 Task: Look for space in Maesteg, United Kingdom from 5th June, 2023 to 16th June, 2023 for 2 adults in price range Rs.7000 to Rs.15000. Place can be entire place with 1  bedroom having 1 bed and 1 bathroom. Property type can be house, flat, guest house, hotel. Booking option can be shelf check-in. Required host language is English.
Action: Mouse moved to (505, 103)
Screenshot: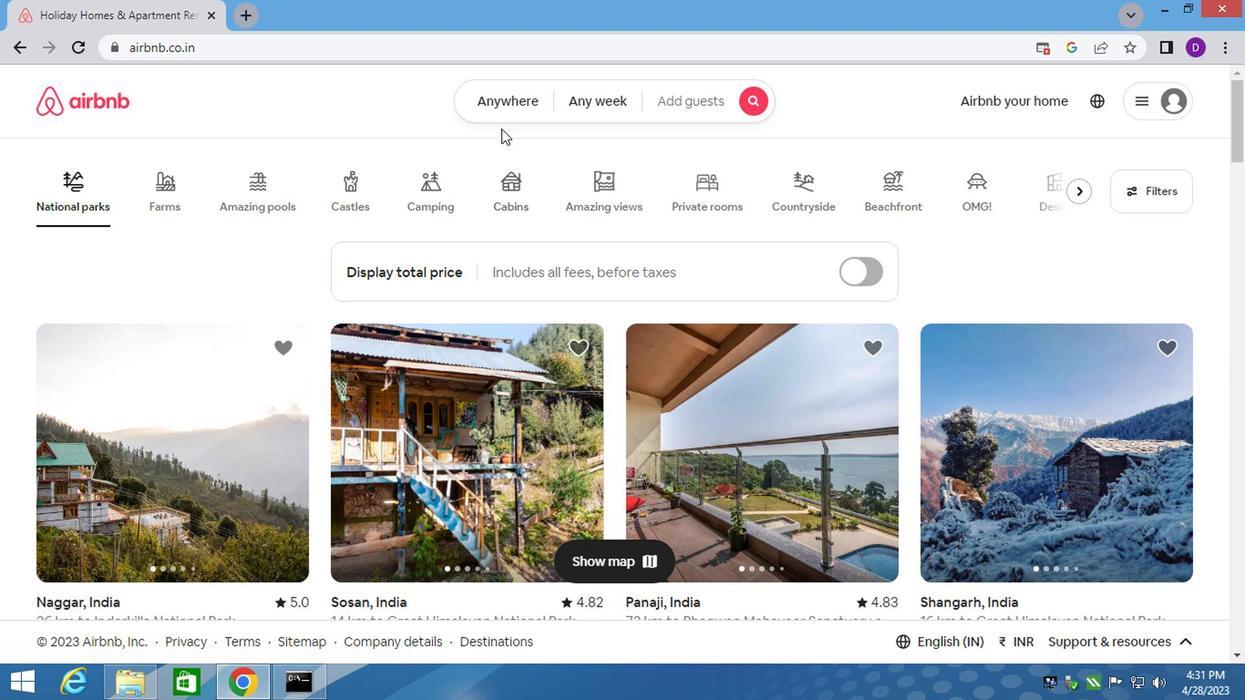 
Action: Mouse pressed left at (505, 103)
Screenshot: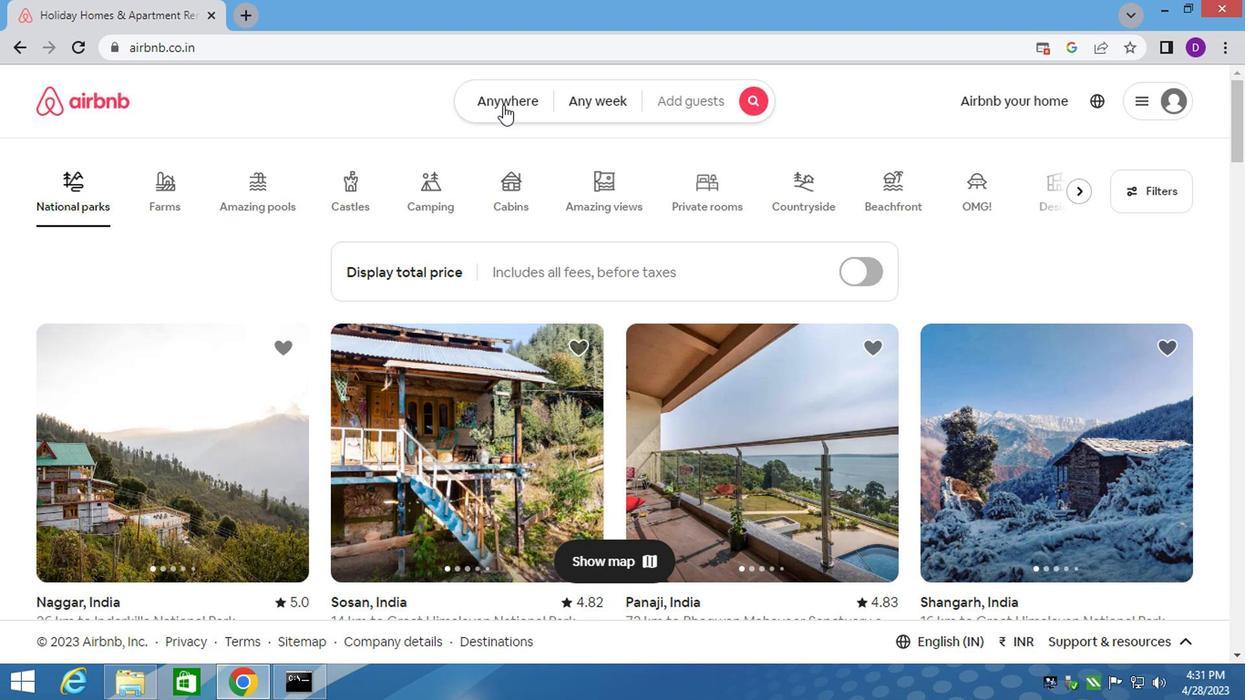 
Action: Mouse moved to (346, 176)
Screenshot: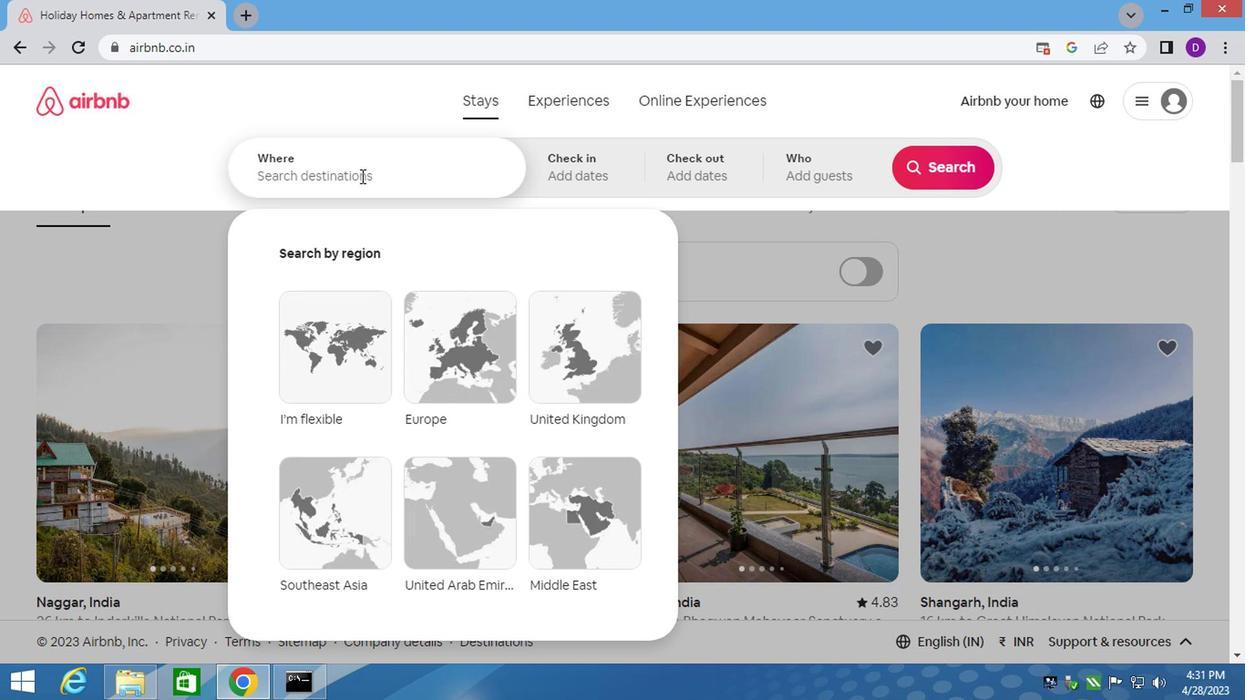 
Action: Mouse pressed left at (346, 176)
Screenshot: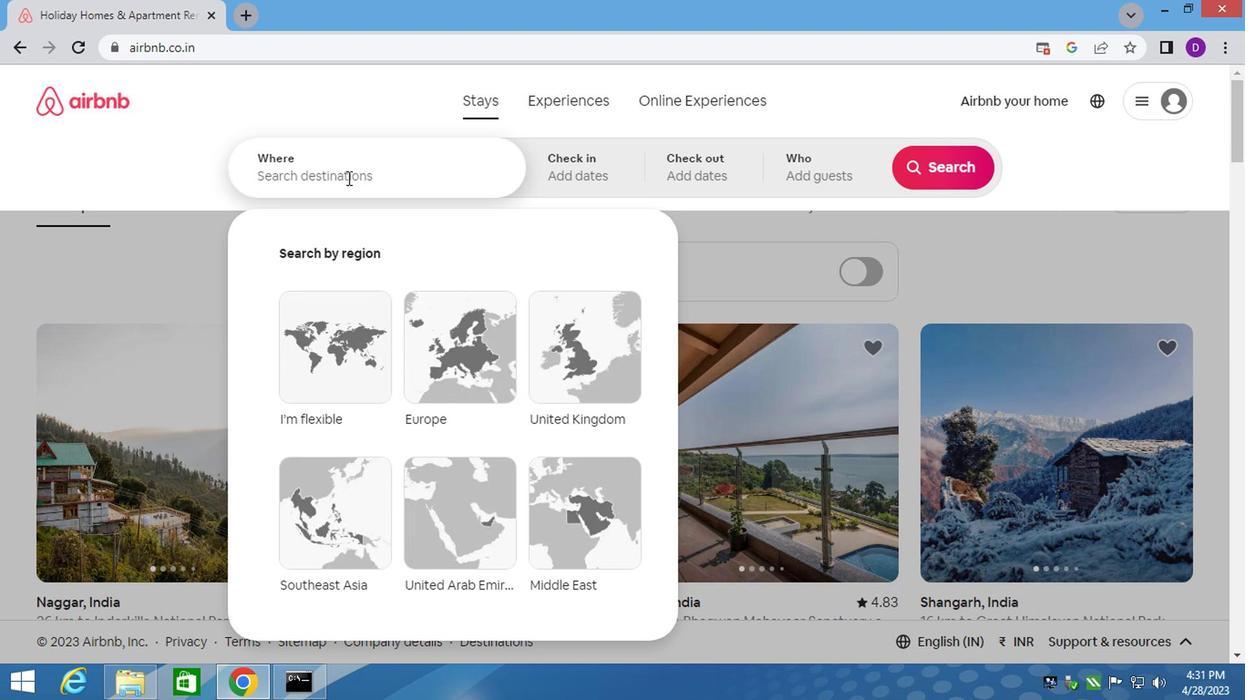 
Action: Key pressed <Key.shift>MAESTEG,<Key.space><Key.shift_r><Key.shift_r><Key.shift_r><Key.shift_r>UNITED<Key.down><Key.enter>
Screenshot: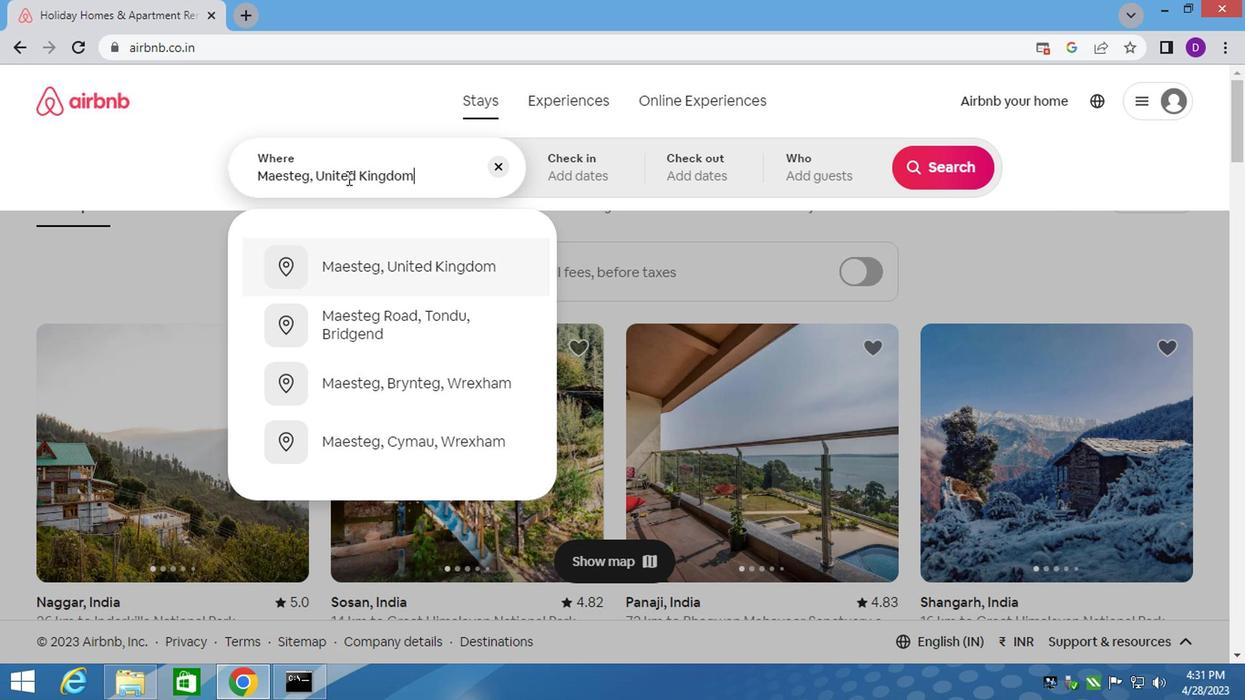 
Action: Mouse moved to (944, 312)
Screenshot: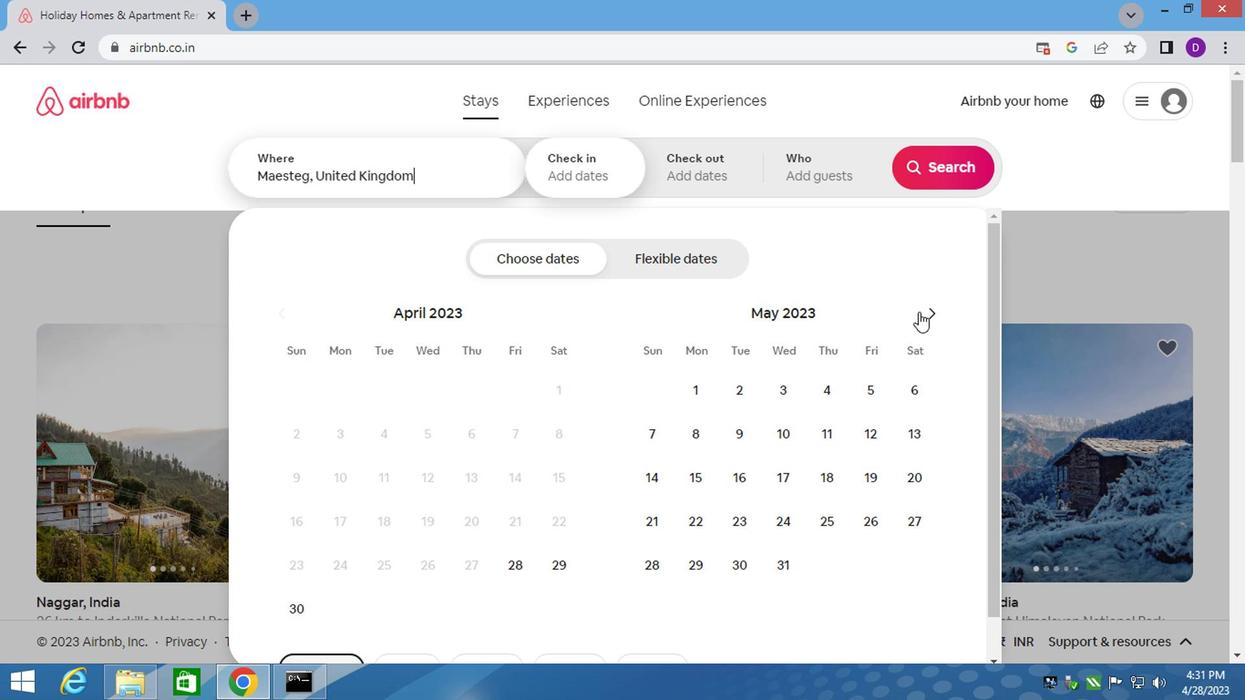 
Action: Mouse pressed left at (944, 312)
Screenshot: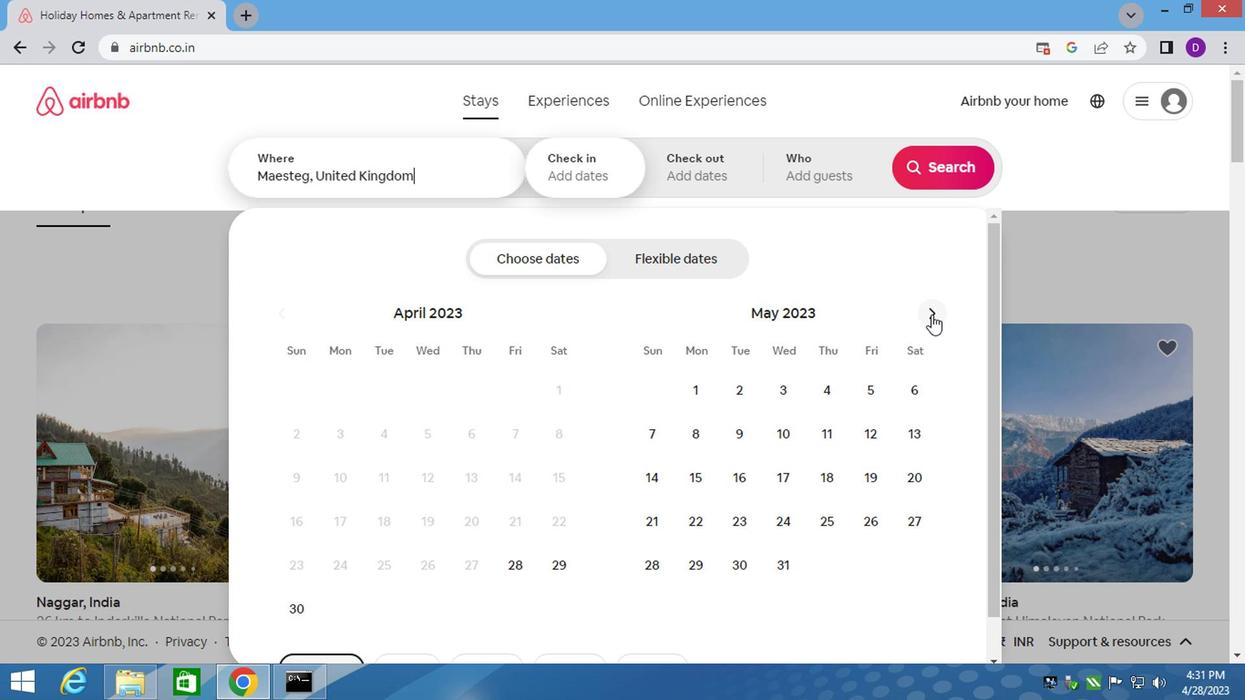 
Action: Mouse moved to (706, 435)
Screenshot: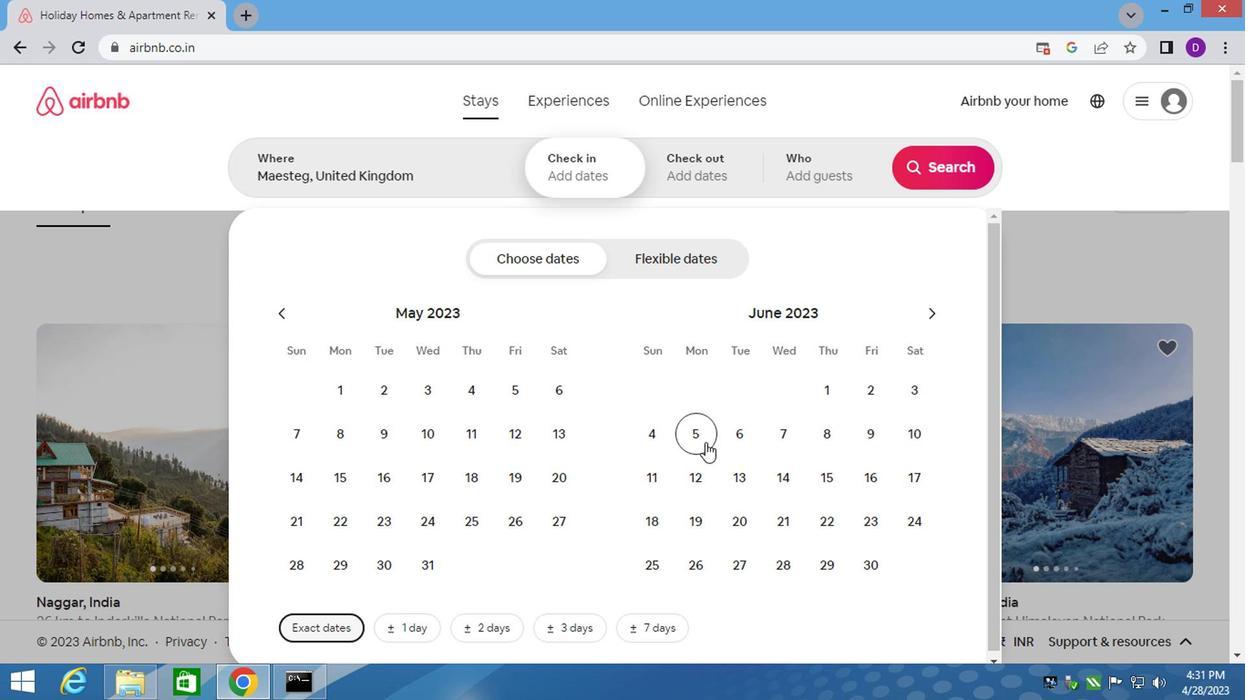 
Action: Mouse pressed left at (706, 435)
Screenshot: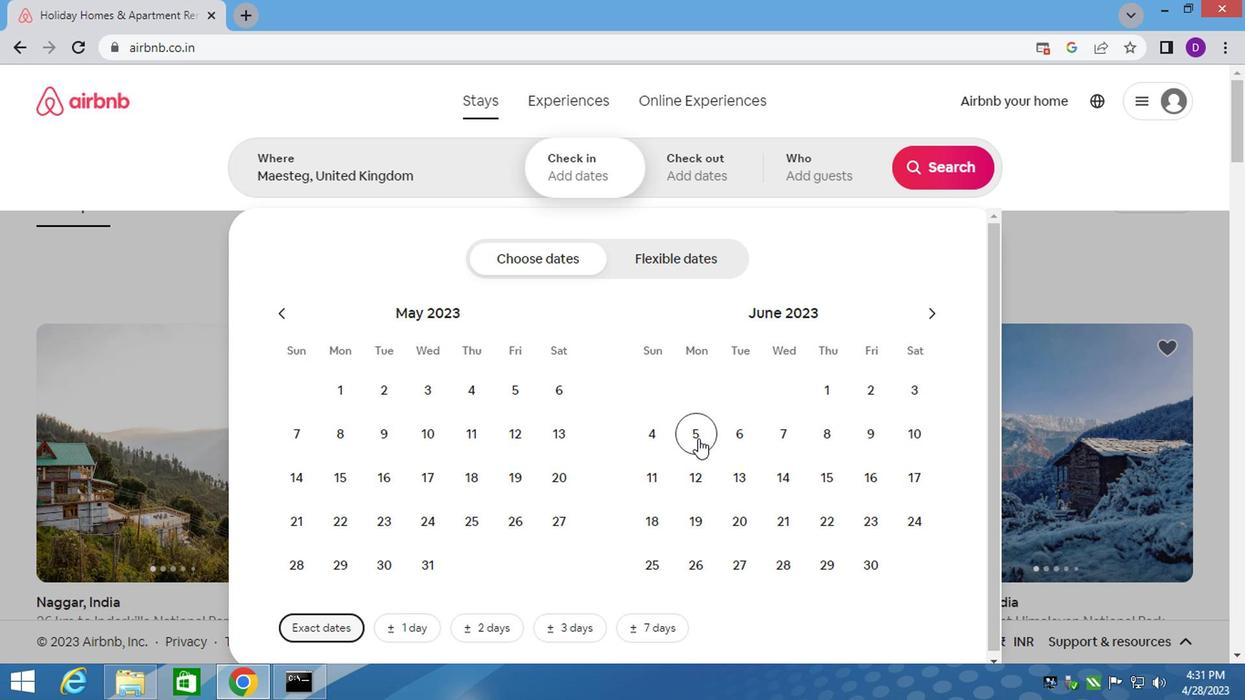 
Action: Mouse moved to (886, 472)
Screenshot: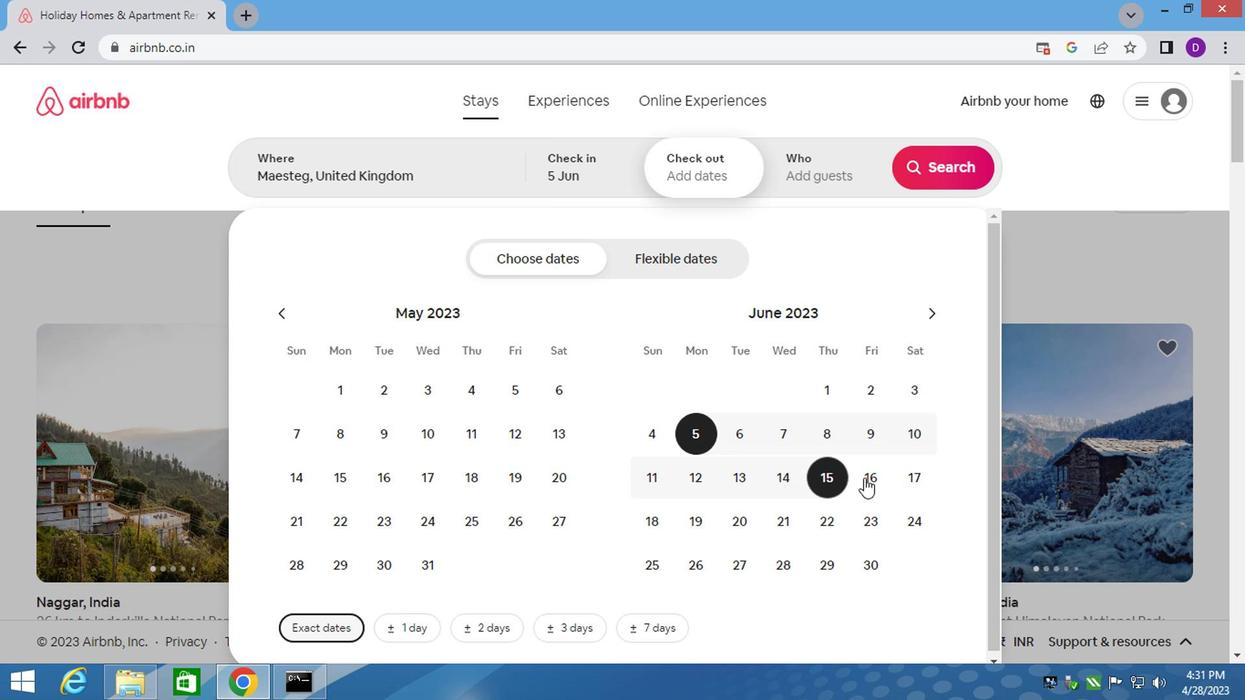 
Action: Mouse pressed left at (886, 472)
Screenshot: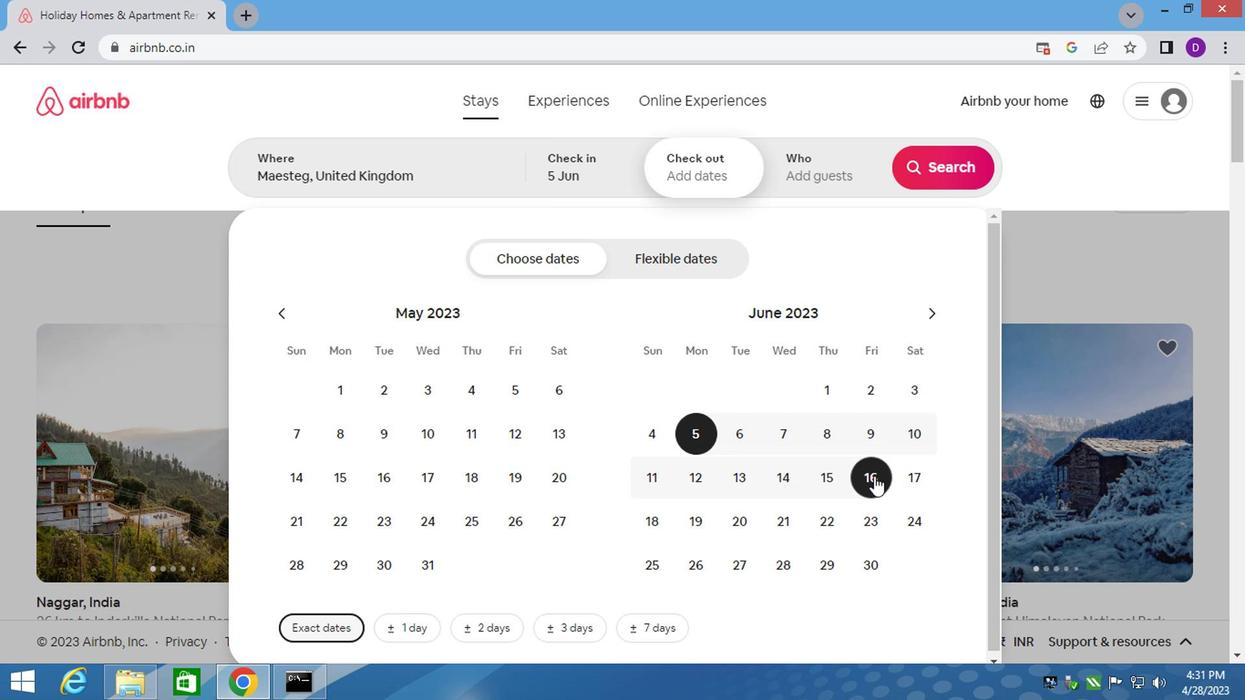 
Action: Mouse moved to (830, 173)
Screenshot: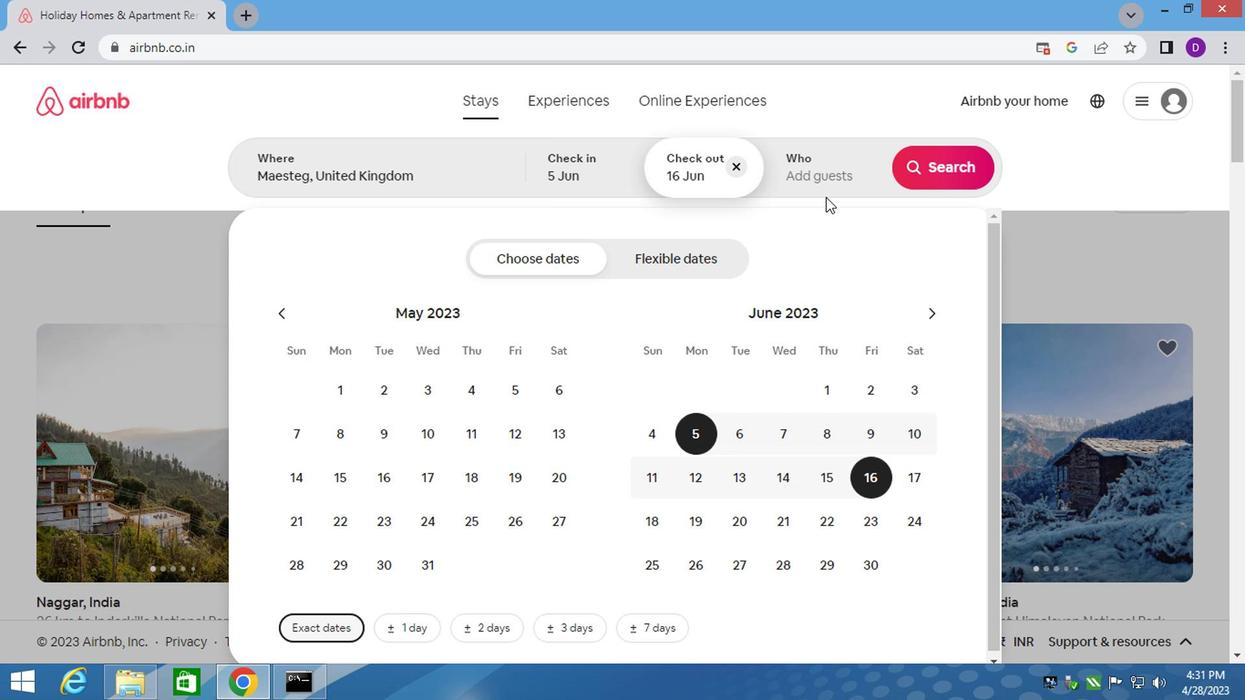 
Action: Mouse pressed left at (830, 173)
Screenshot: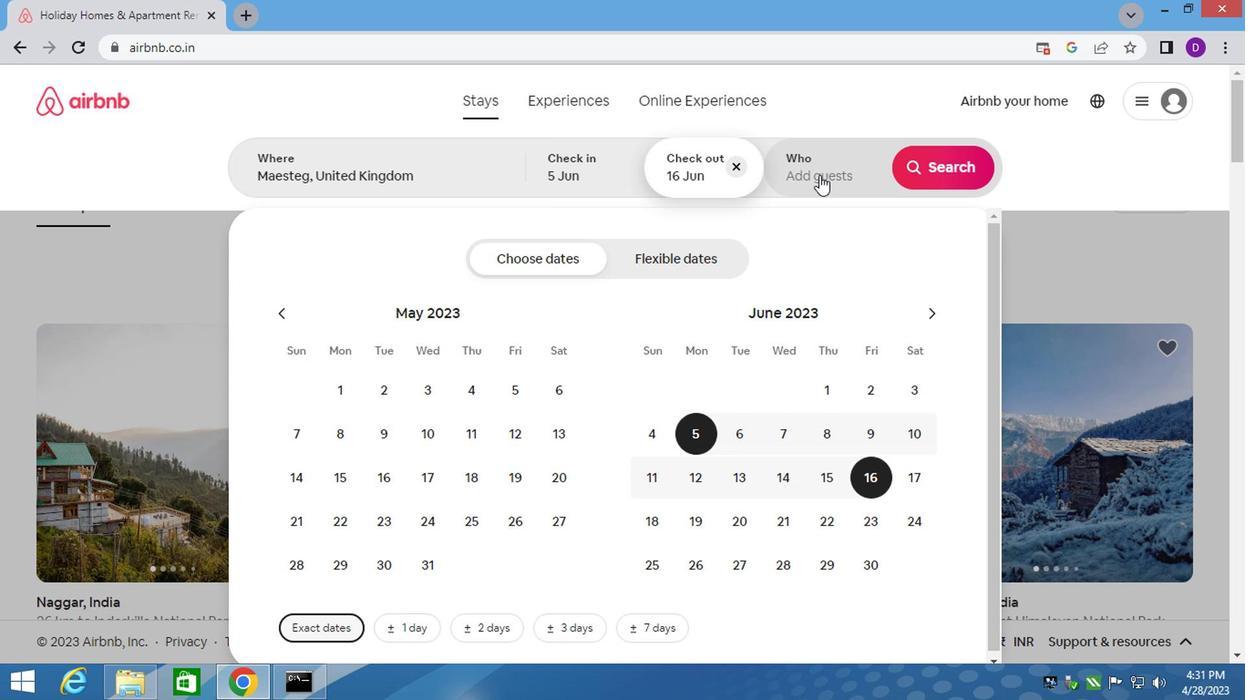 
Action: Mouse moved to (963, 263)
Screenshot: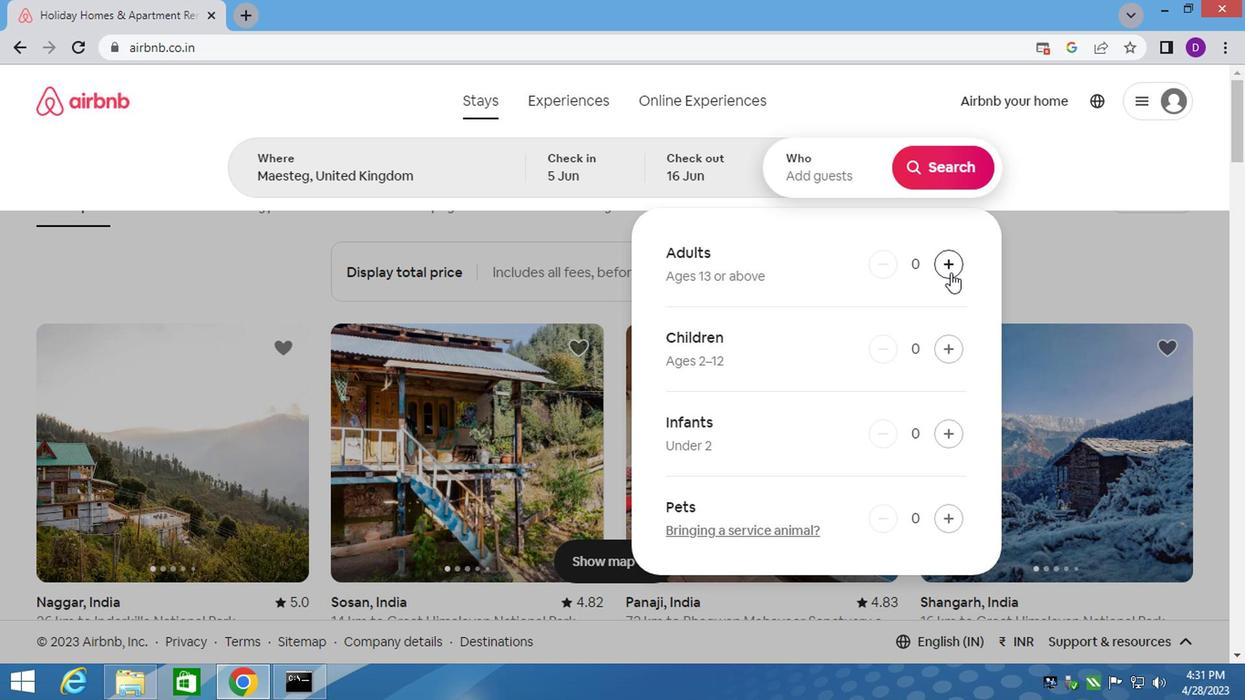 
Action: Mouse pressed left at (963, 263)
Screenshot: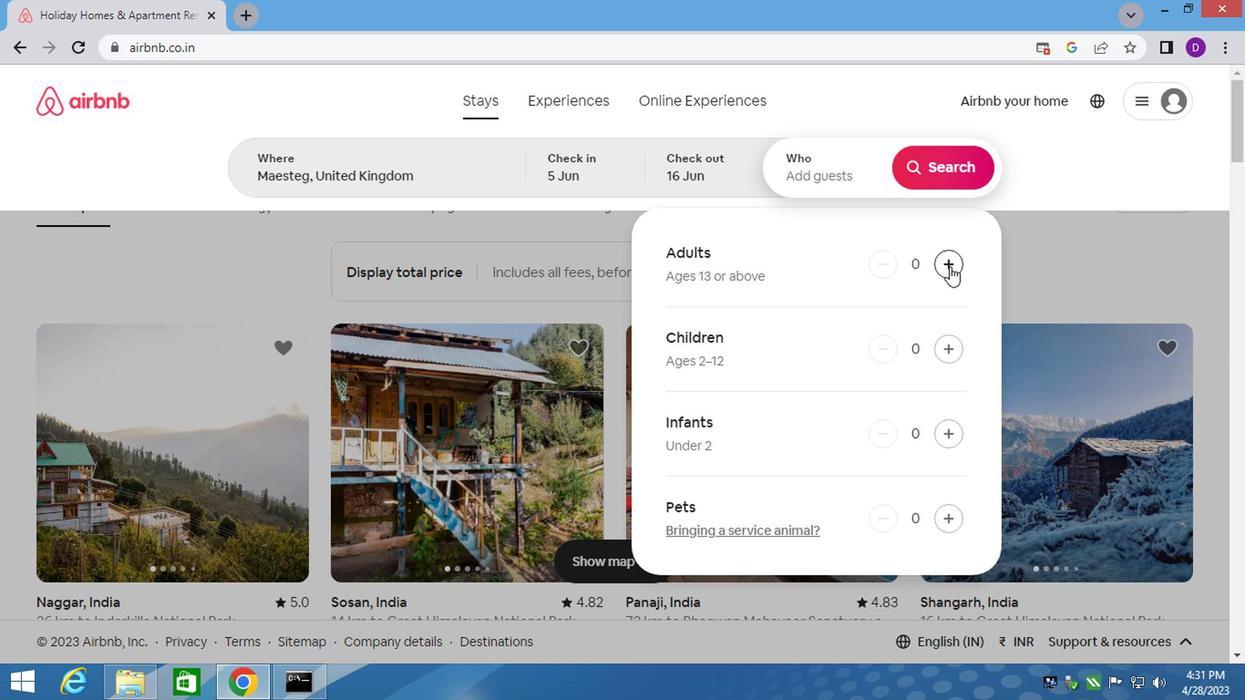 
Action: Mouse pressed left at (963, 263)
Screenshot: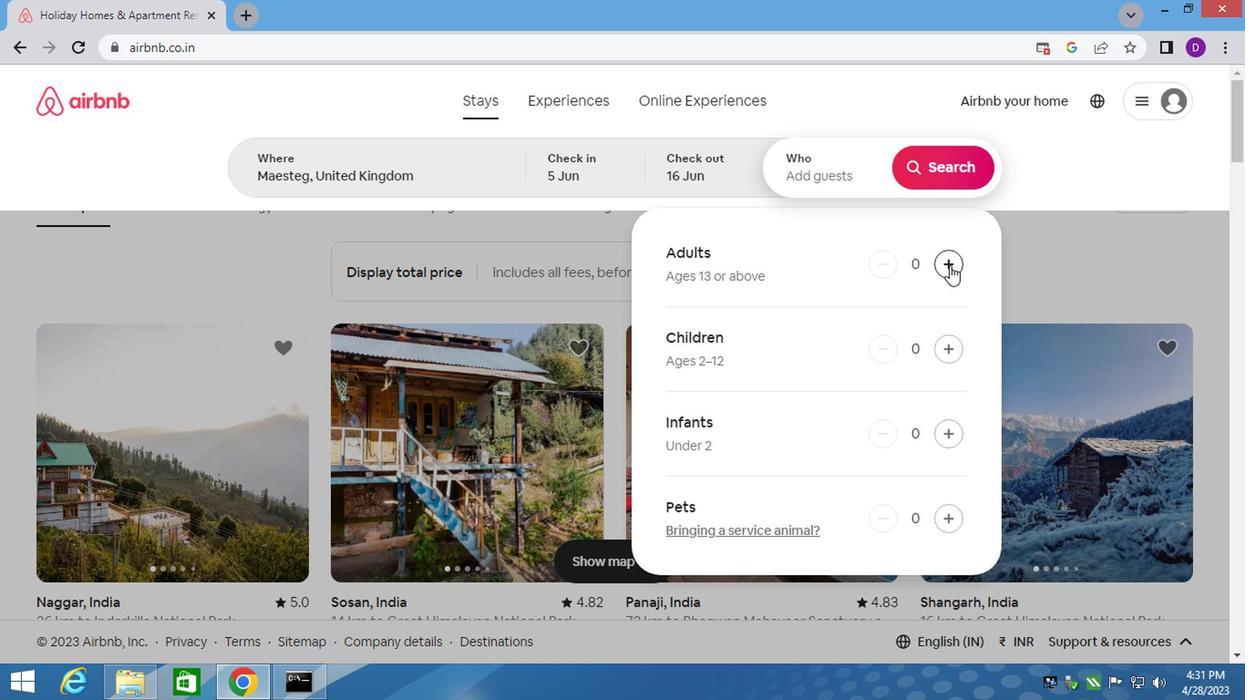 
Action: Mouse moved to (954, 169)
Screenshot: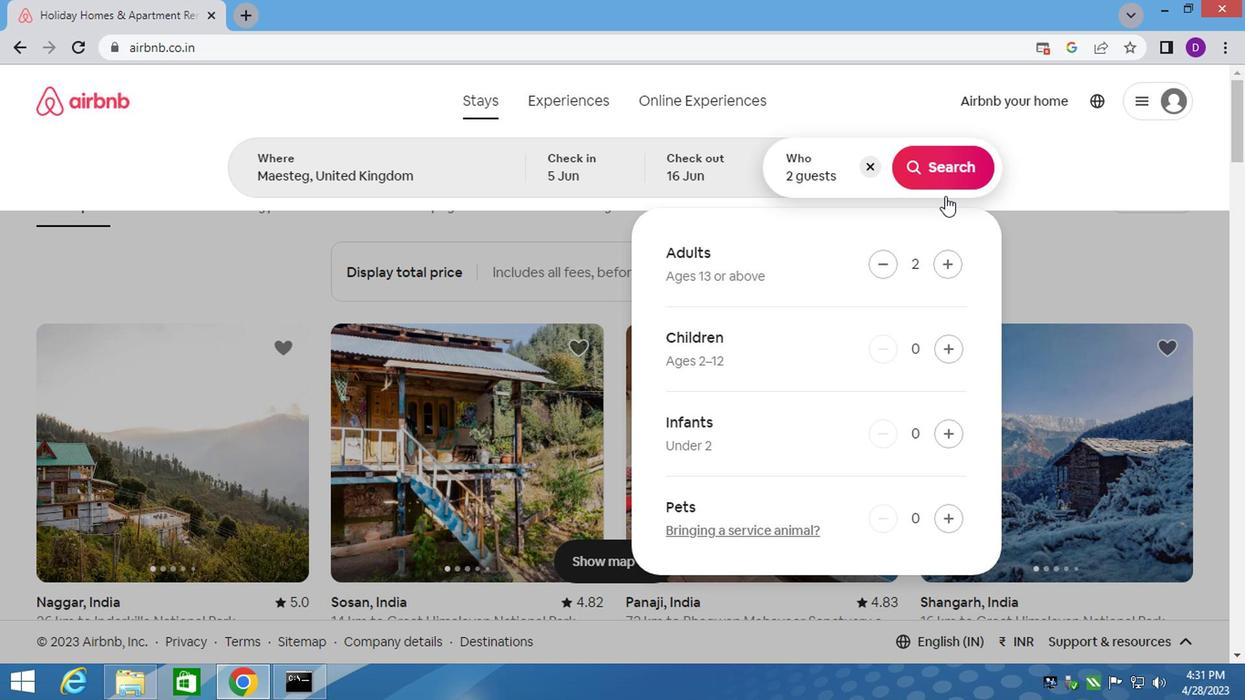 
Action: Mouse pressed left at (954, 169)
Screenshot: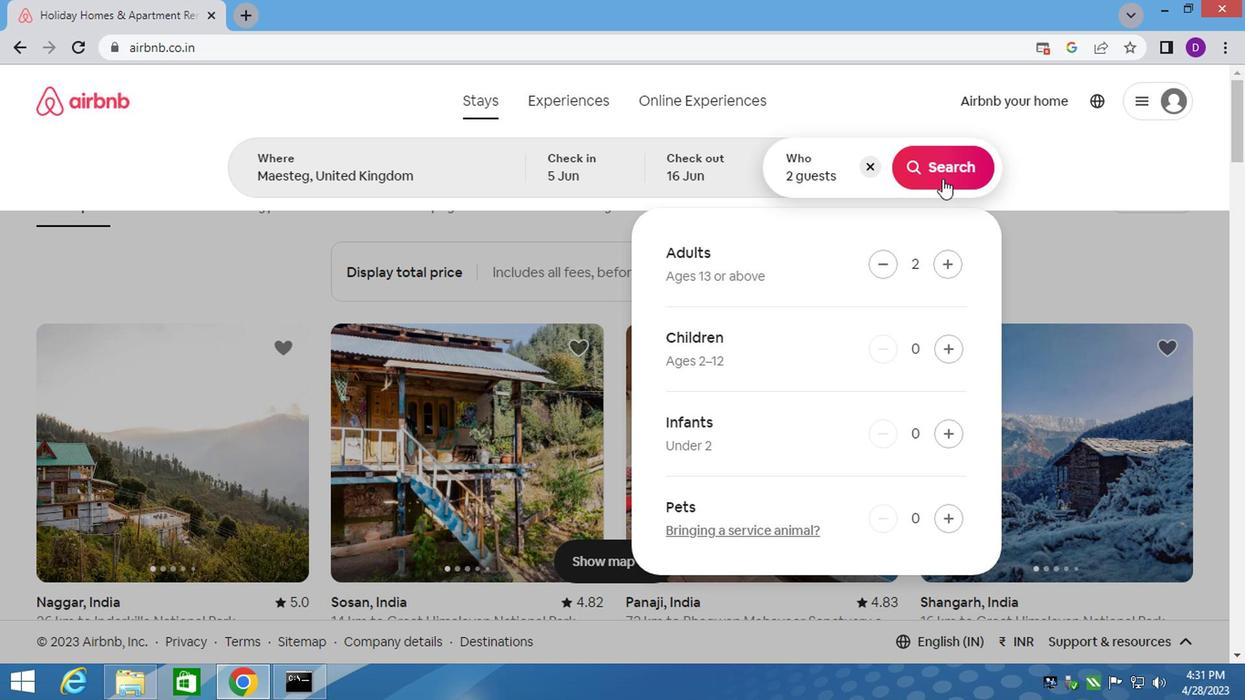 
Action: Mouse moved to (1178, 171)
Screenshot: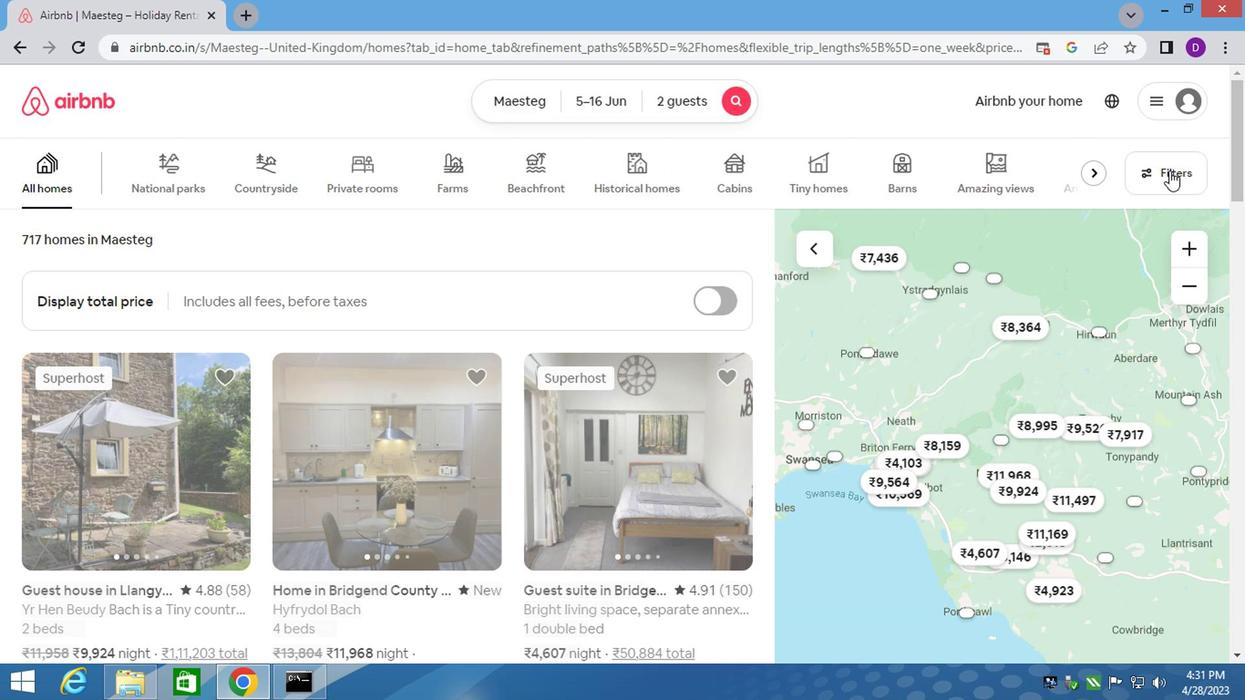 
Action: Mouse pressed left at (1178, 171)
Screenshot: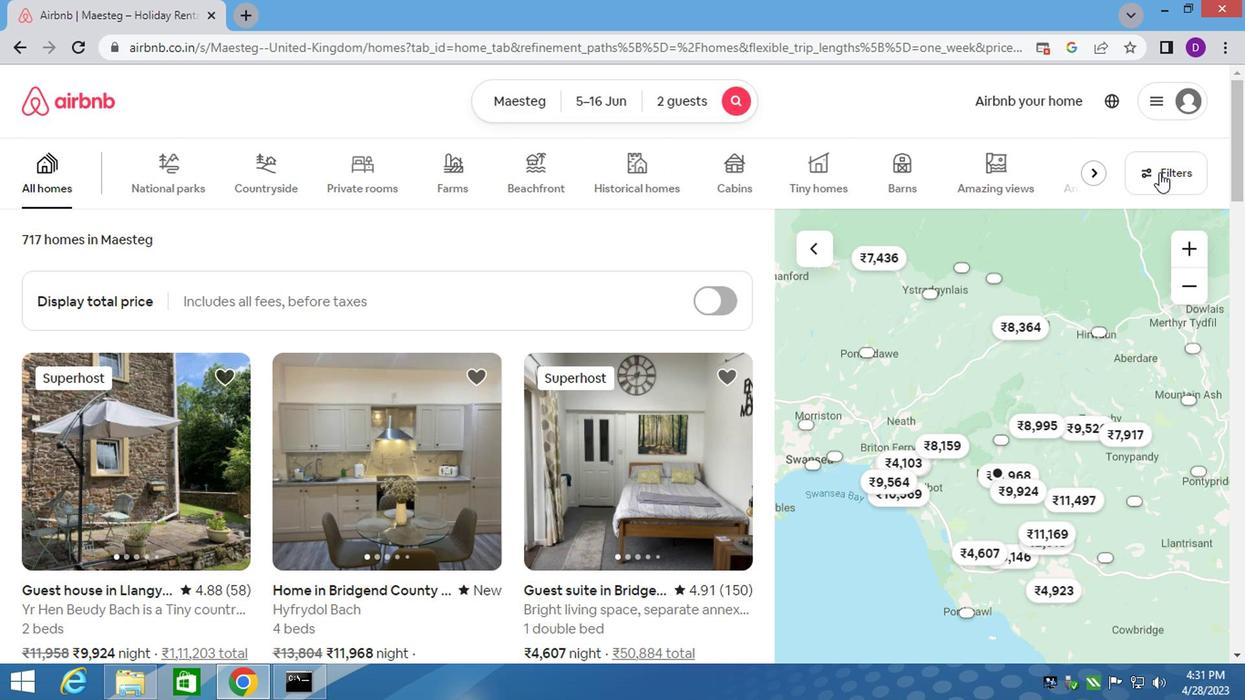 
Action: Mouse moved to (386, 406)
Screenshot: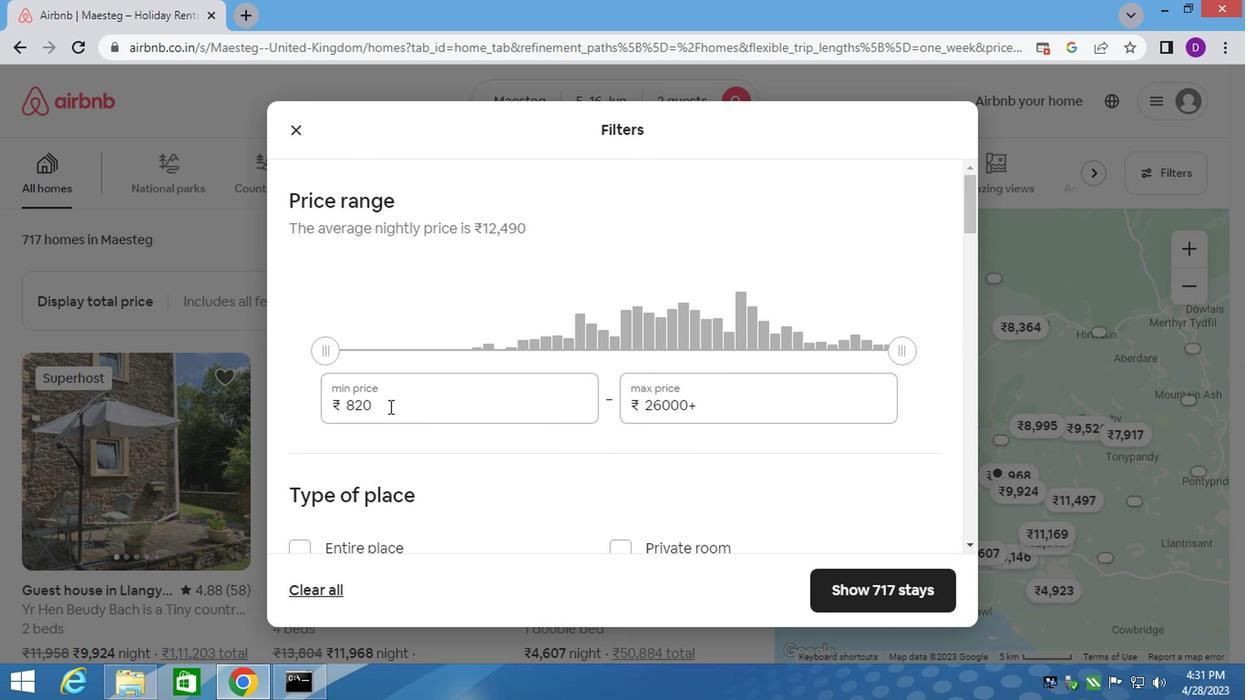 
Action: Mouse pressed left at (386, 406)
Screenshot: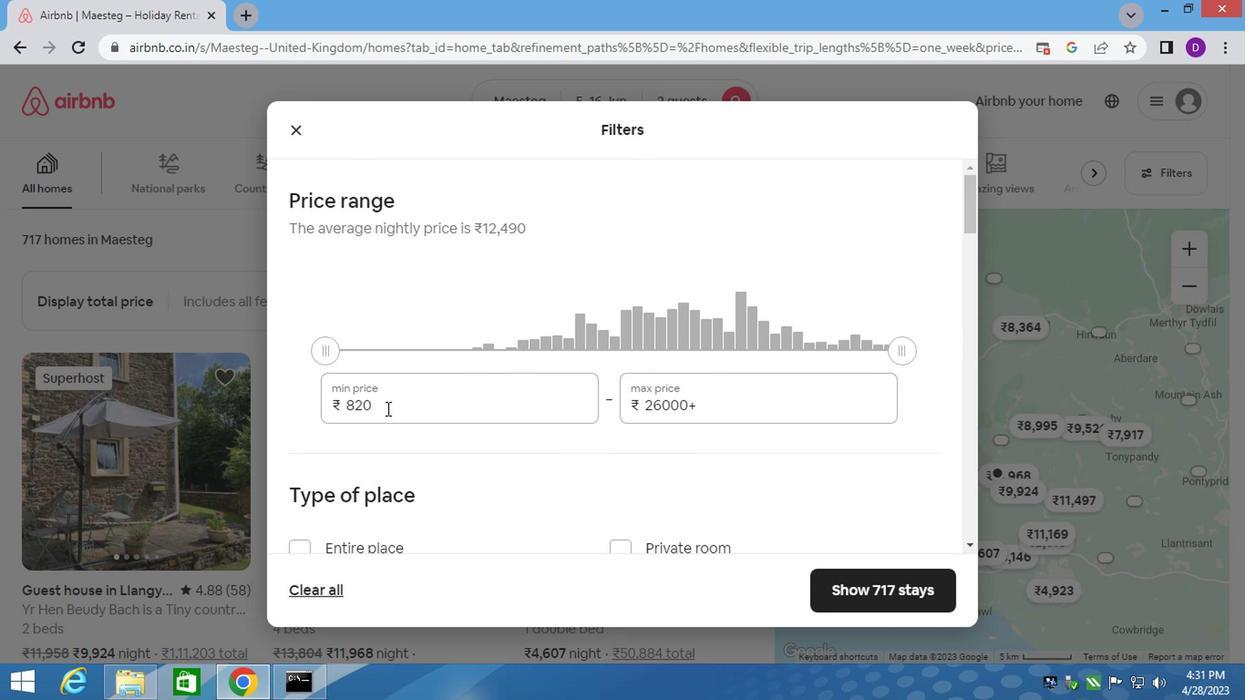 
Action: Mouse pressed left at (386, 406)
Screenshot: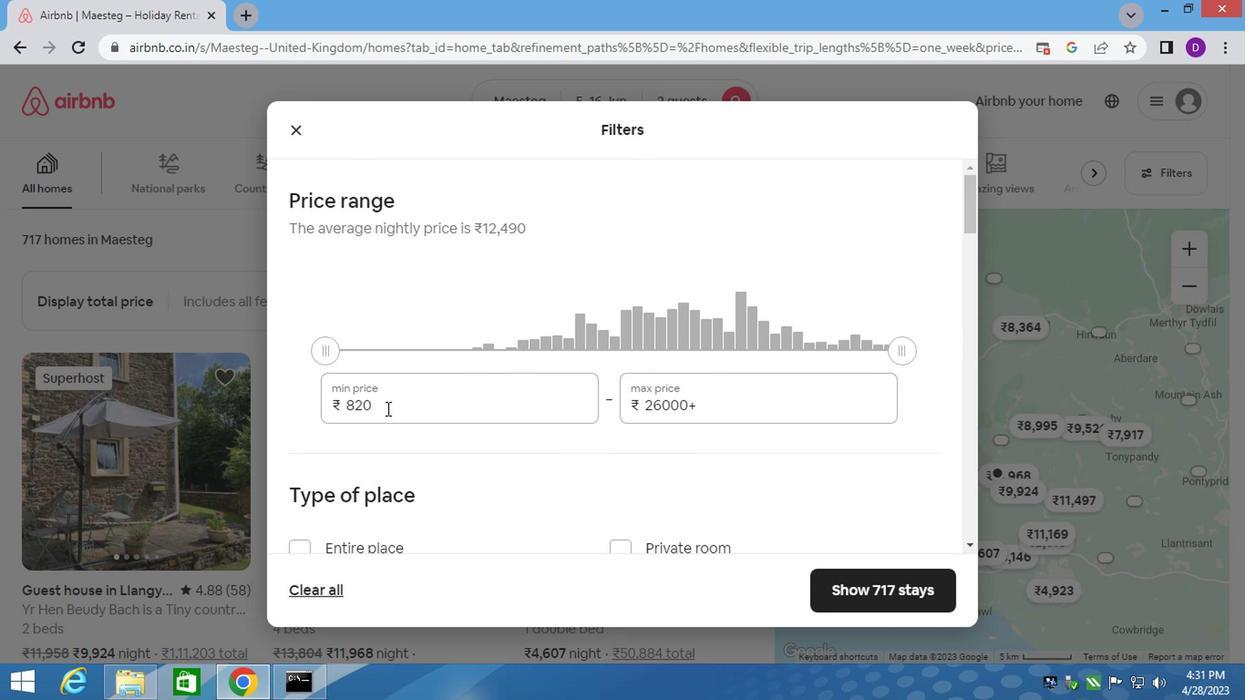 
Action: Key pressed 7000<Key.tab>15<Key.backspace><Key.backspace><Key.backspace><Key.backspace><Key.backspace><Key.backspace><Key.backspace><Key.backspace><Key.backspace><Key.backspace><Key.backspace>15000
Screenshot: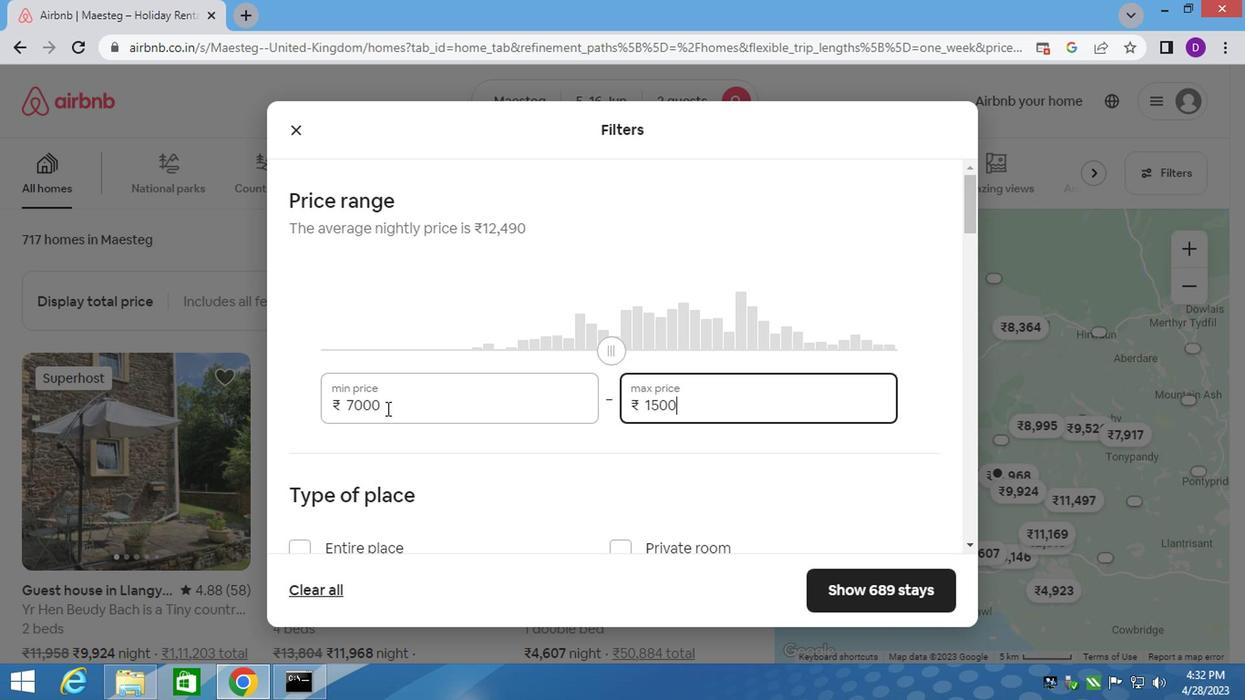 
Action: Mouse moved to (361, 425)
Screenshot: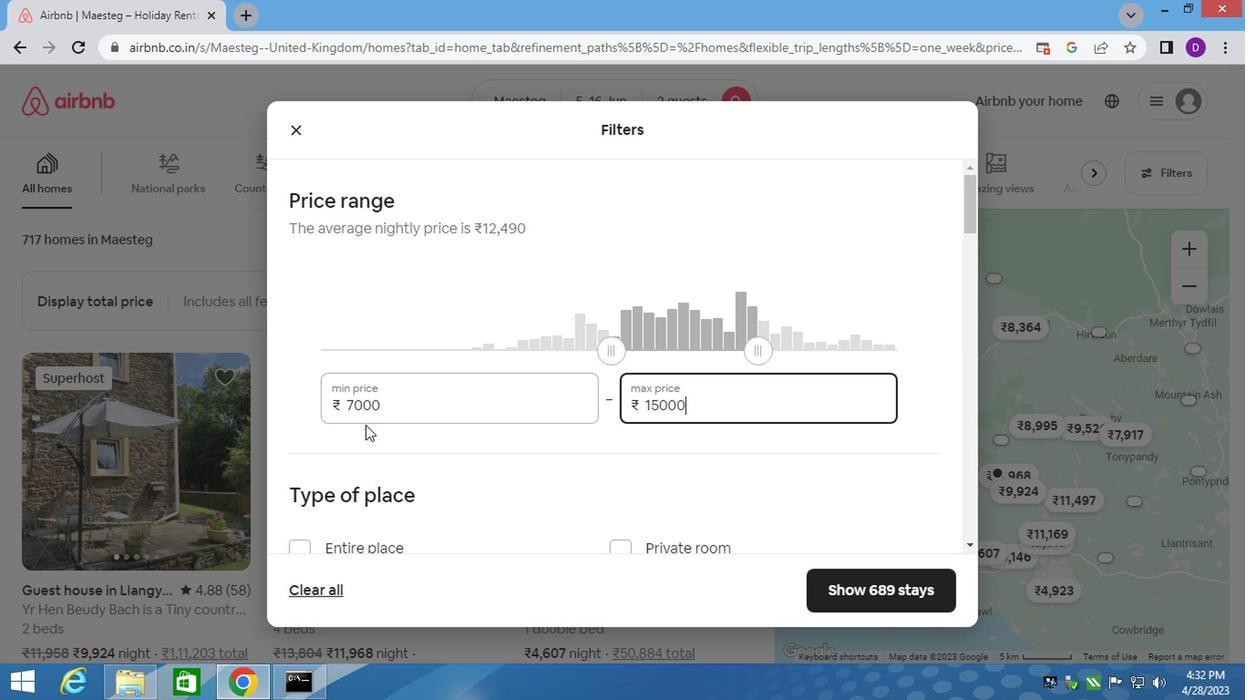 
Action: Mouse scrolled (361, 424) with delta (0, 0)
Screenshot: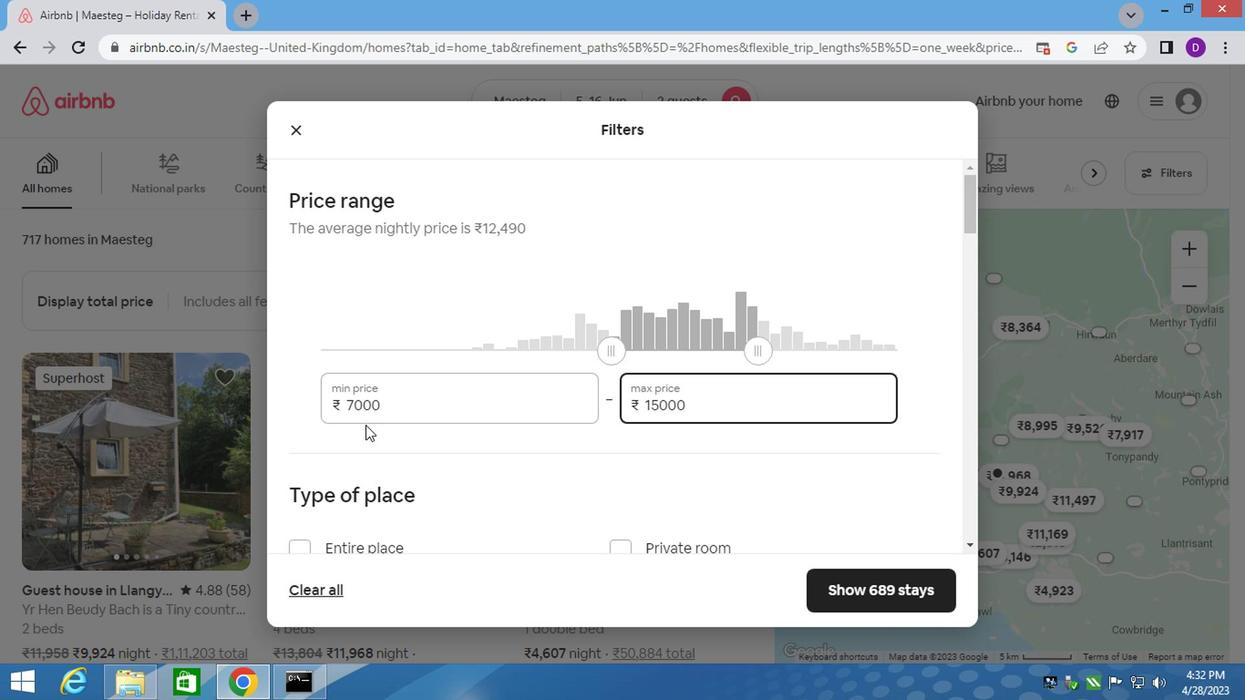 
Action: Mouse moved to (361, 426)
Screenshot: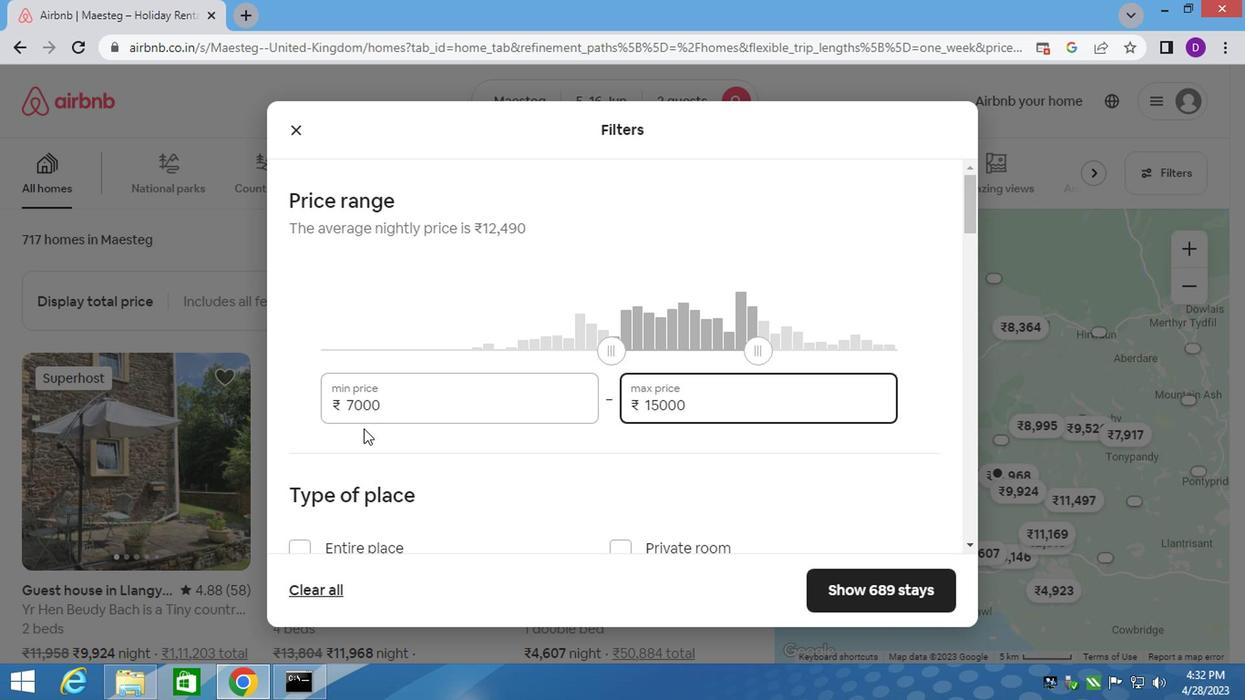 
Action: Mouse scrolled (361, 425) with delta (0, -1)
Screenshot: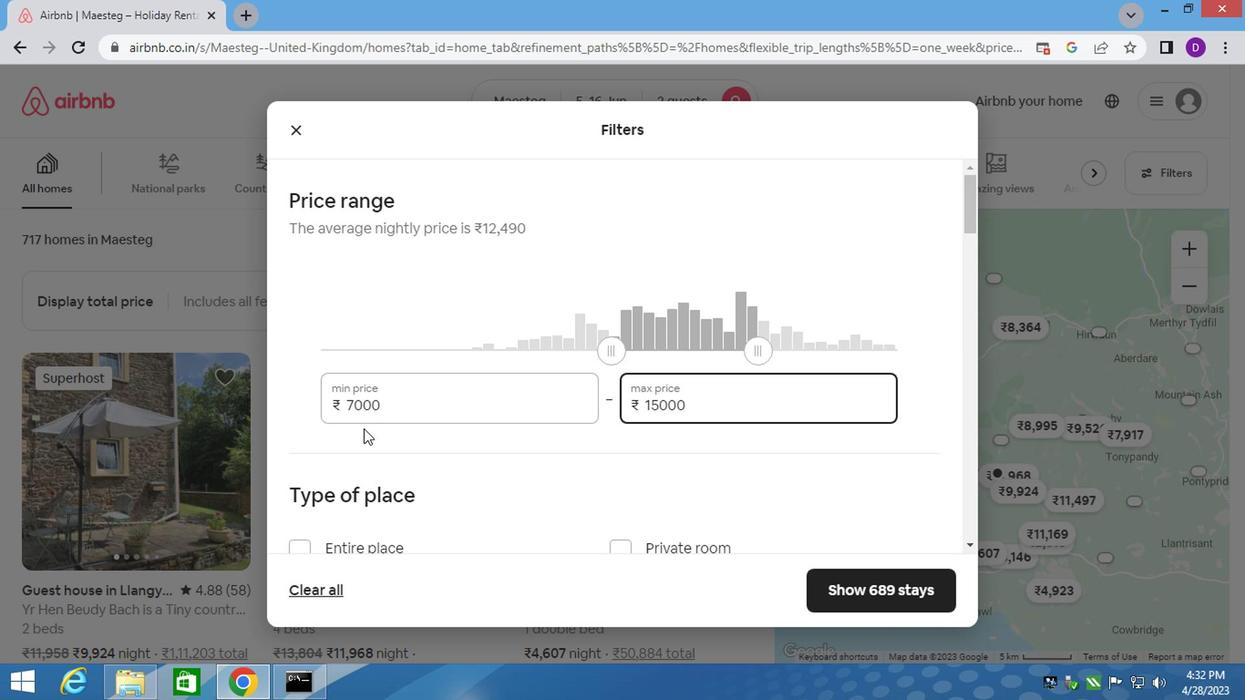 
Action: Mouse moved to (303, 374)
Screenshot: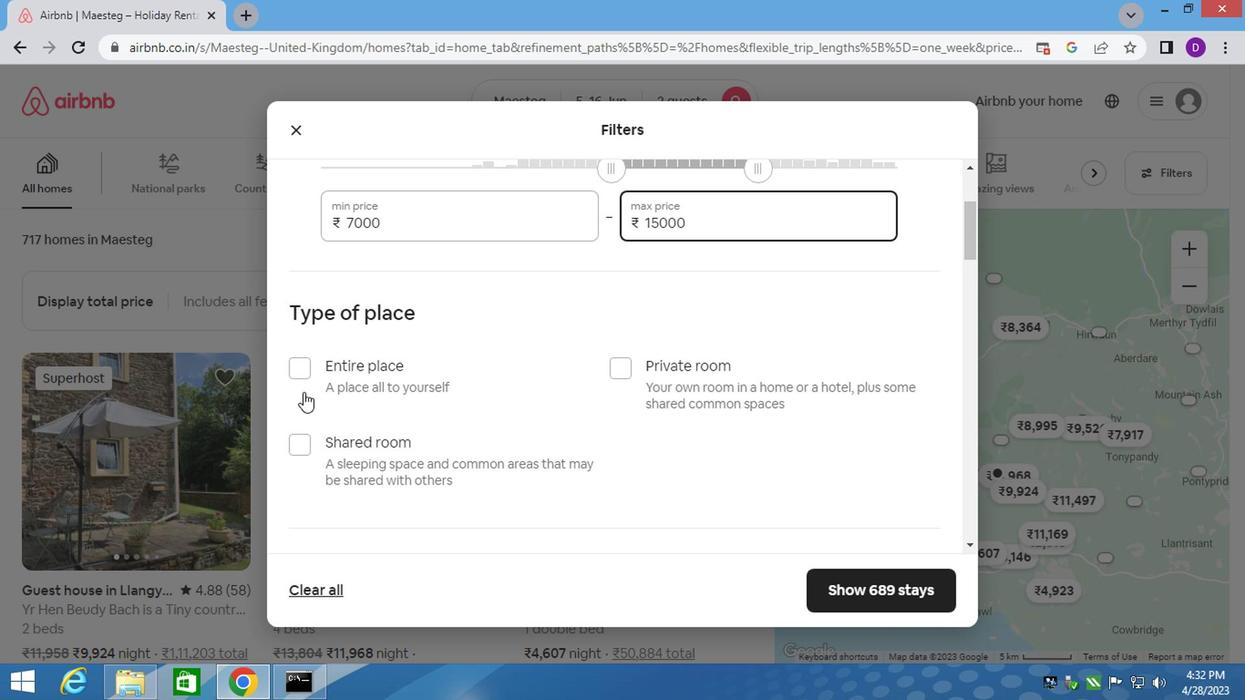 
Action: Mouse pressed left at (303, 374)
Screenshot: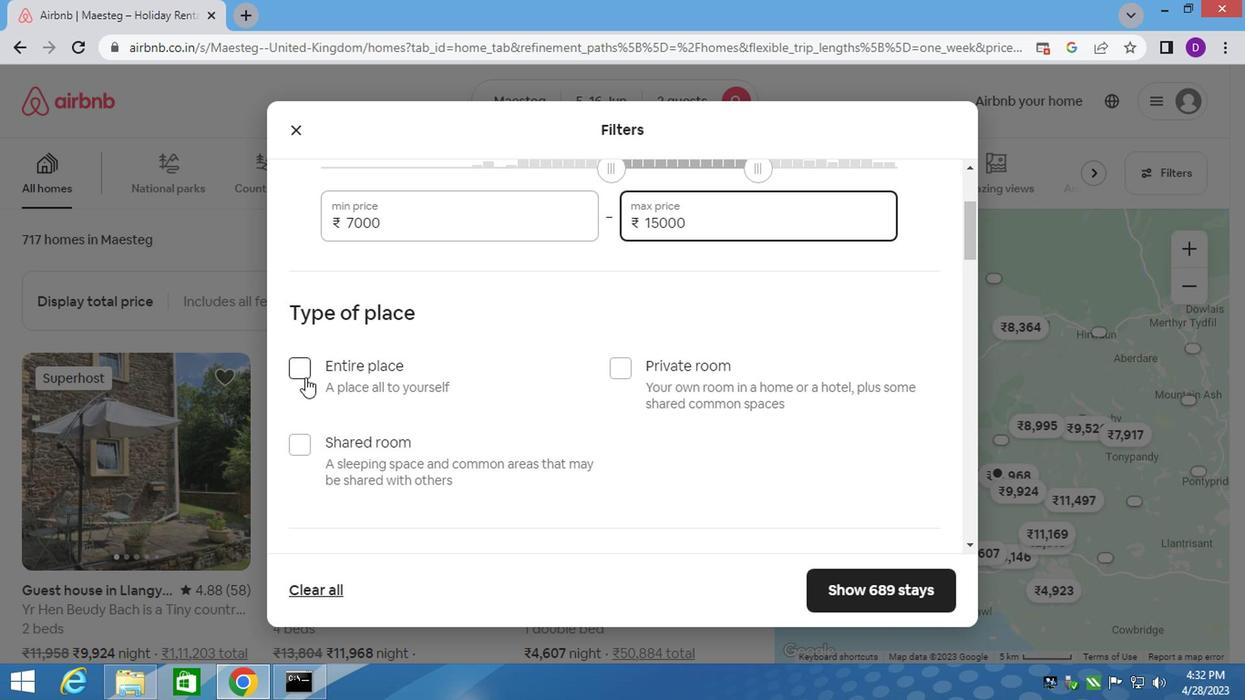 
Action: Mouse moved to (319, 404)
Screenshot: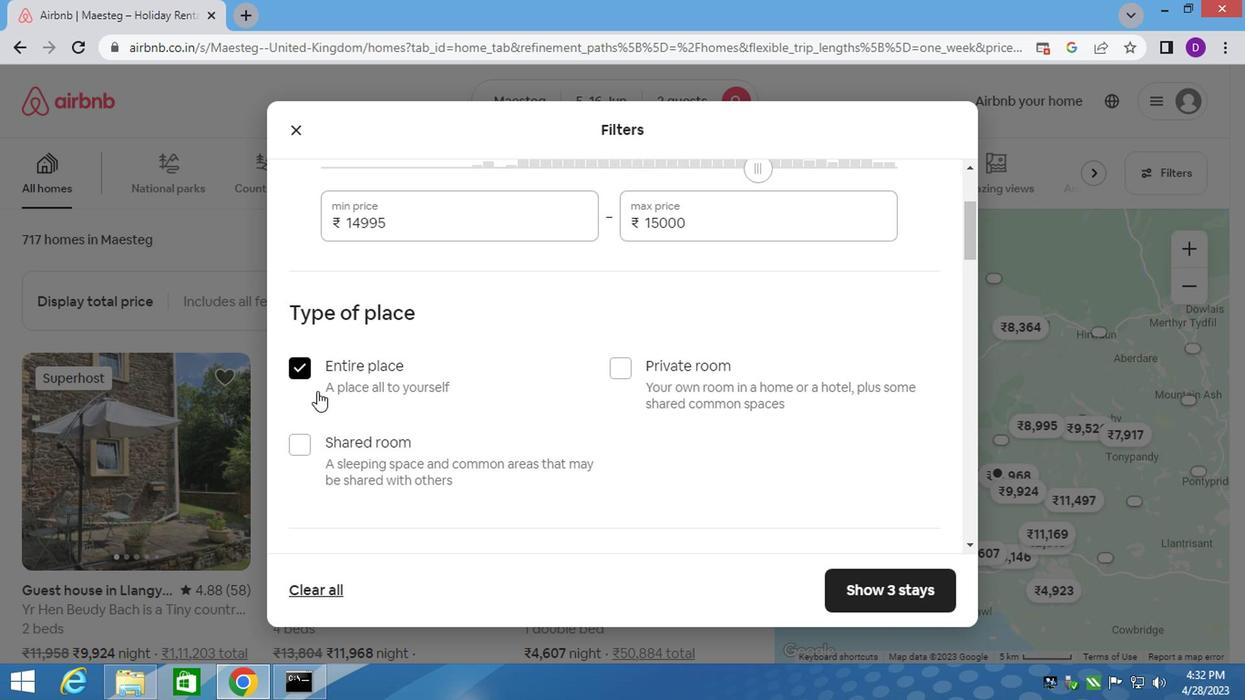 
Action: Mouse scrolled (319, 402) with delta (0, -1)
Screenshot: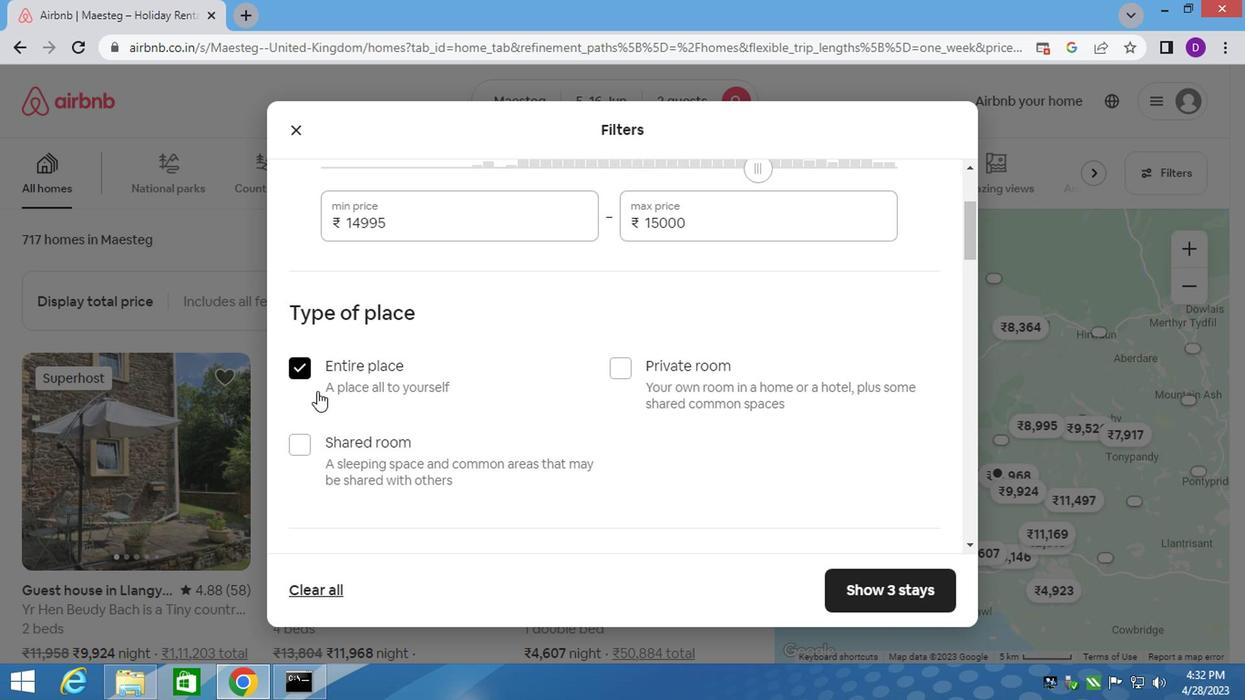 
Action: Mouse moved to (319, 406)
Screenshot: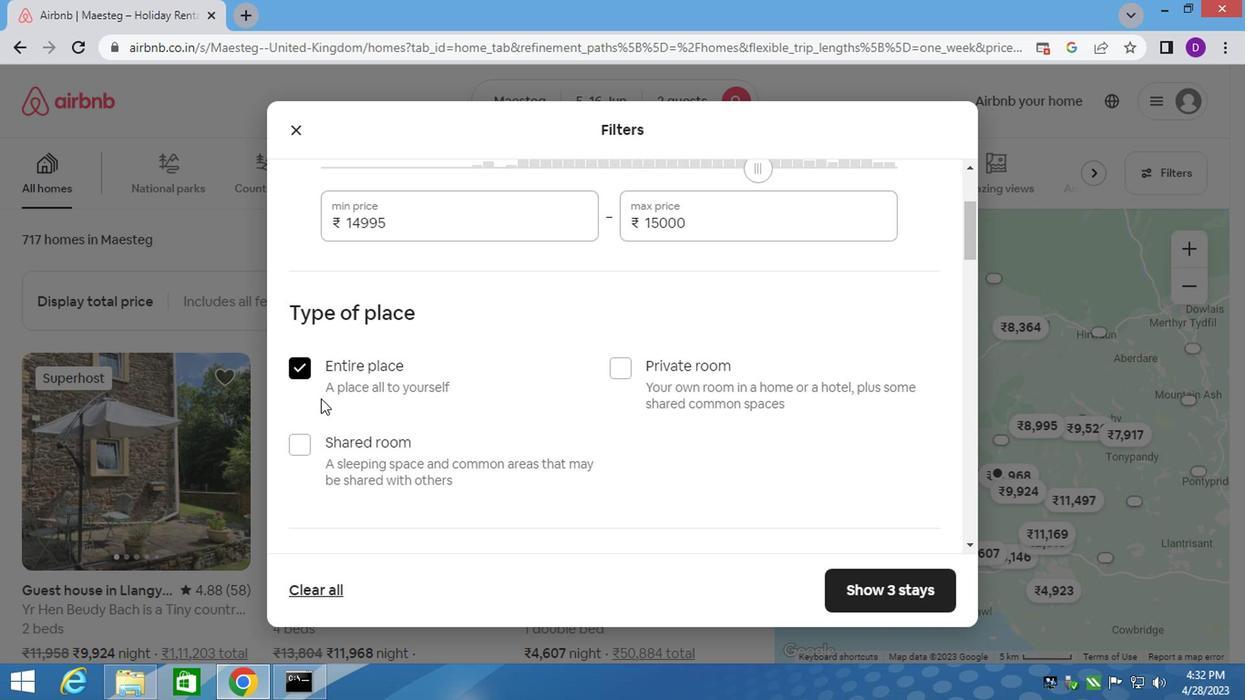 
Action: Mouse scrolled (319, 406) with delta (0, 0)
Screenshot: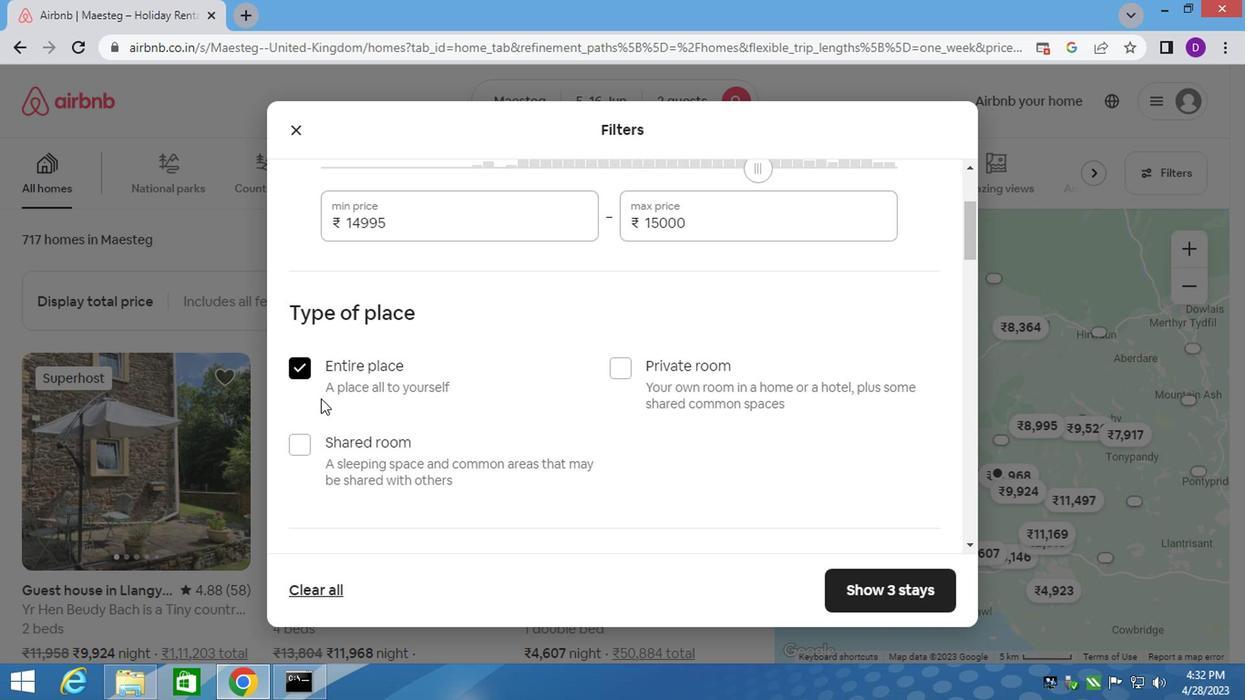 
Action: Mouse moved to (319, 411)
Screenshot: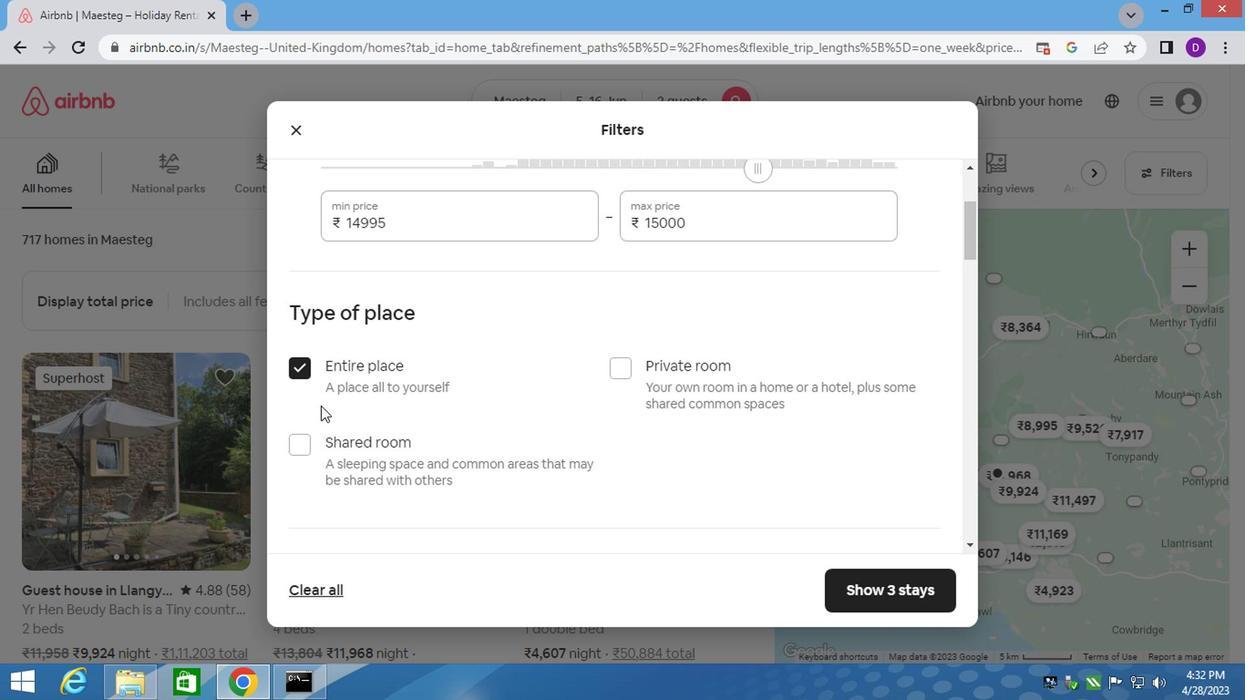 
Action: Mouse scrolled (319, 410) with delta (0, 0)
Screenshot: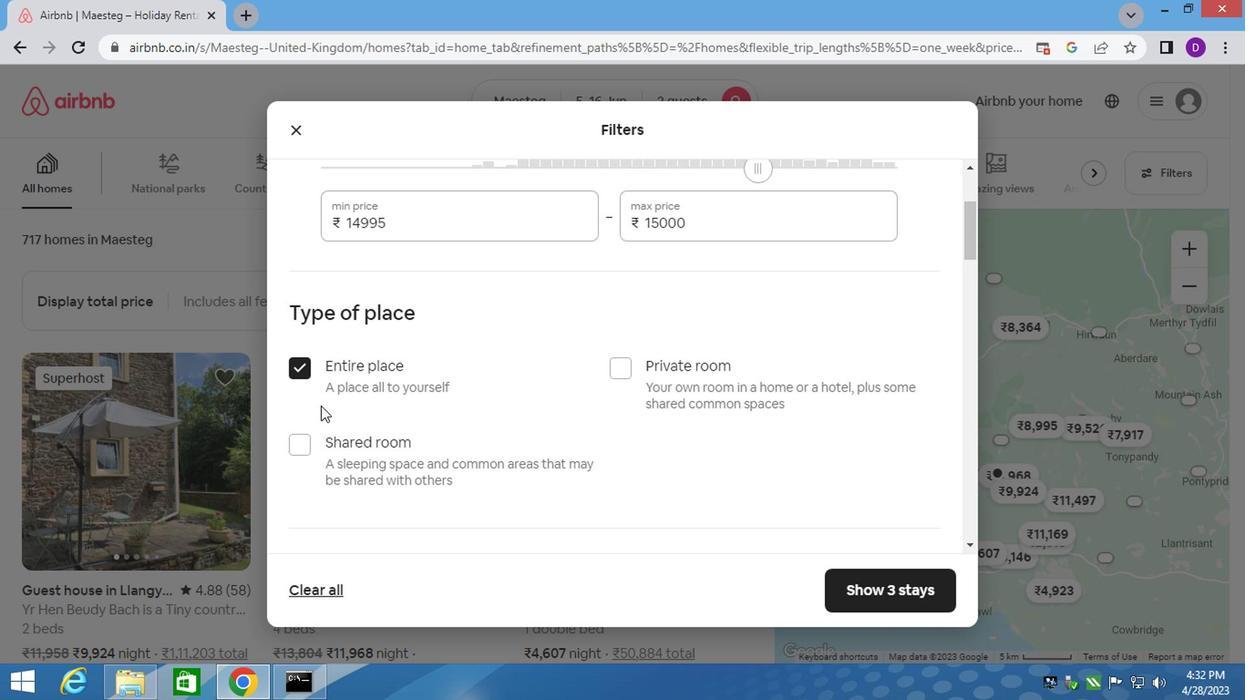 
Action: Mouse moved to (382, 424)
Screenshot: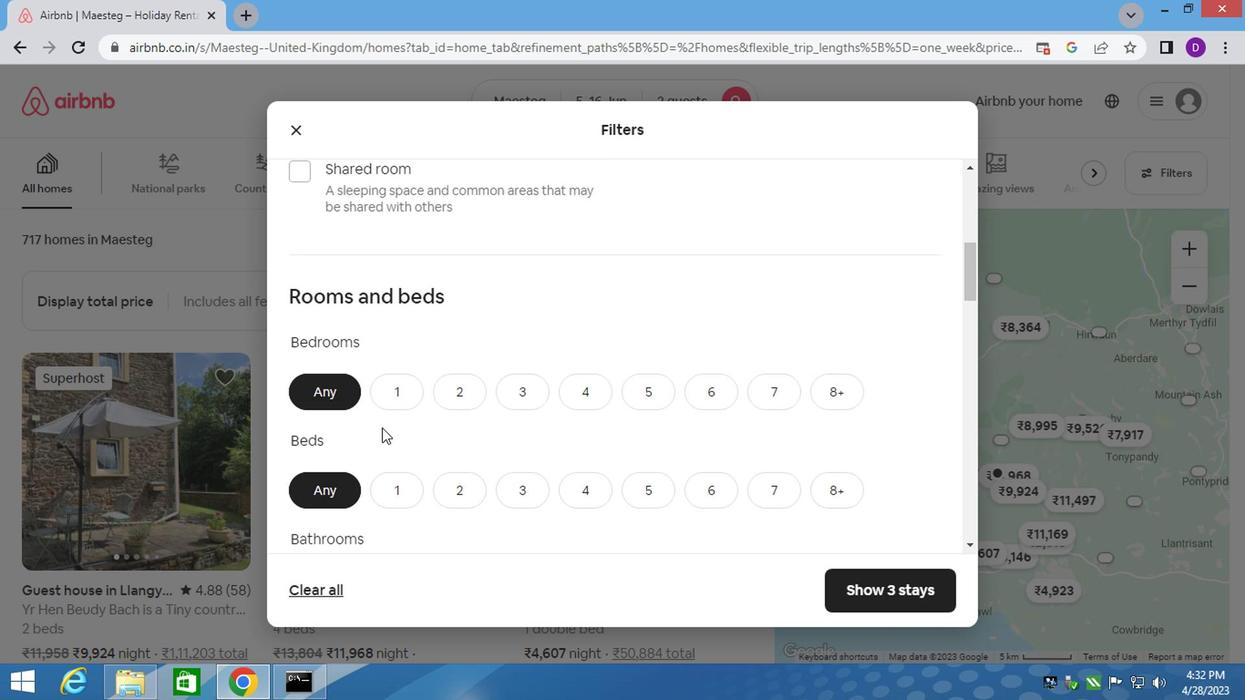 
Action: Mouse scrolled (382, 424) with delta (0, 0)
Screenshot: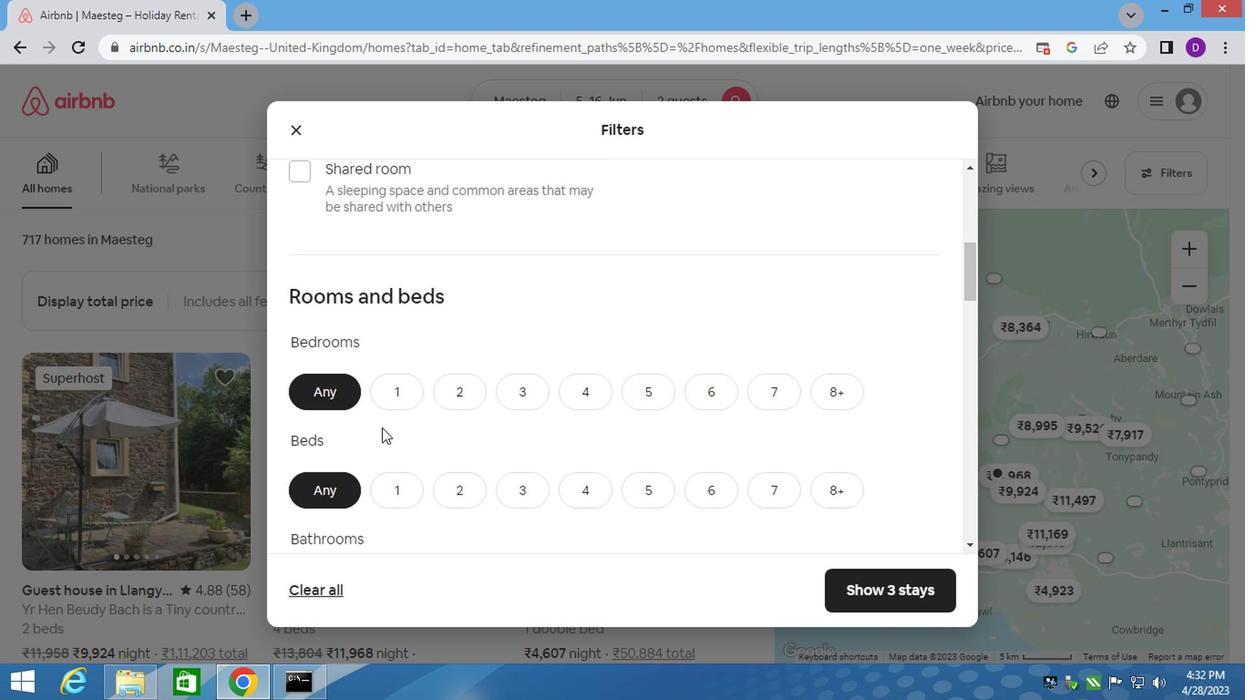 
Action: Mouse moved to (387, 314)
Screenshot: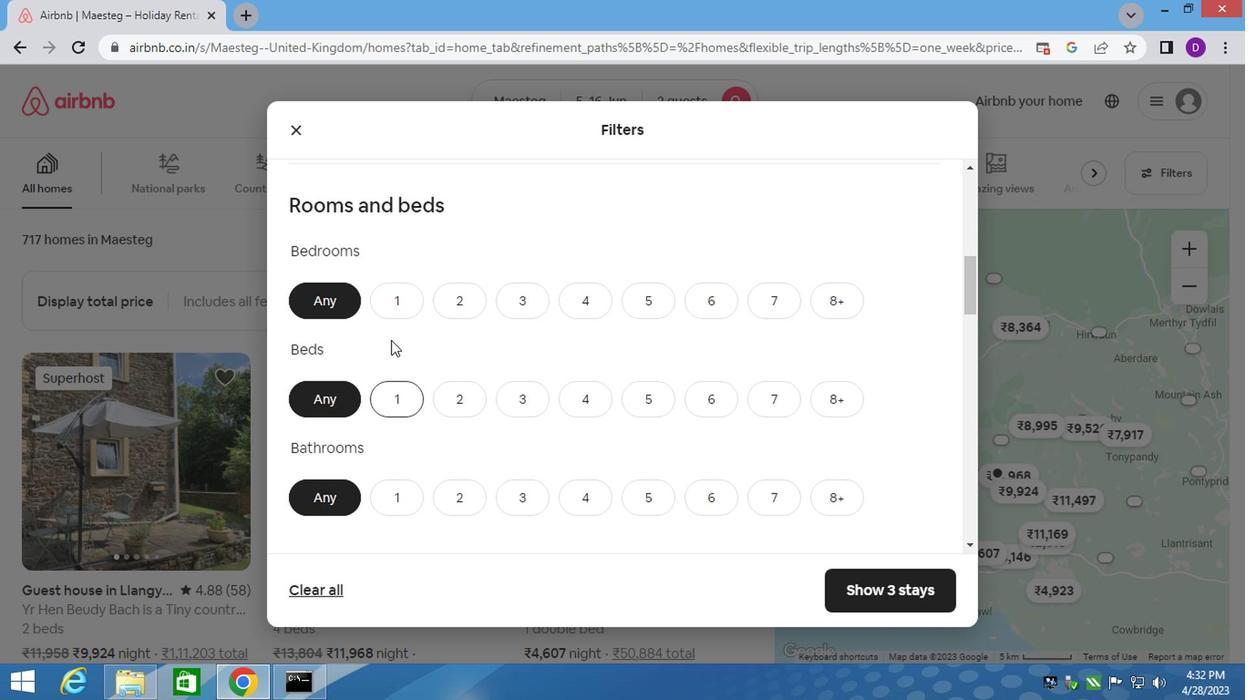 
Action: Mouse pressed left at (387, 314)
Screenshot: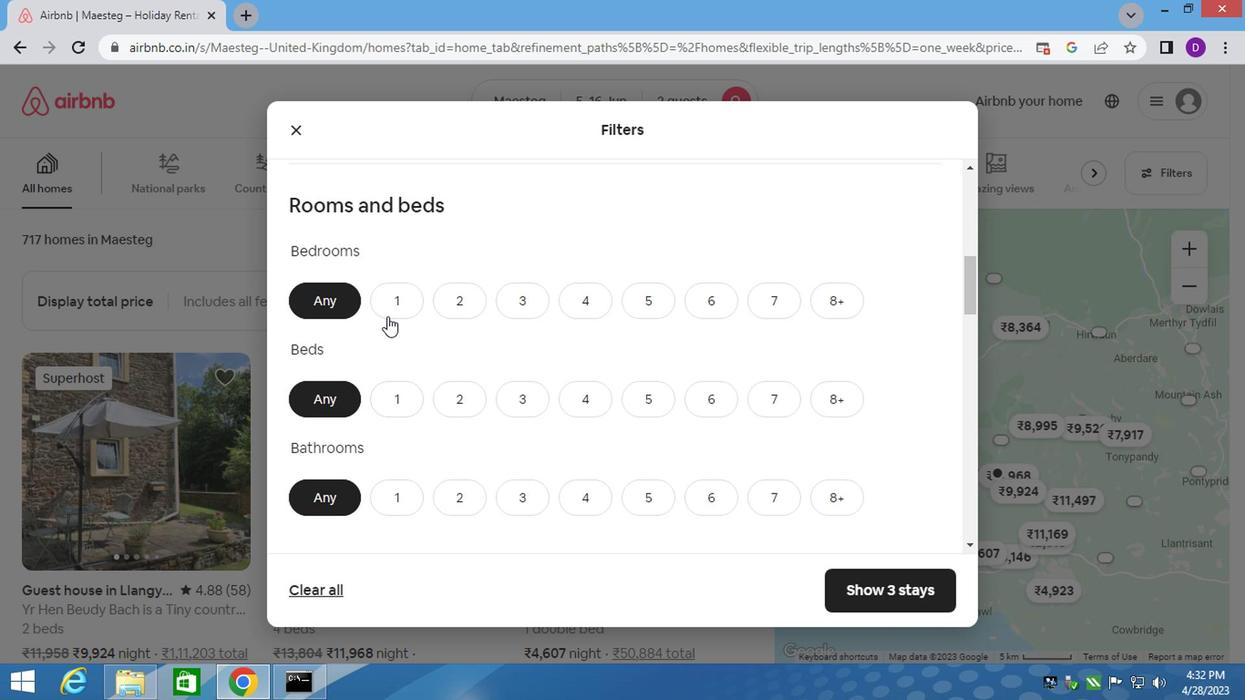 
Action: Mouse moved to (393, 389)
Screenshot: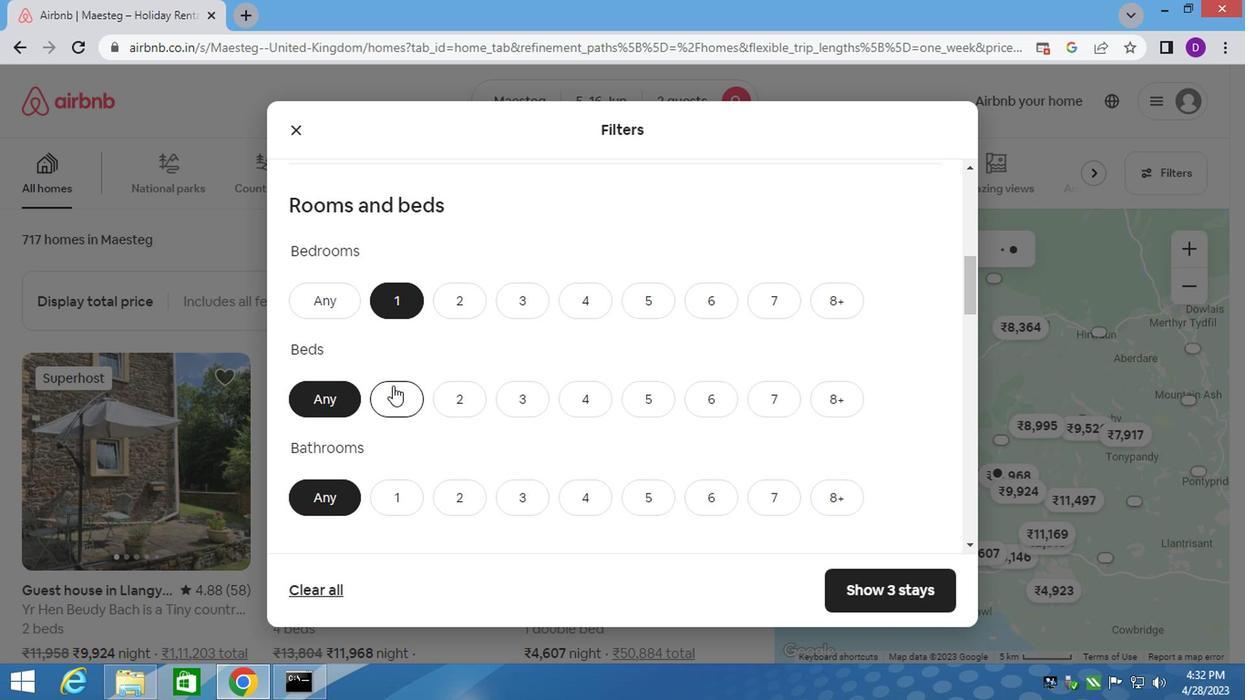 
Action: Mouse pressed left at (393, 389)
Screenshot: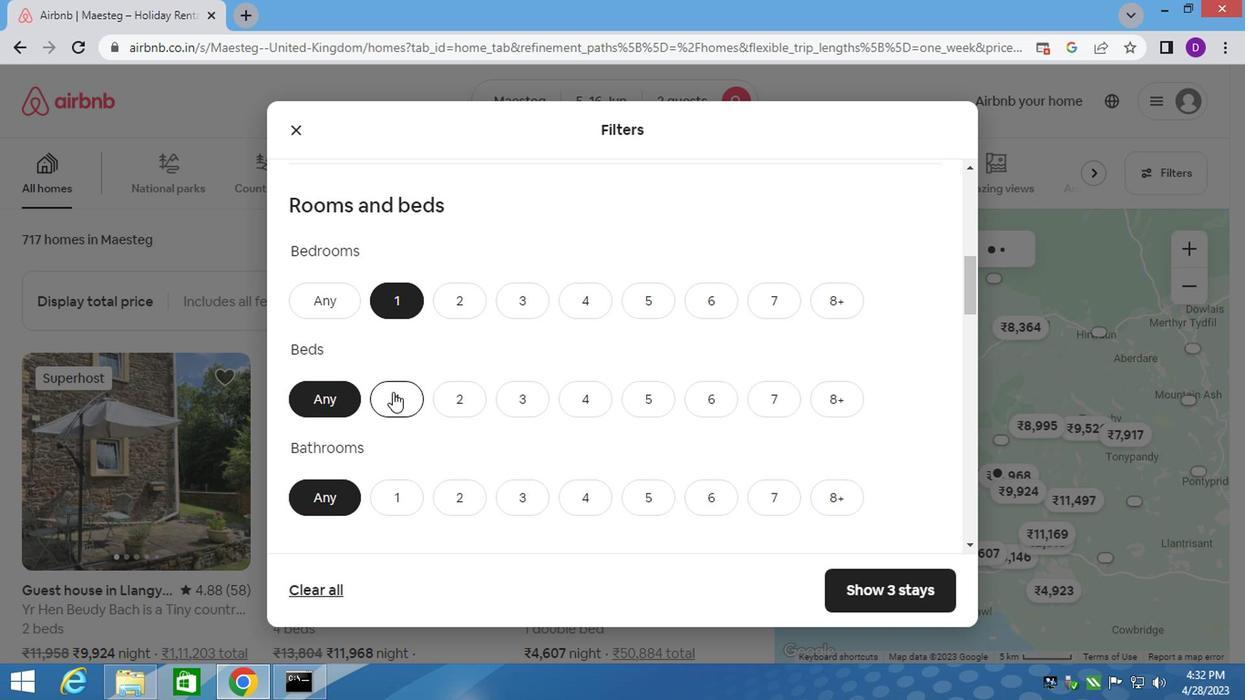 
Action: Mouse moved to (413, 561)
Screenshot: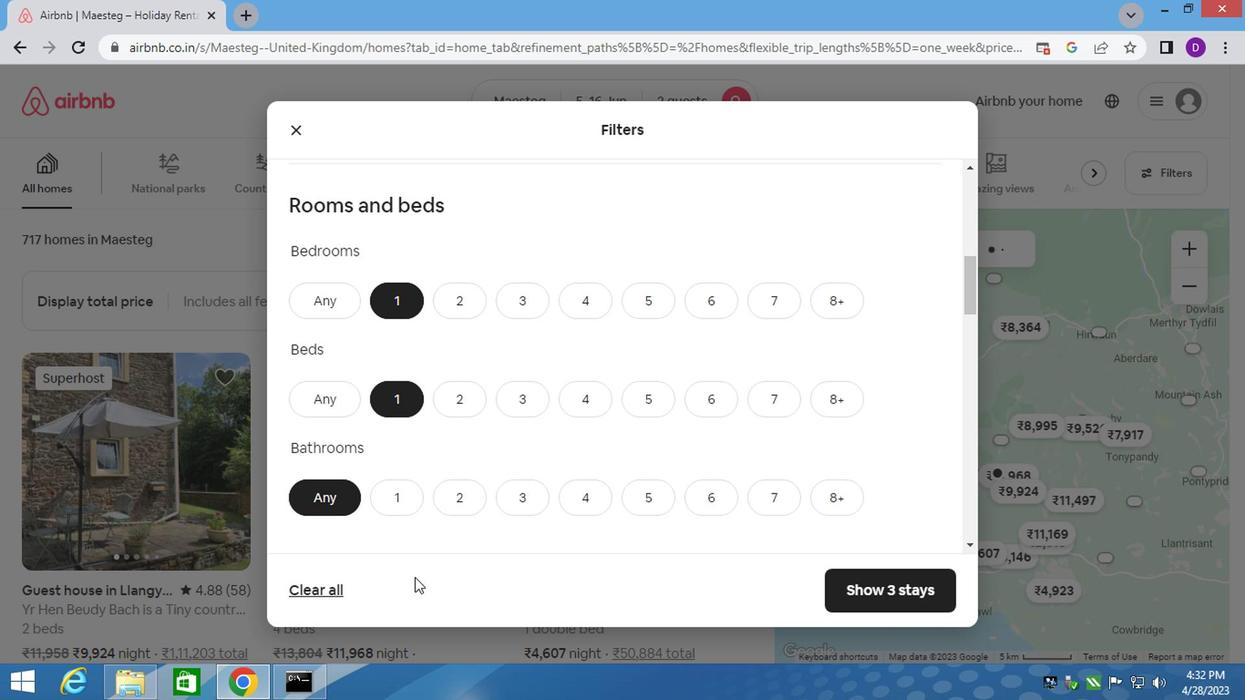 
Action: Mouse pressed left at (415, 573)
Screenshot: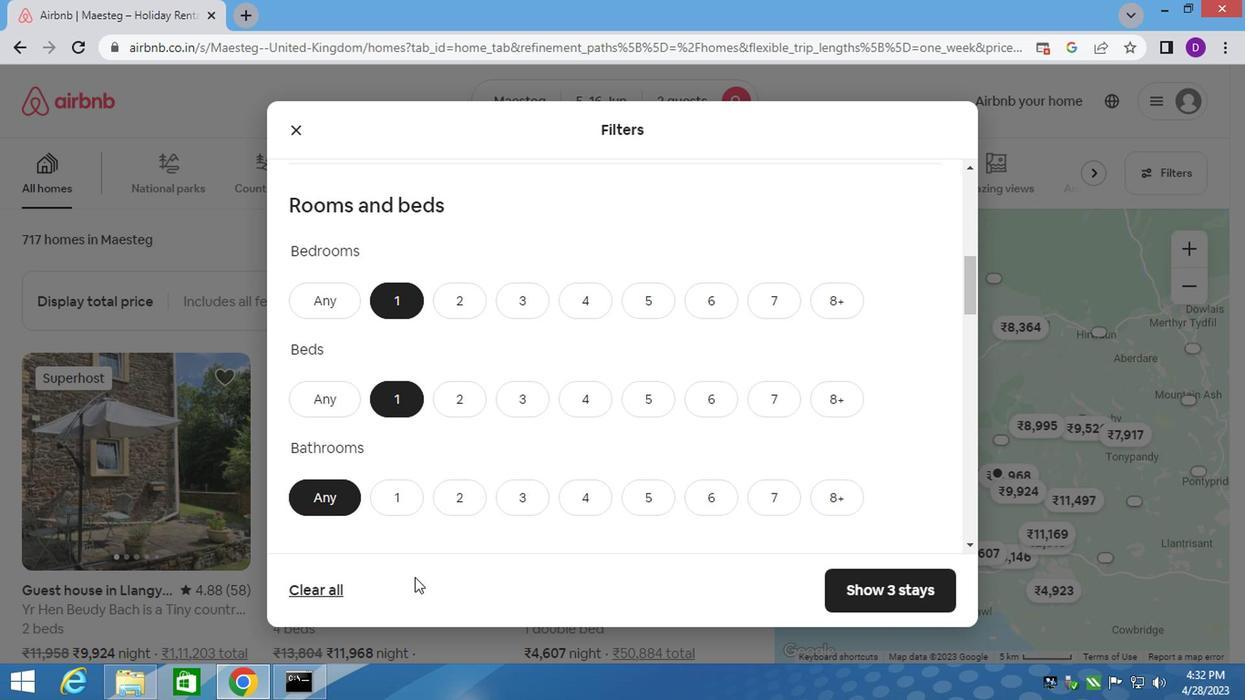 
Action: Mouse moved to (393, 479)
Screenshot: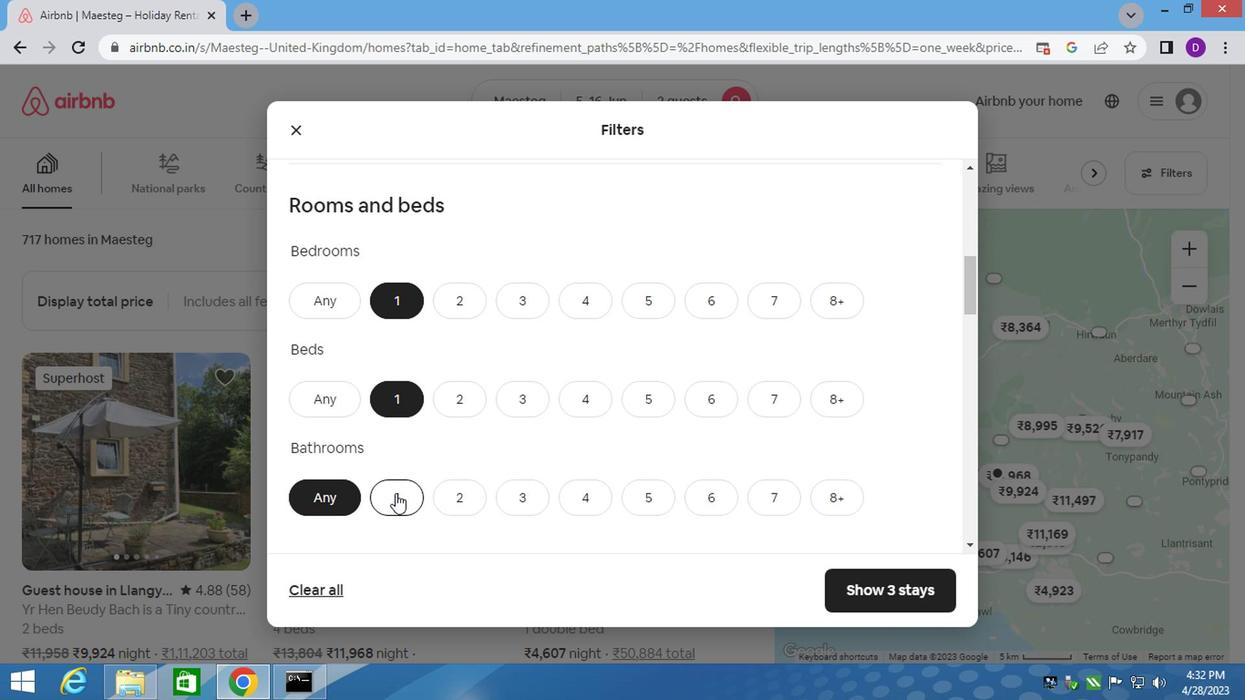
Action: Mouse pressed left at (393, 479)
Screenshot: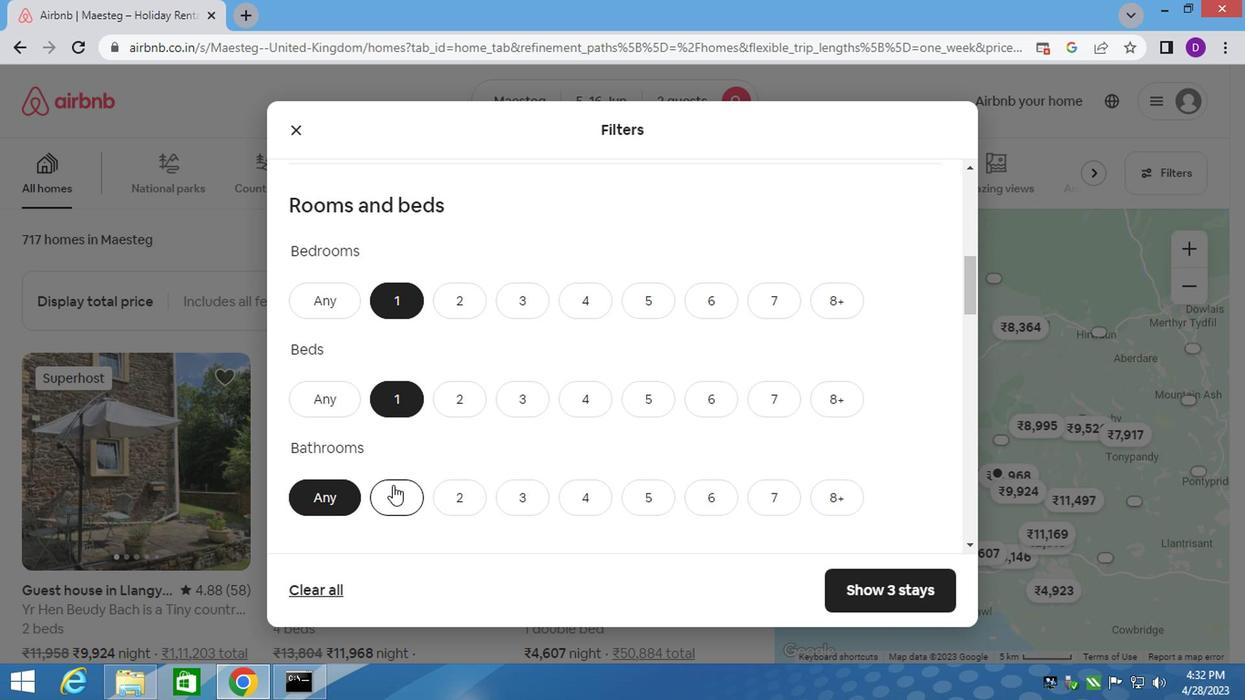 
Action: Mouse moved to (552, 493)
Screenshot: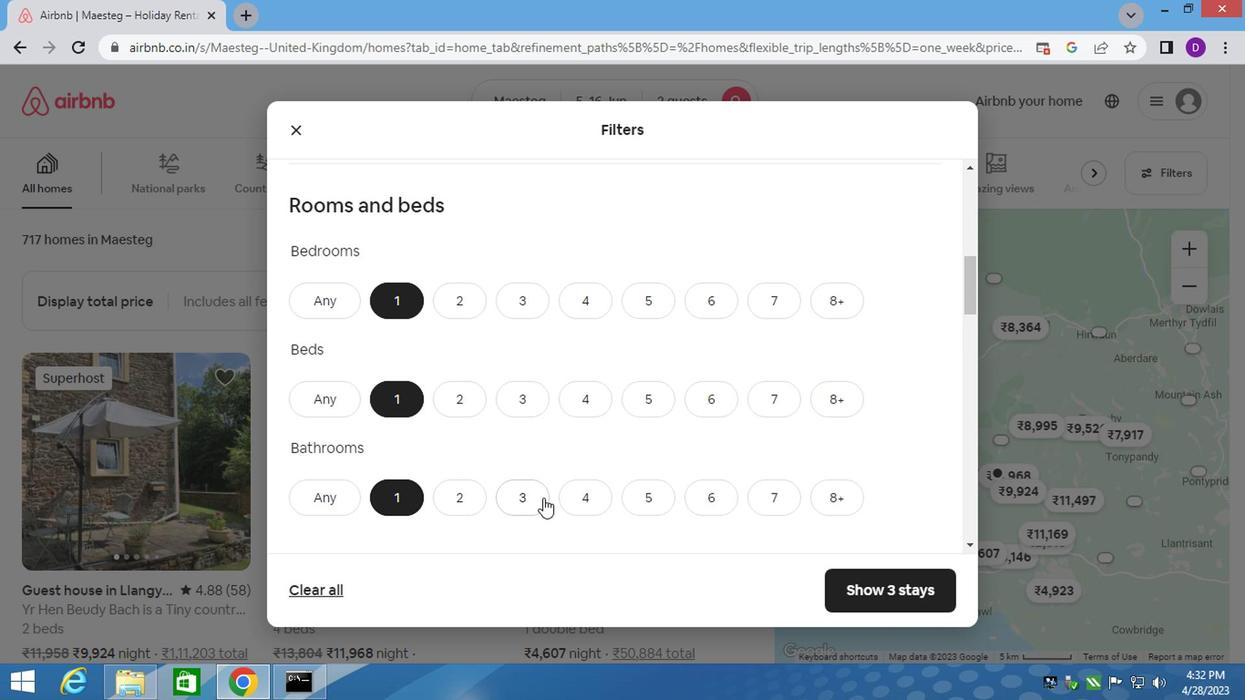 
Action: Mouse scrolled (552, 492) with delta (0, 0)
Screenshot: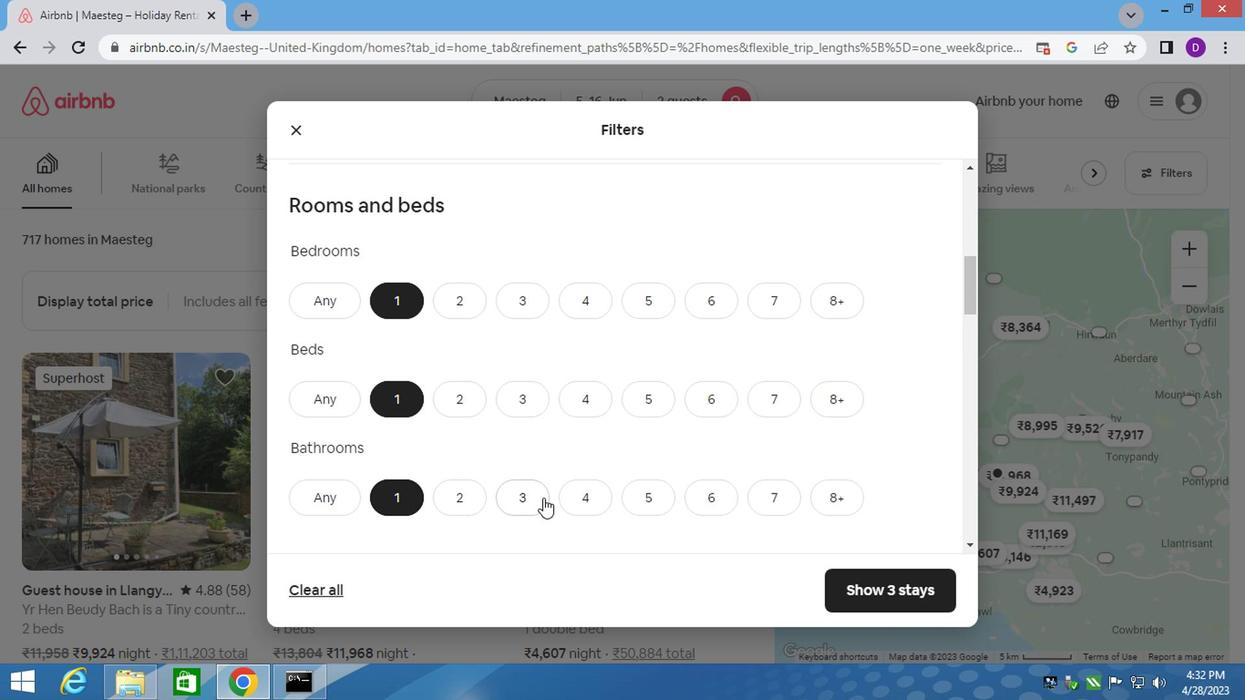 
Action: Mouse moved to (553, 493)
Screenshot: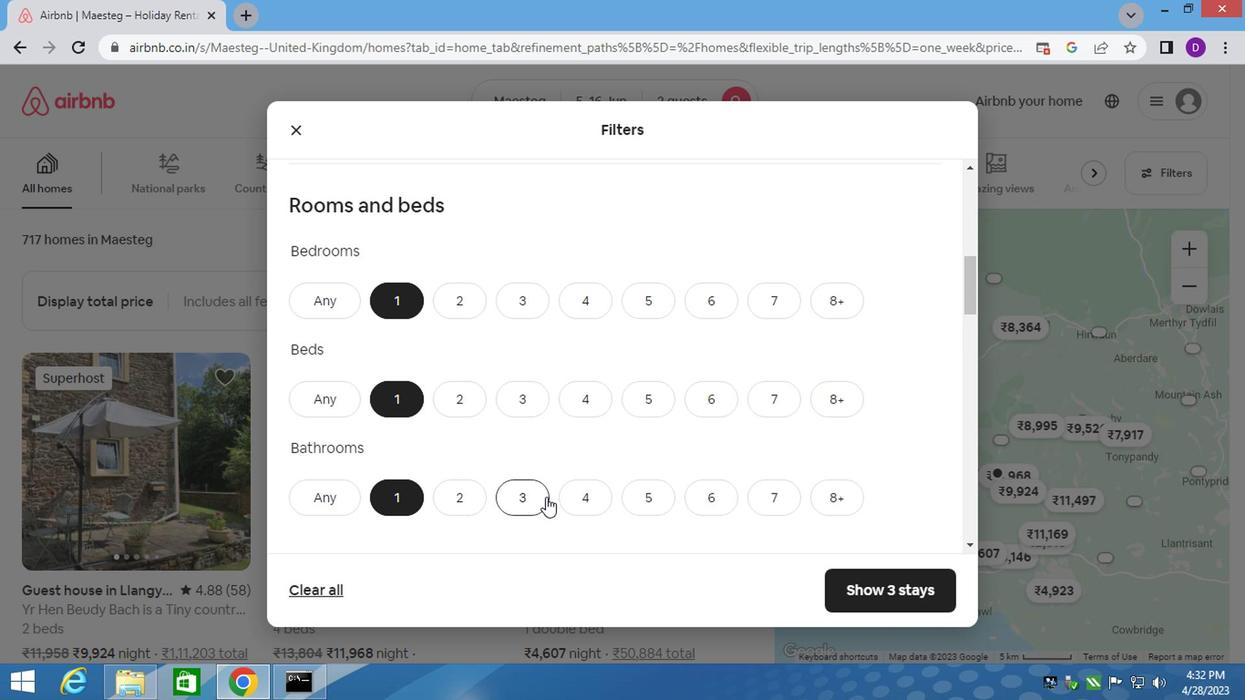 
Action: Mouse scrolled (553, 492) with delta (0, 0)
Screenshot: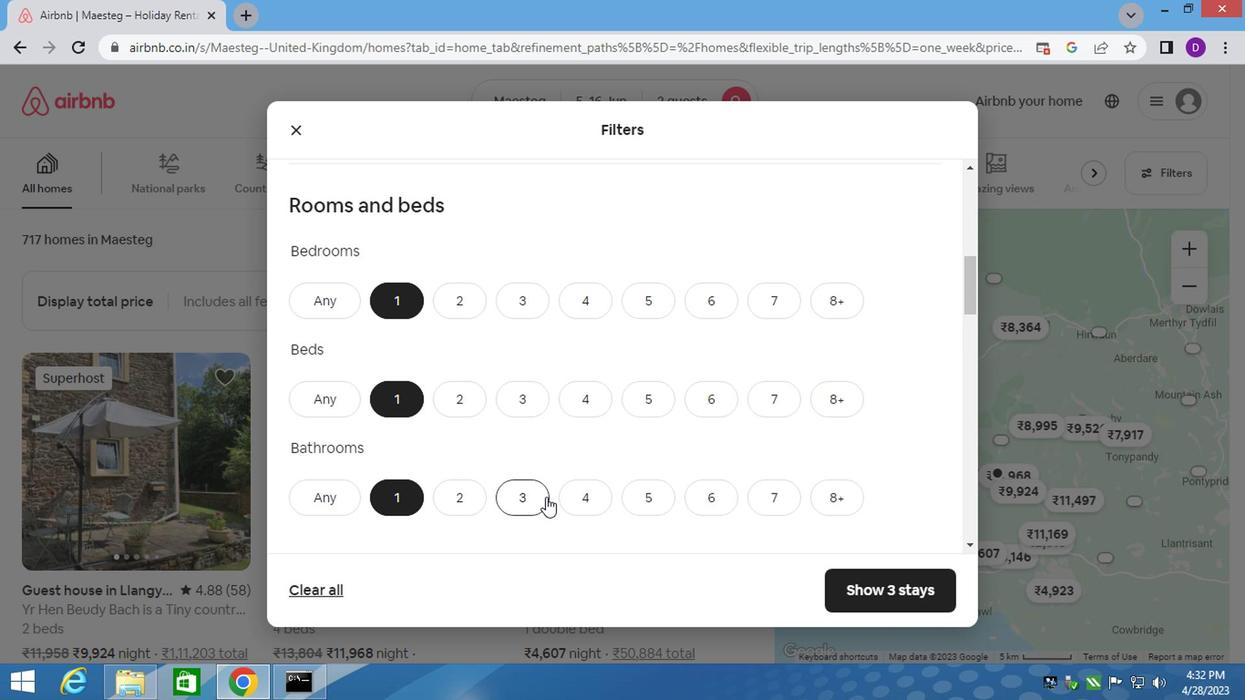 
Action: Mouse scrolled (553, 492) with delta (0, 0)
Screenshot: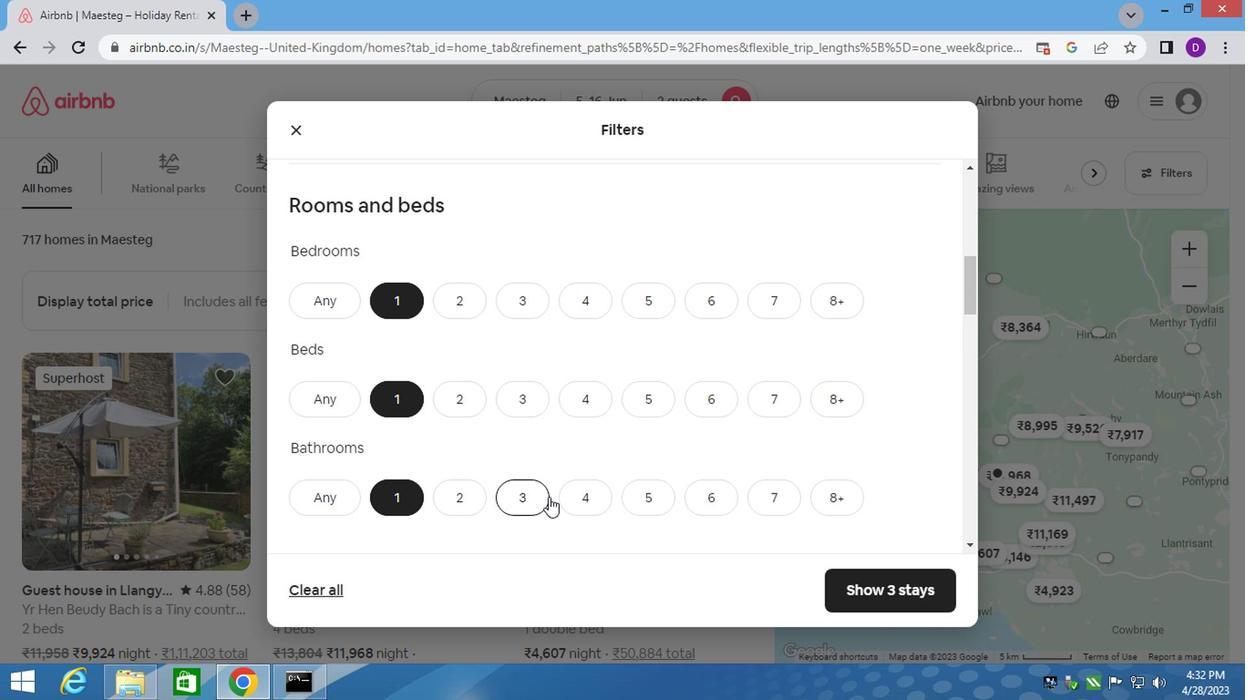 
Action: Mouse moved to (348, 430)
Screenshot: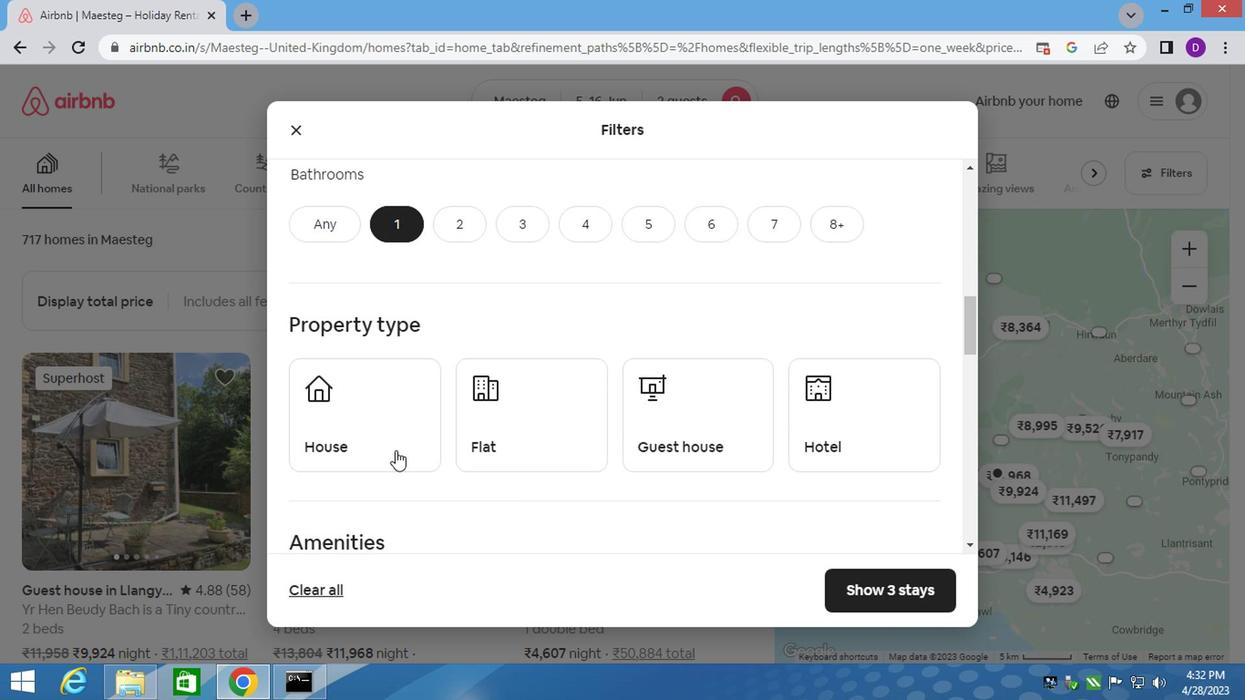 
Action: Mouse pressed left at (348, 430)
Screenshot: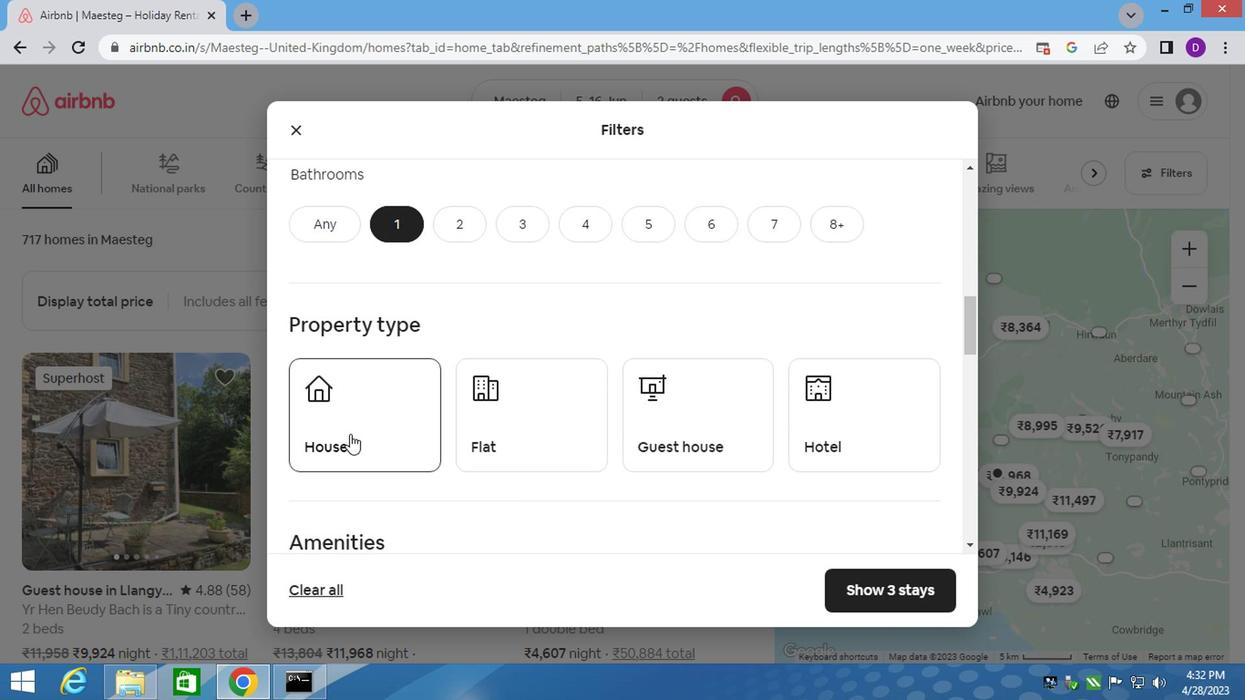
Action: Mouse moved to (496, 411)
Screenshot: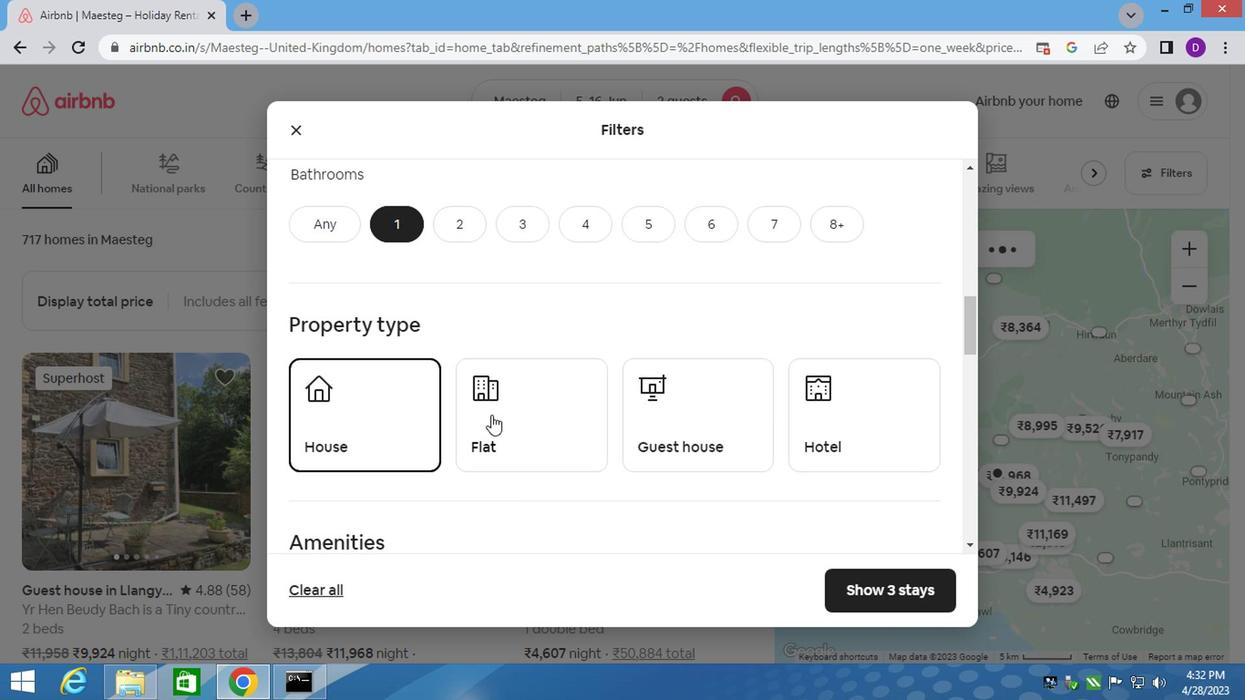 
Action: Mouse pressed left at (496, 411)
Screenshot: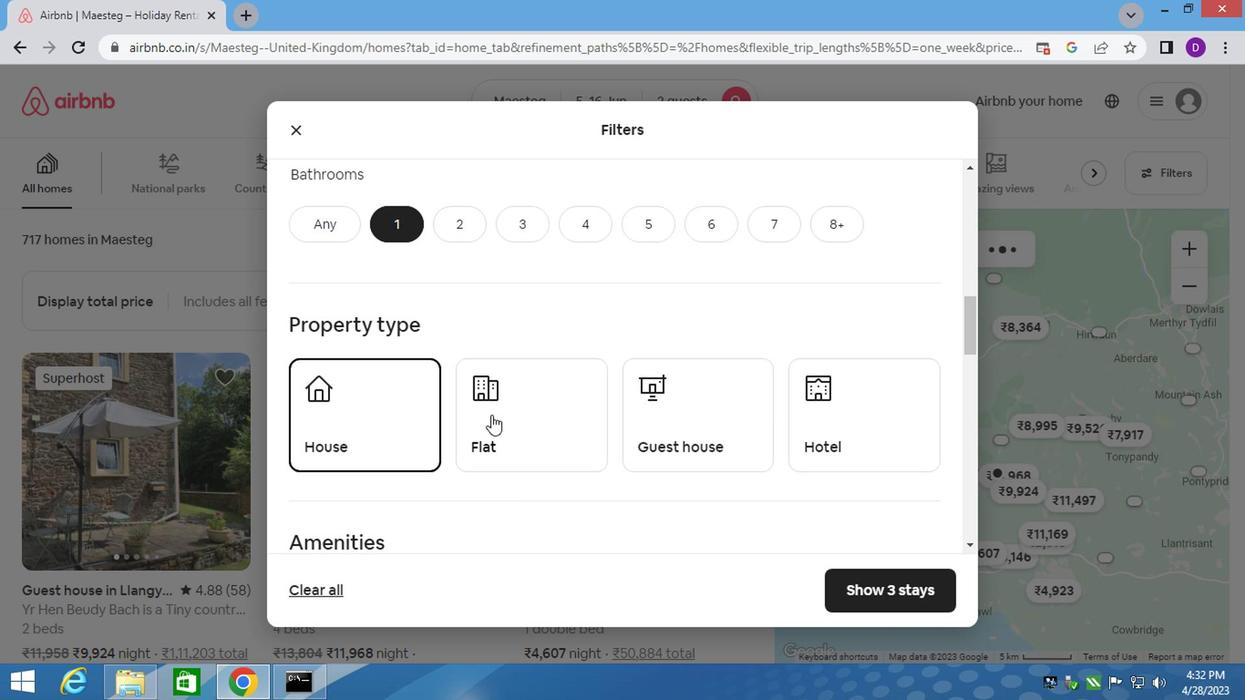 
Action: Mouse moved to (653, 419)
Screenshot: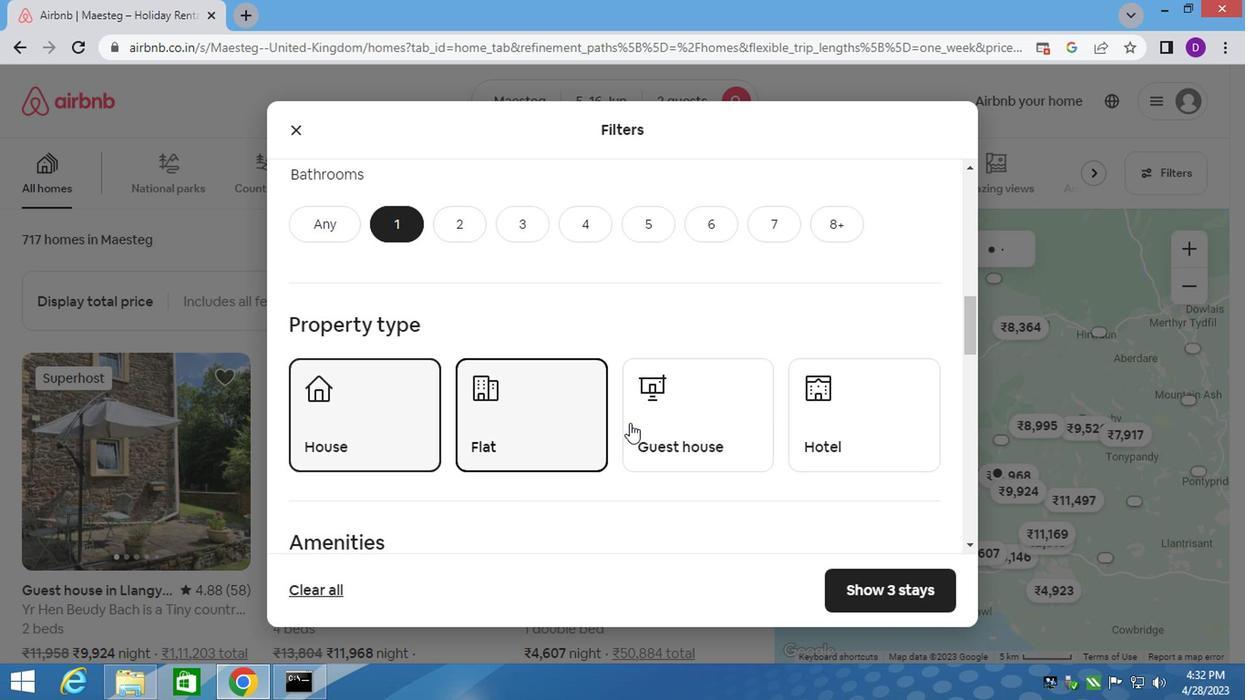 
Action: Mouse pressed left at (653, 419)
Screenshot: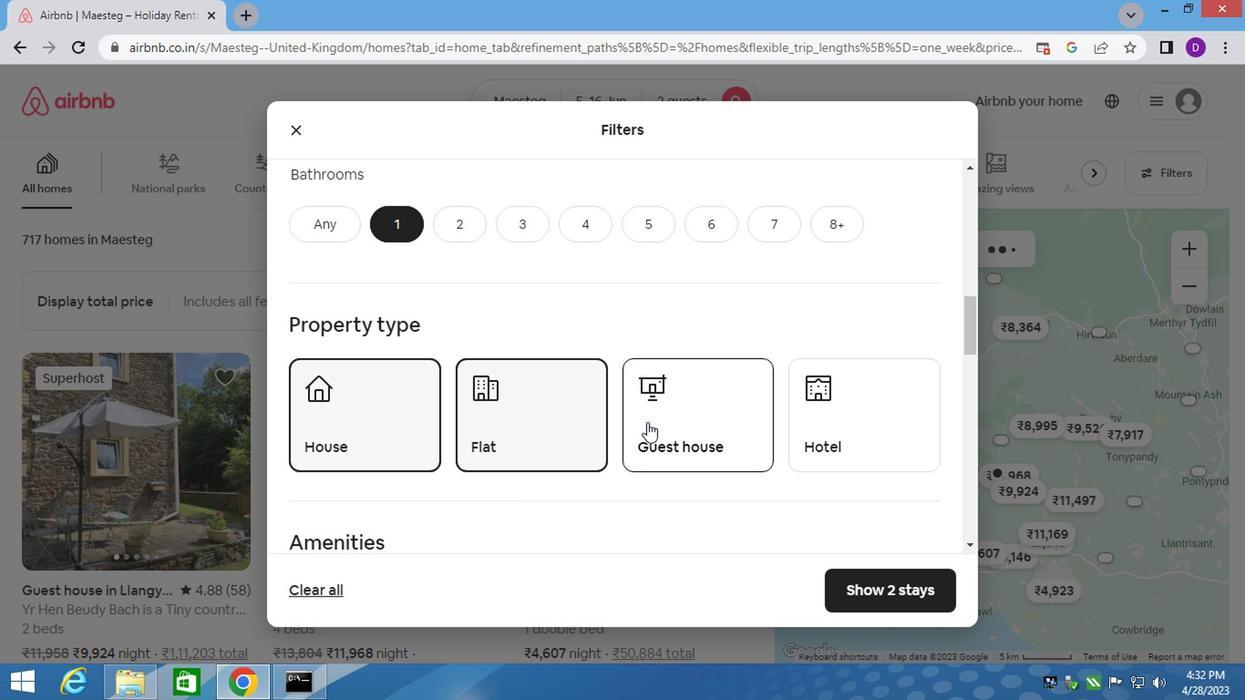 
Action: Mouse moved to (861, 394)
Screenshot: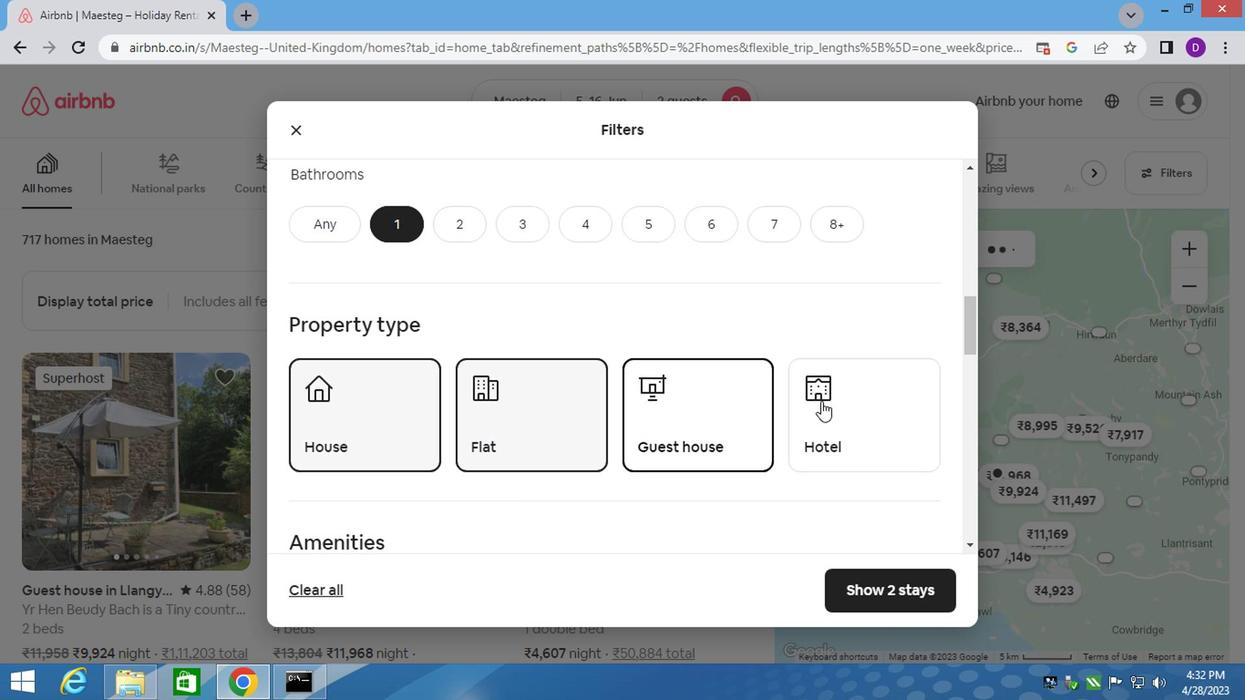 
Action: Mouse pressed left at (861, 394)
Screenshot: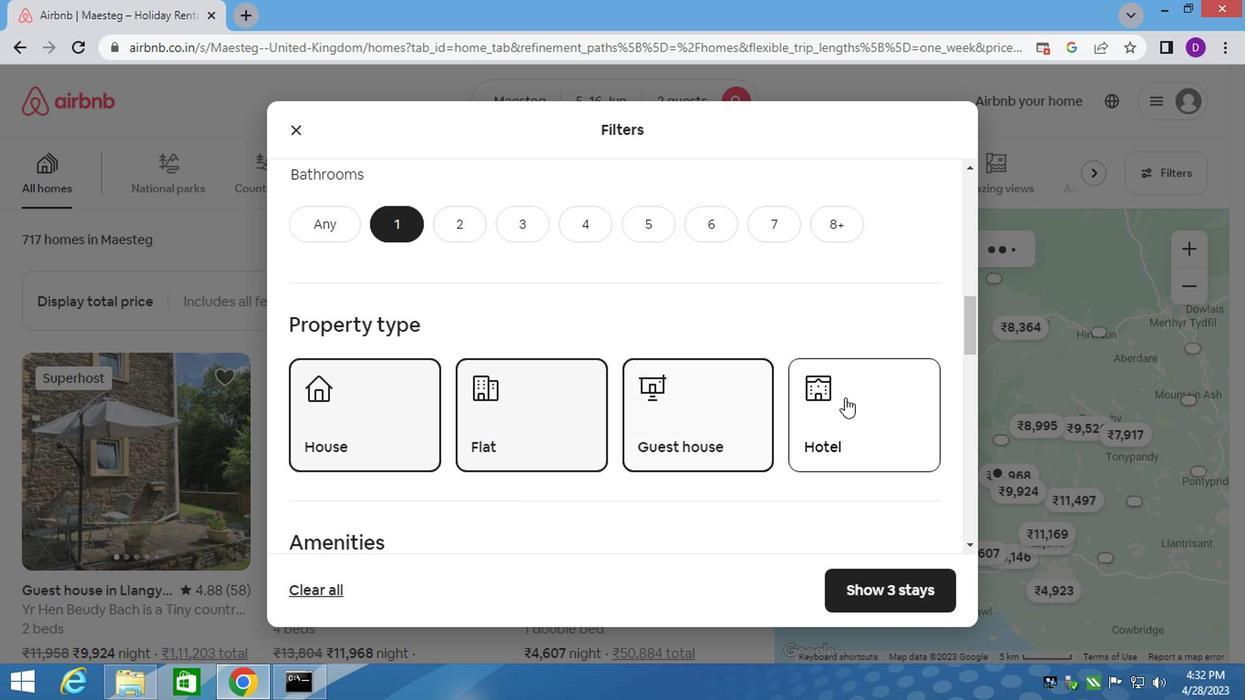 
Action: Mouse moved to (827, 413)
Screenshot: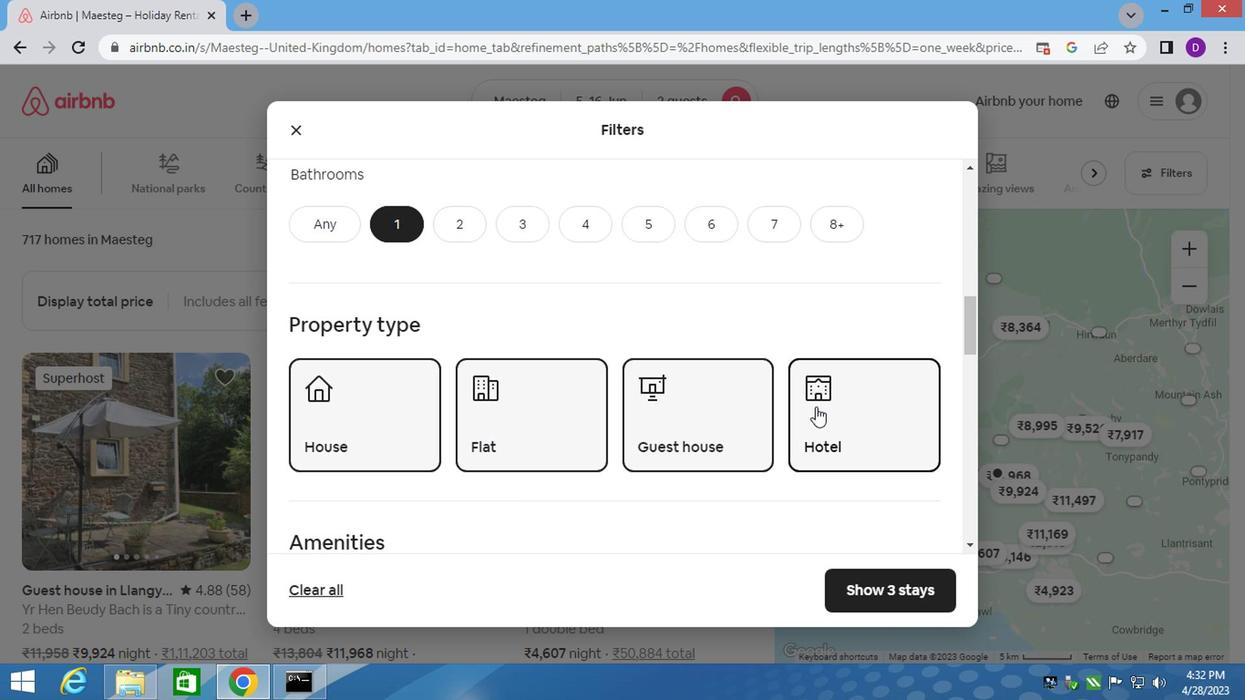 
Action: Mouse scrolled (827, 411) with delta (0, -1)
Screenshot: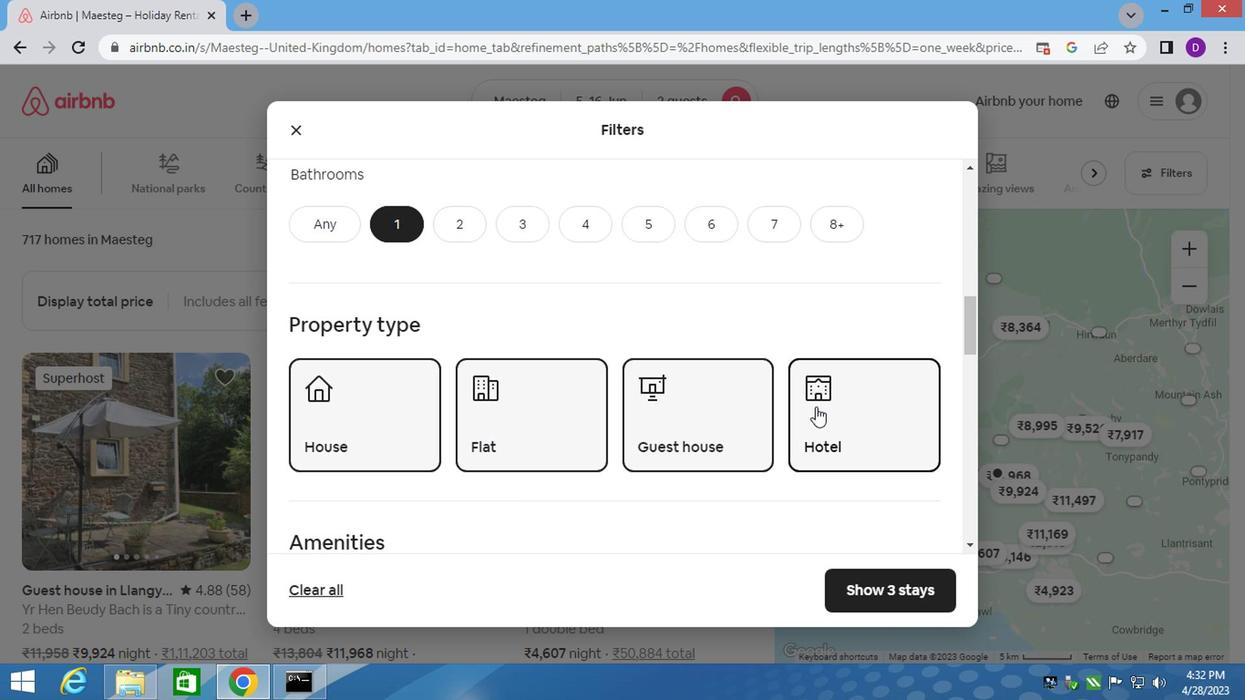 
Action: Mouse moved to (827, 416)
Screenshot: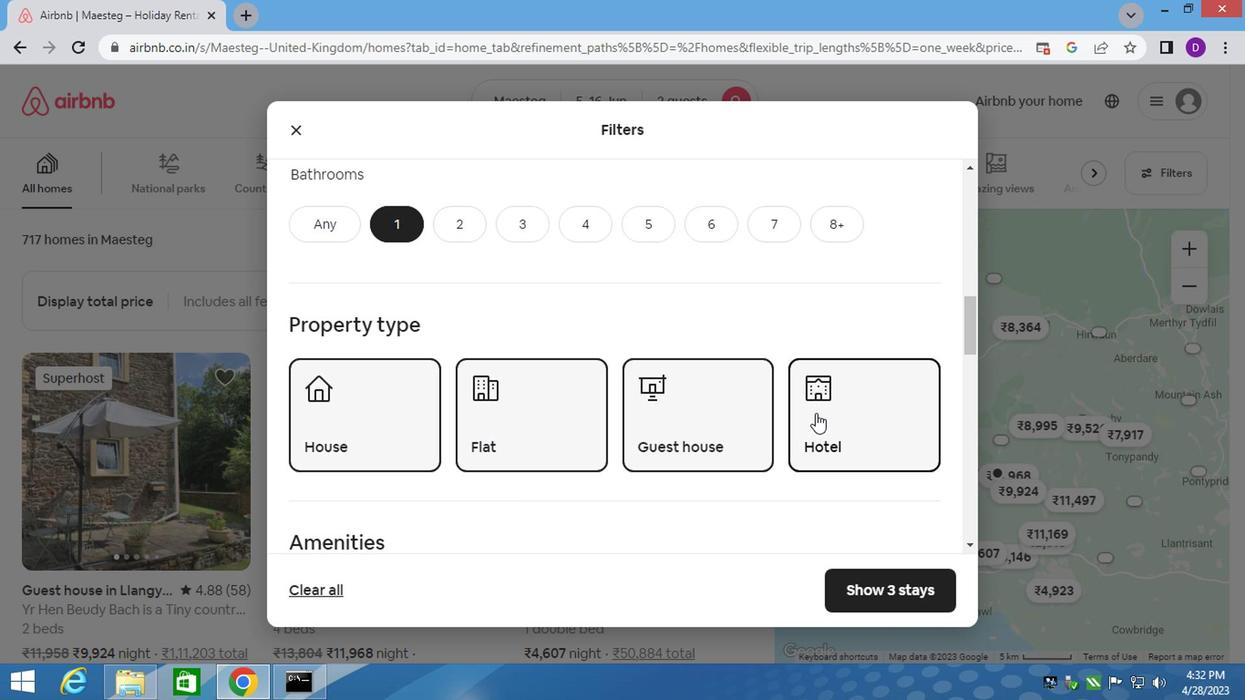 
Action: Mouse scrolled (827, 415) with delta (0, 0)
Screenshot: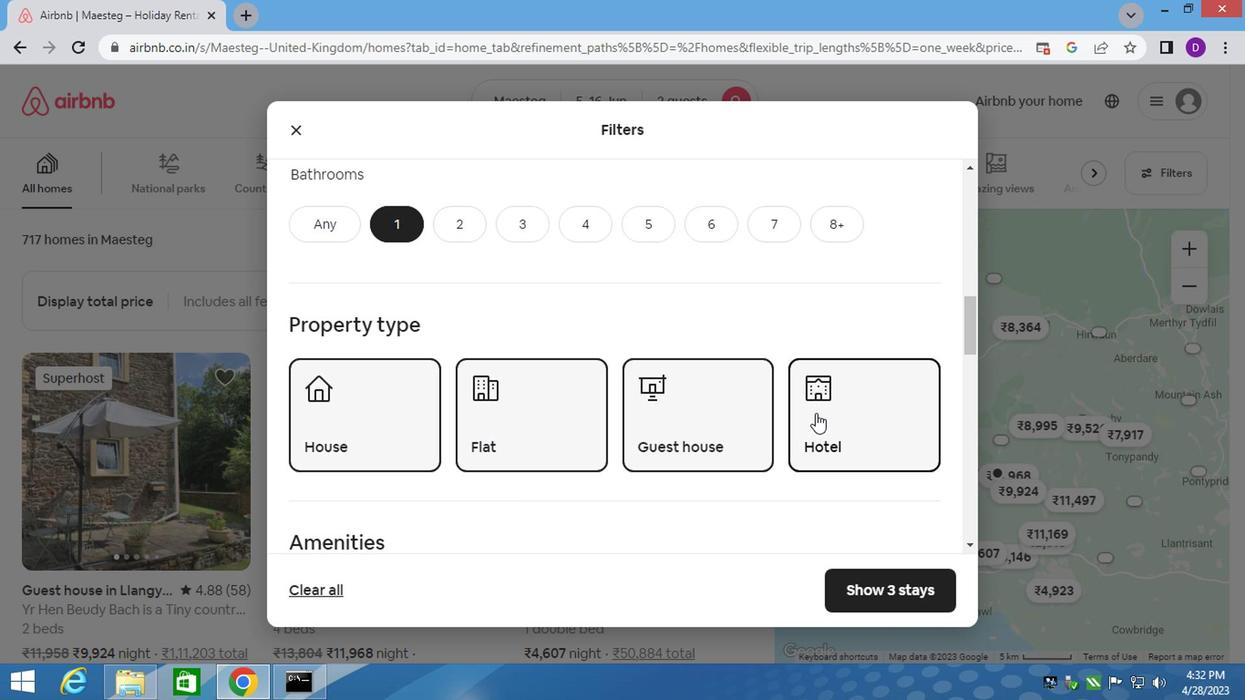 
Action: Mouse moved to (827, 418)
Screenshot: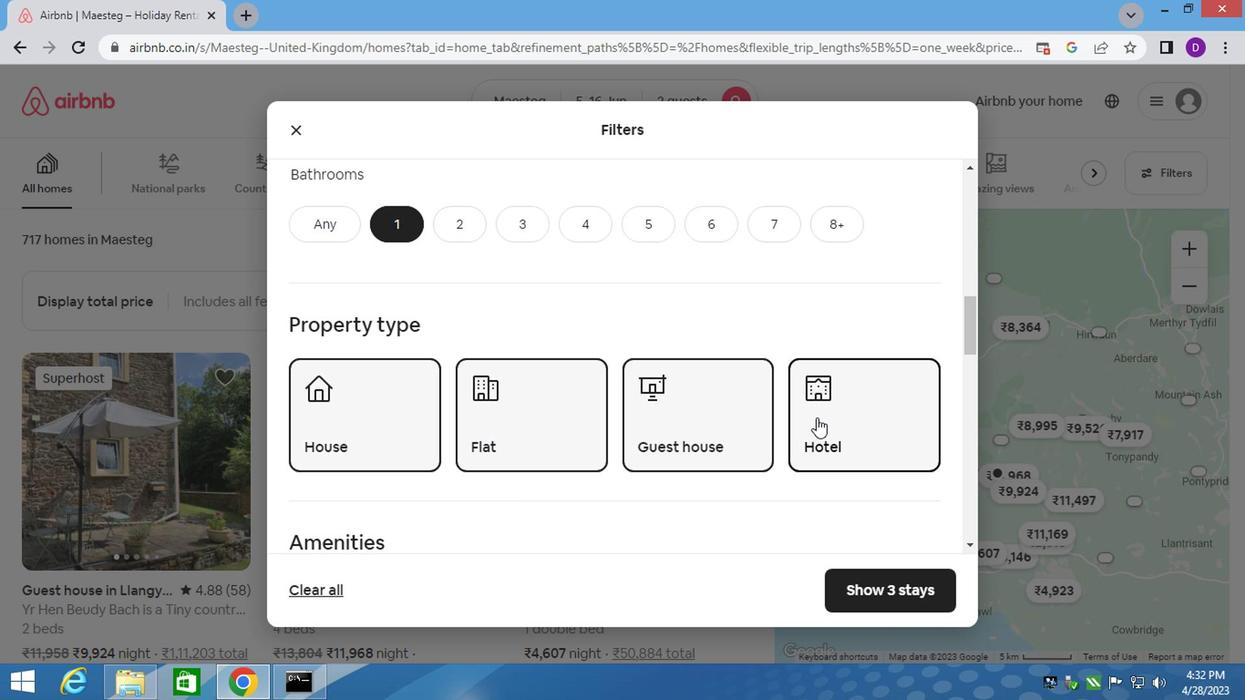 
Action: Mouse scrolled (827, 417) with delta (0, 0)
Screenshot: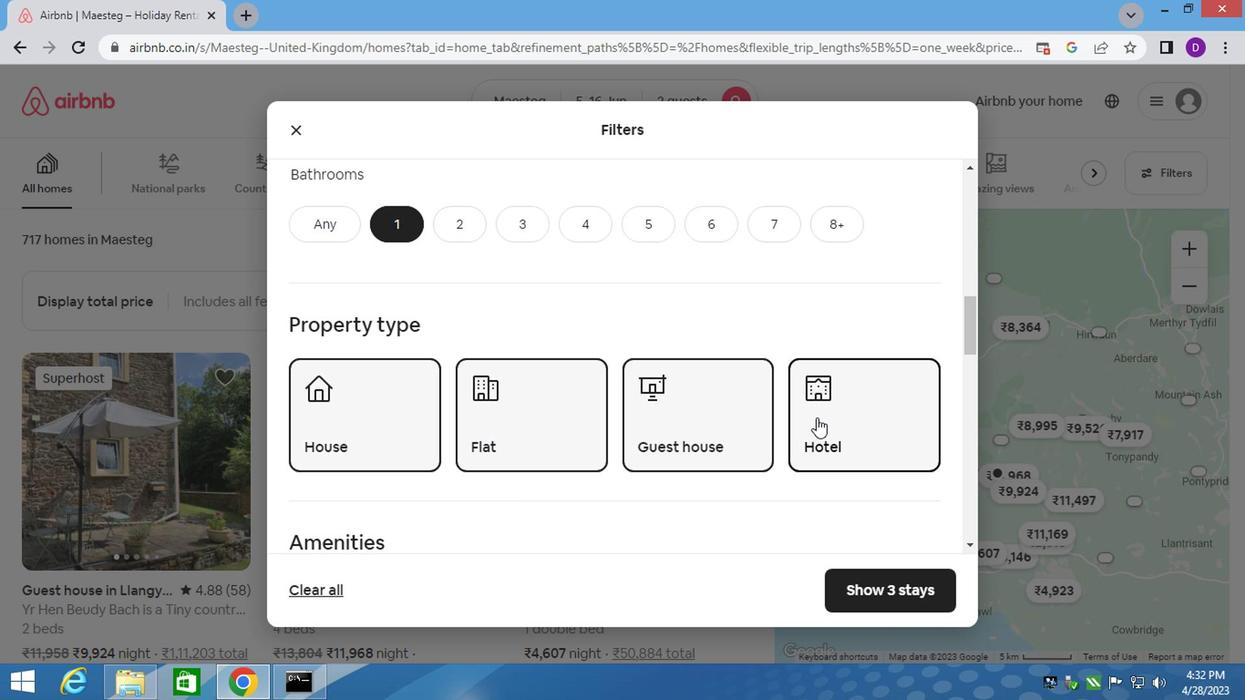 
Action: Mouse moved to (826, 420)
Screenshot: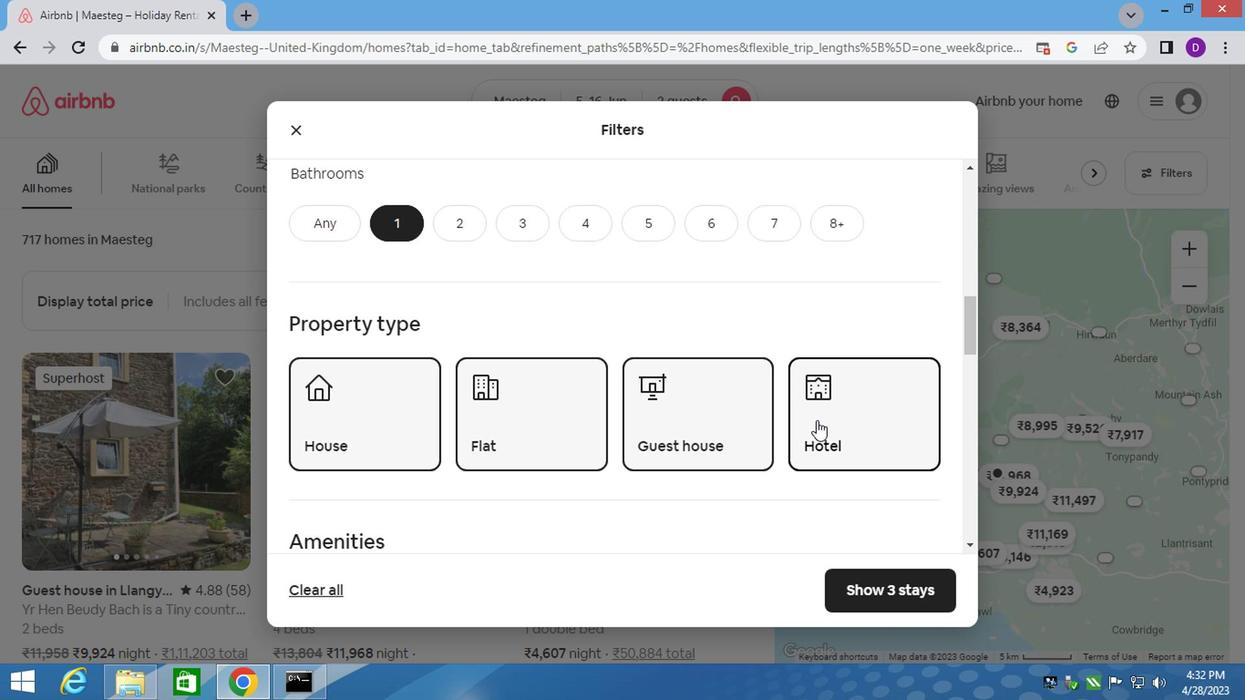 
Action: Mouse scrolled (826, 419) with delta (0, 0)
Screenshot: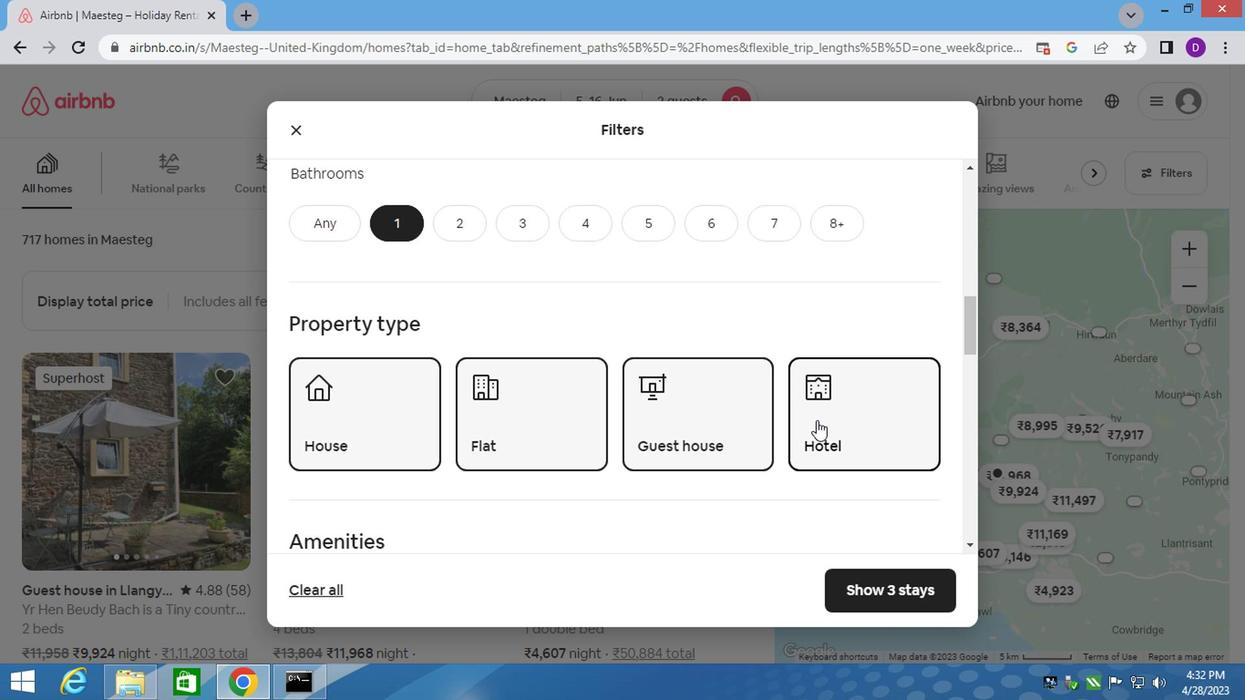 
Action: Mouse moved to (717, 424)
Screenshot: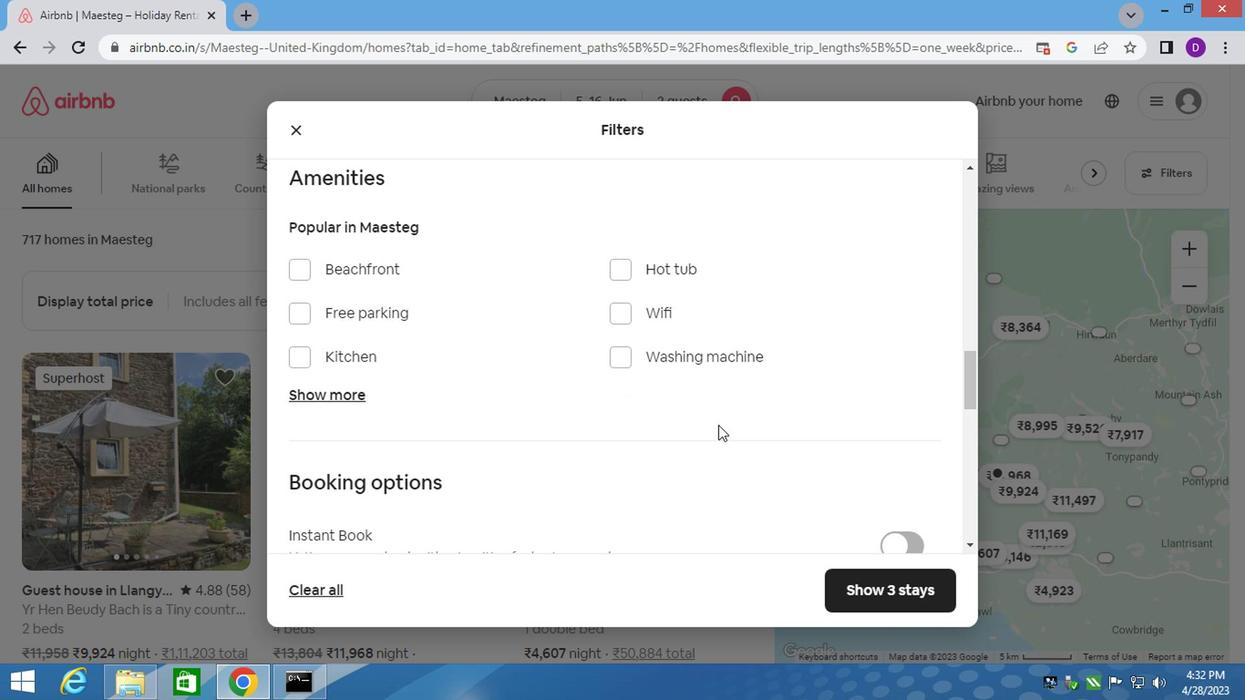 
Action: Mouse scrolled (717, 422) with delta (0, -1)
Screenshot: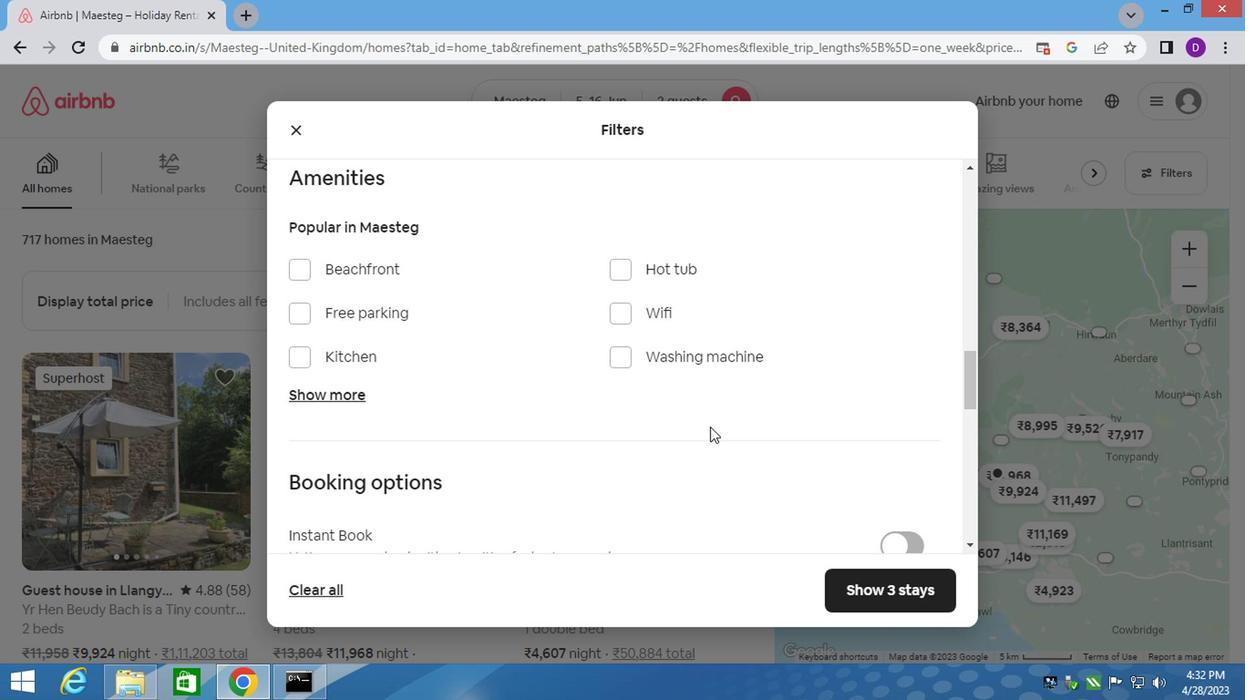 
Action: Mouse moved to (716, 424)
Screenshot: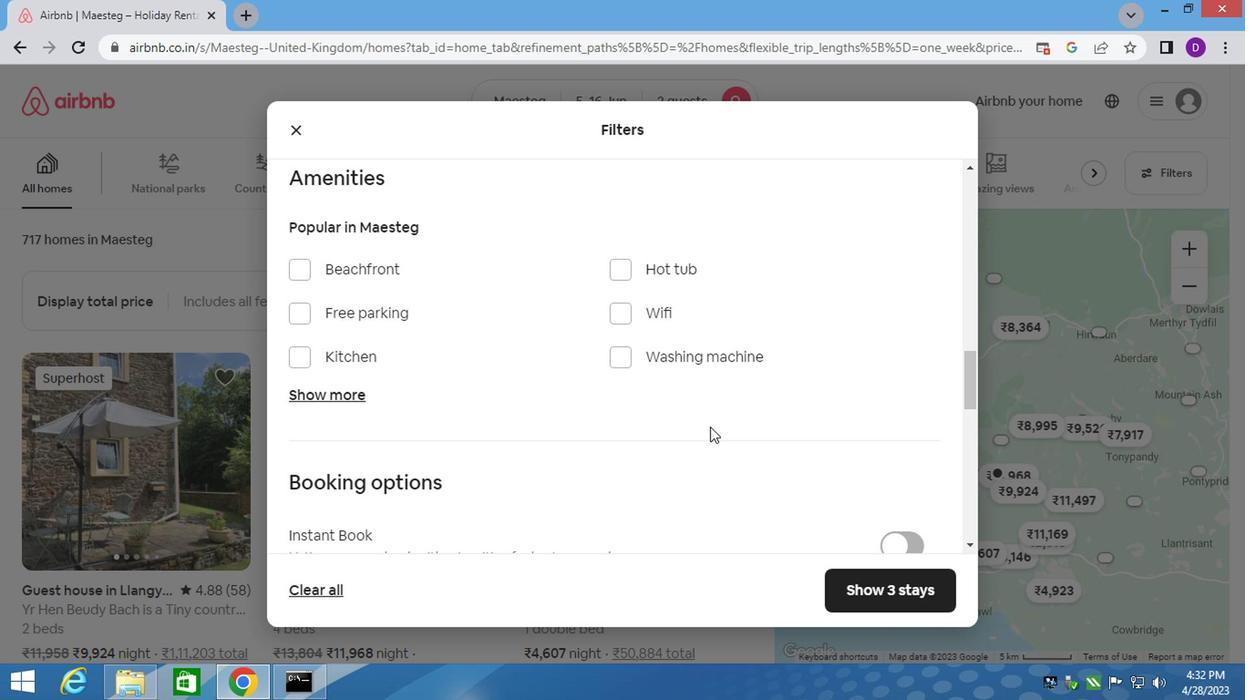 
Action: Mouse scrolled (716, 424) with delta (0, 0)
Screenshot: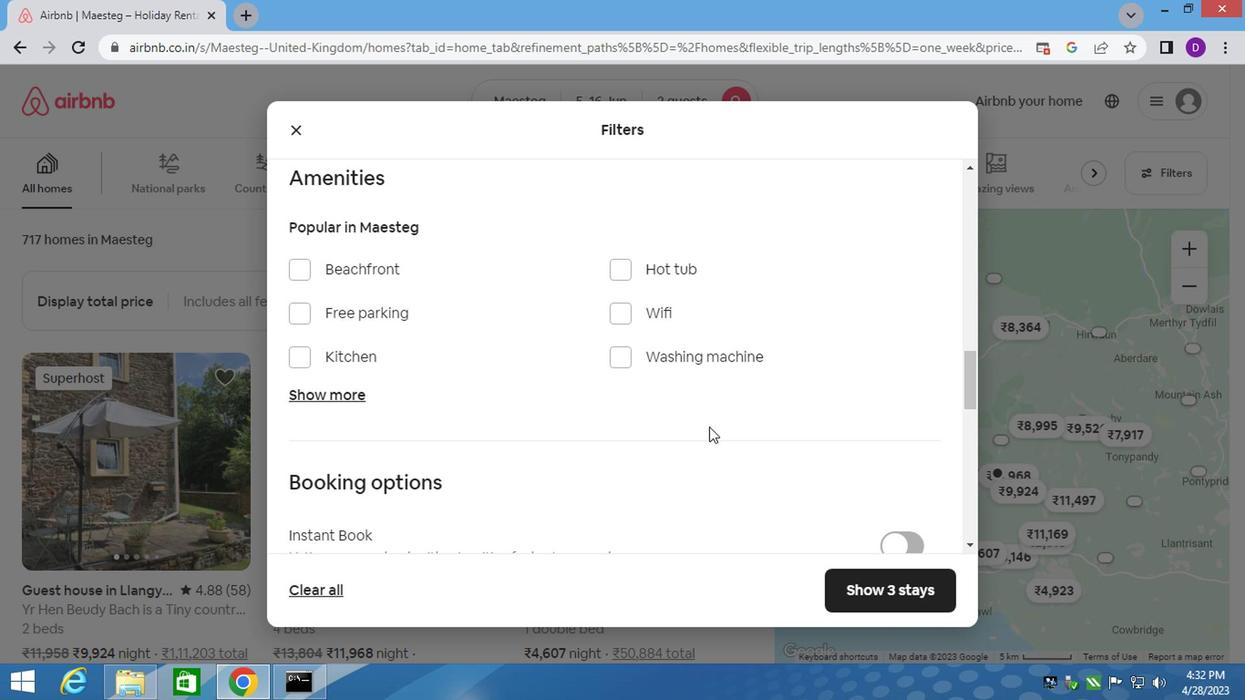 
Action: Mouse moved to (899, 418)
Screenshot: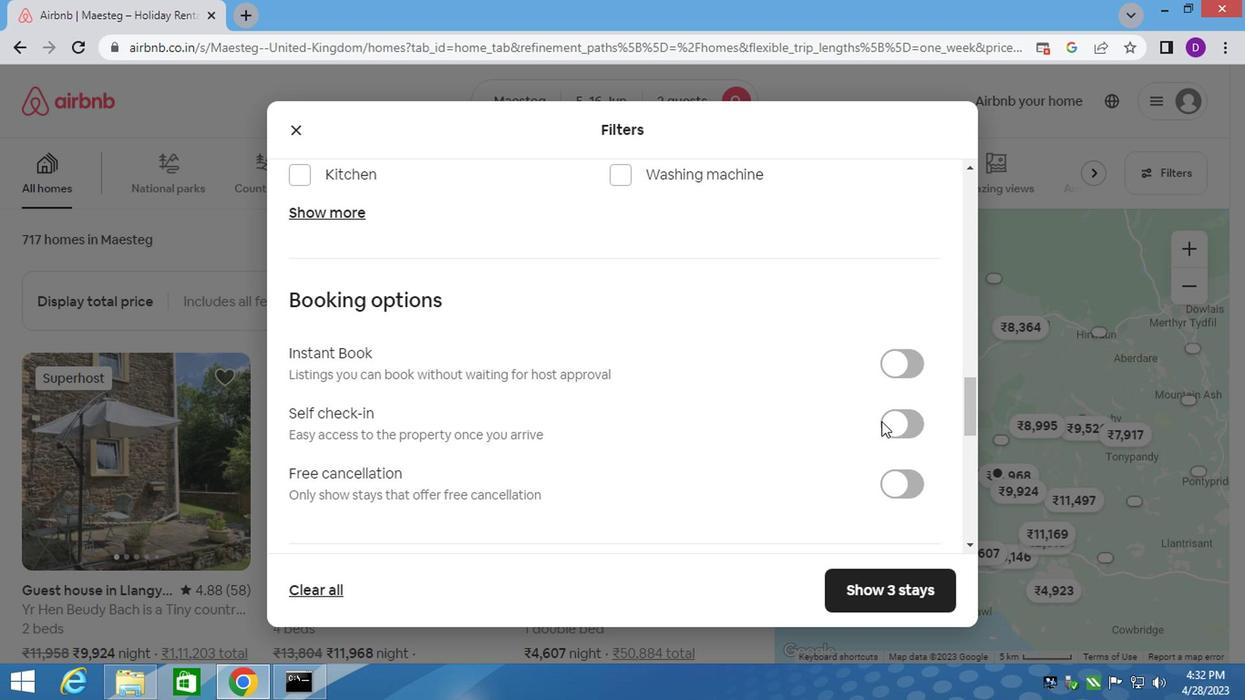 
Action: Mouse pressed left at (899, 418)
Screenshot: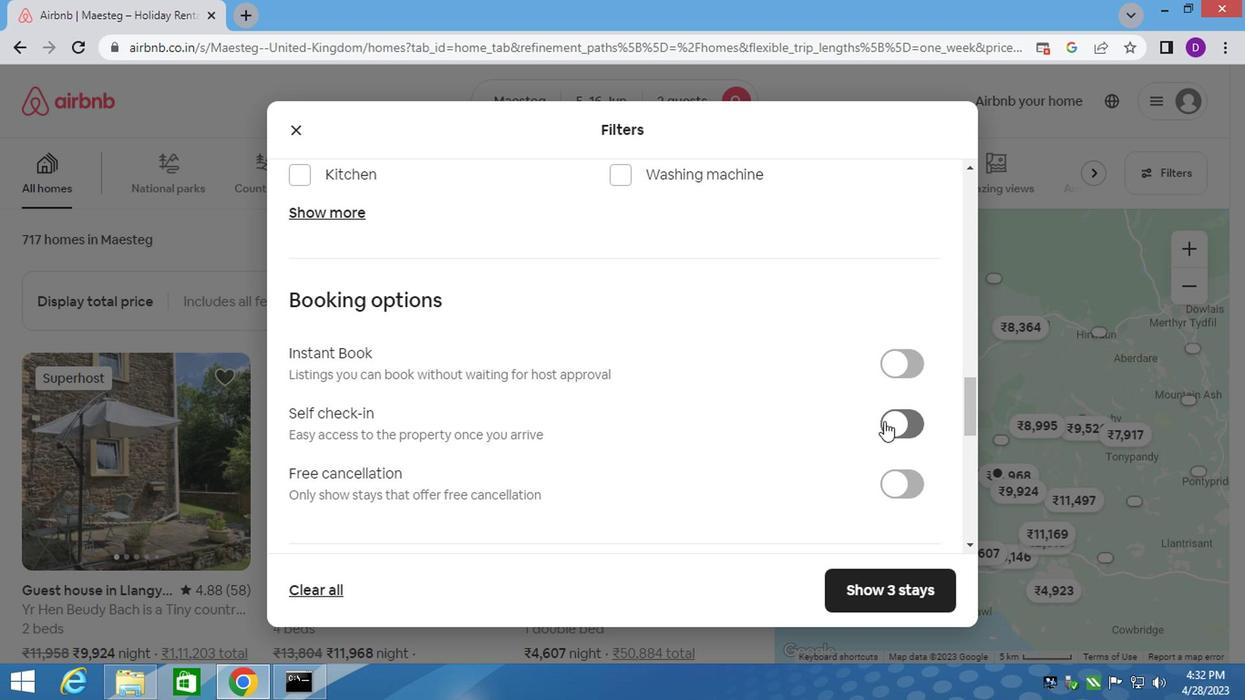 
Action: Mouse moved to (574, 456)
Screenshot: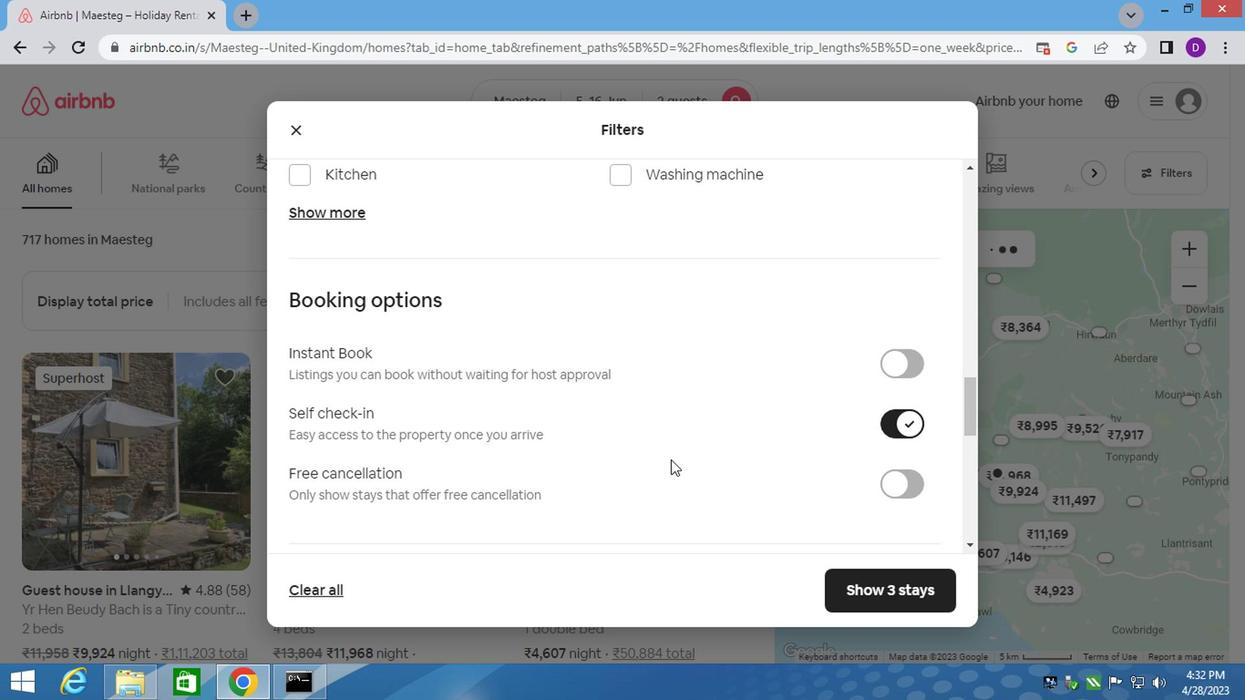 
Action: Mouse scrolled (574, 455) with delta (0, 0)
Screenshot: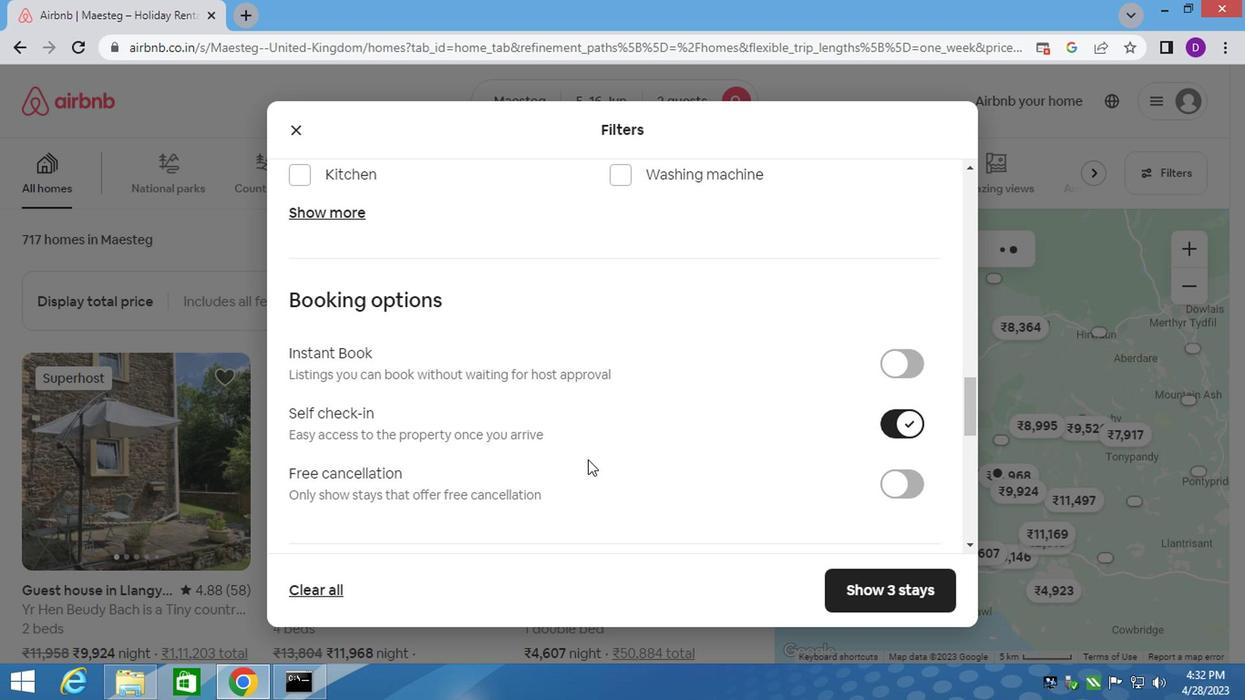 
Action: Mouse scrolled (574, 455) with delta (0, 0)
Screenshot: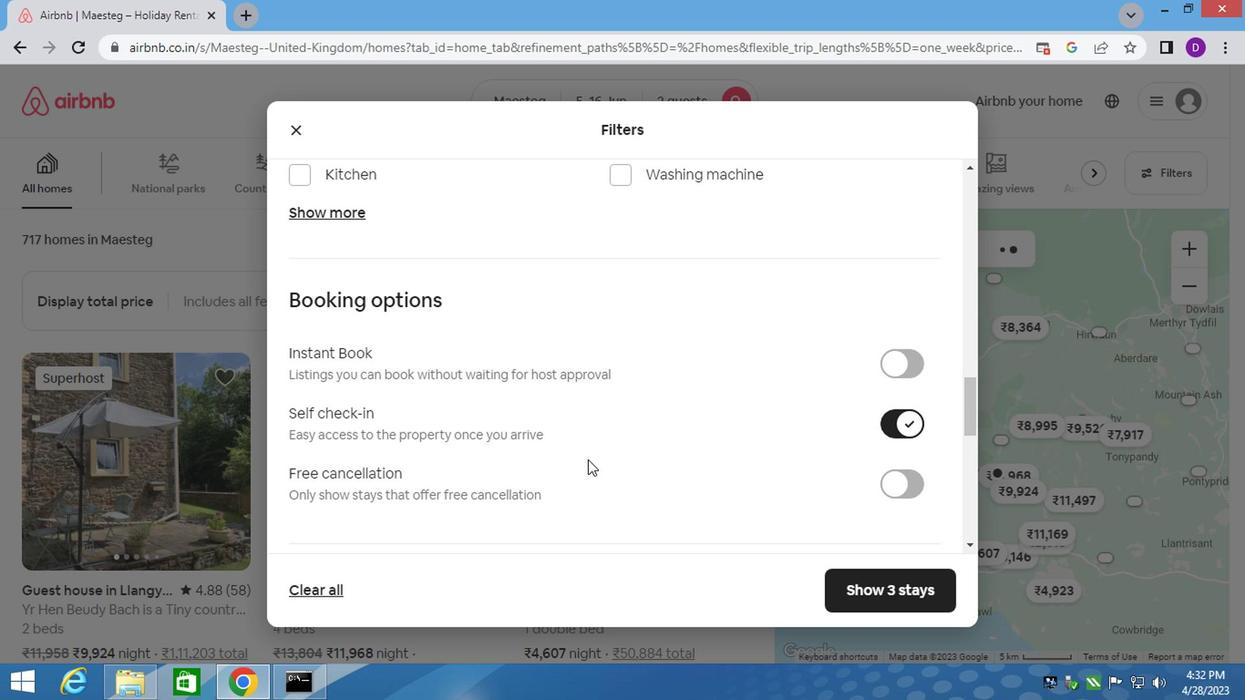 
Action: Mouse moved to (572, 457)
Screenshot: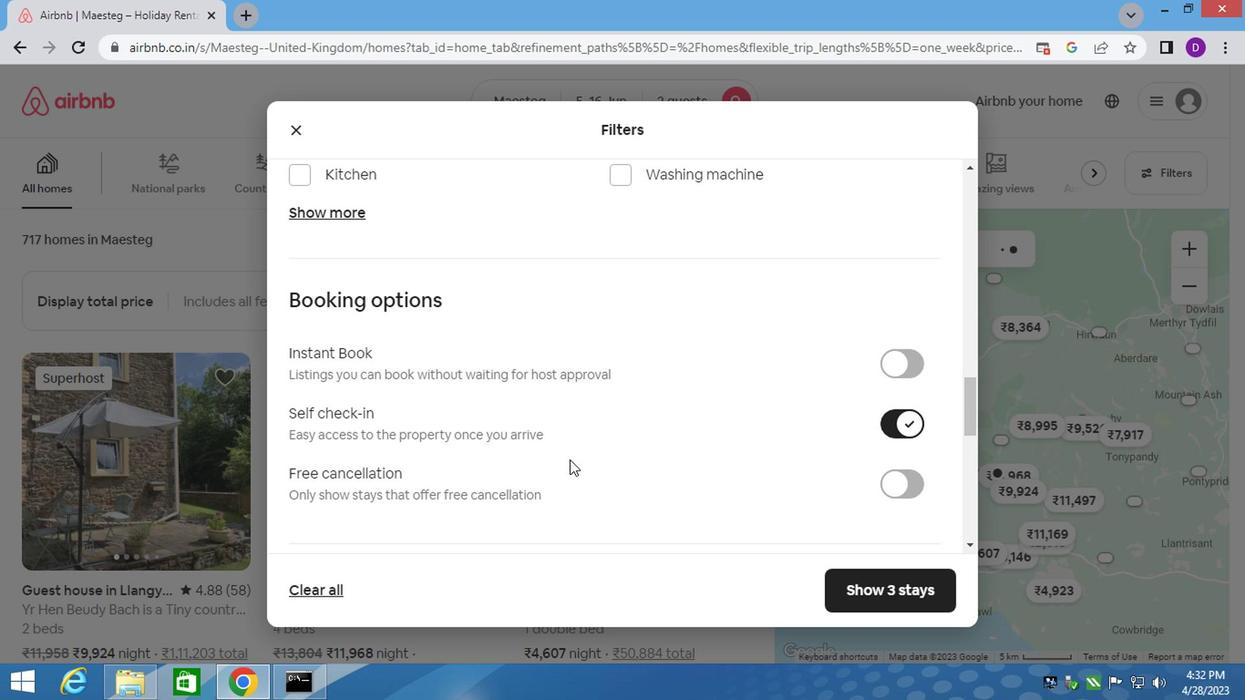 
Action: Mouse scrolled (572, 456) with delta (0, 0)
Screenshot: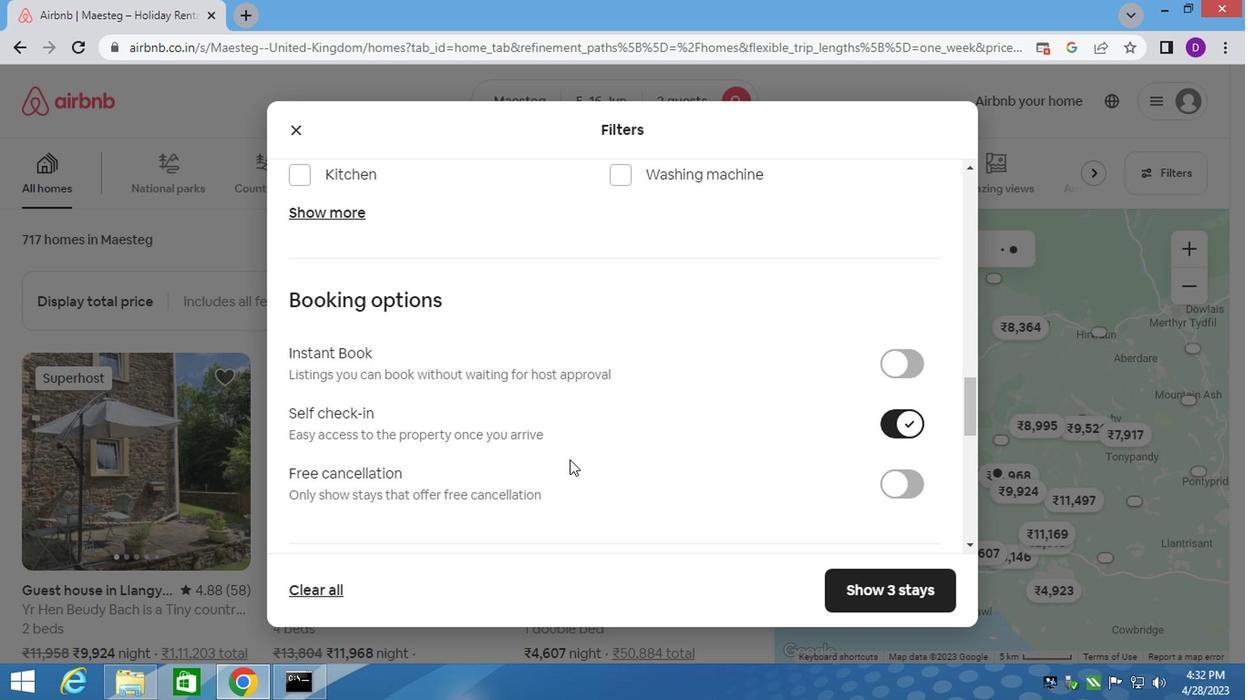 
Action: Mouse moved to (522, 460)
Screenshot: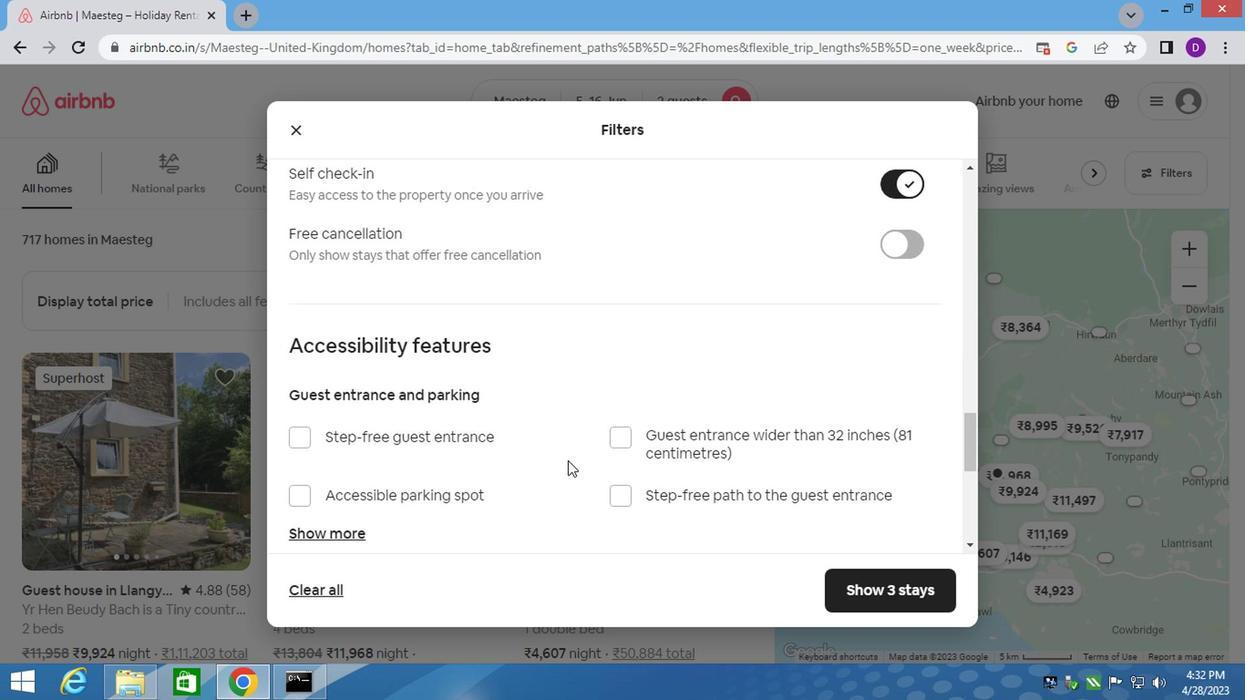 
Action: Mouse scrolled (522, 459) with delta (0, -1)
Screenshot: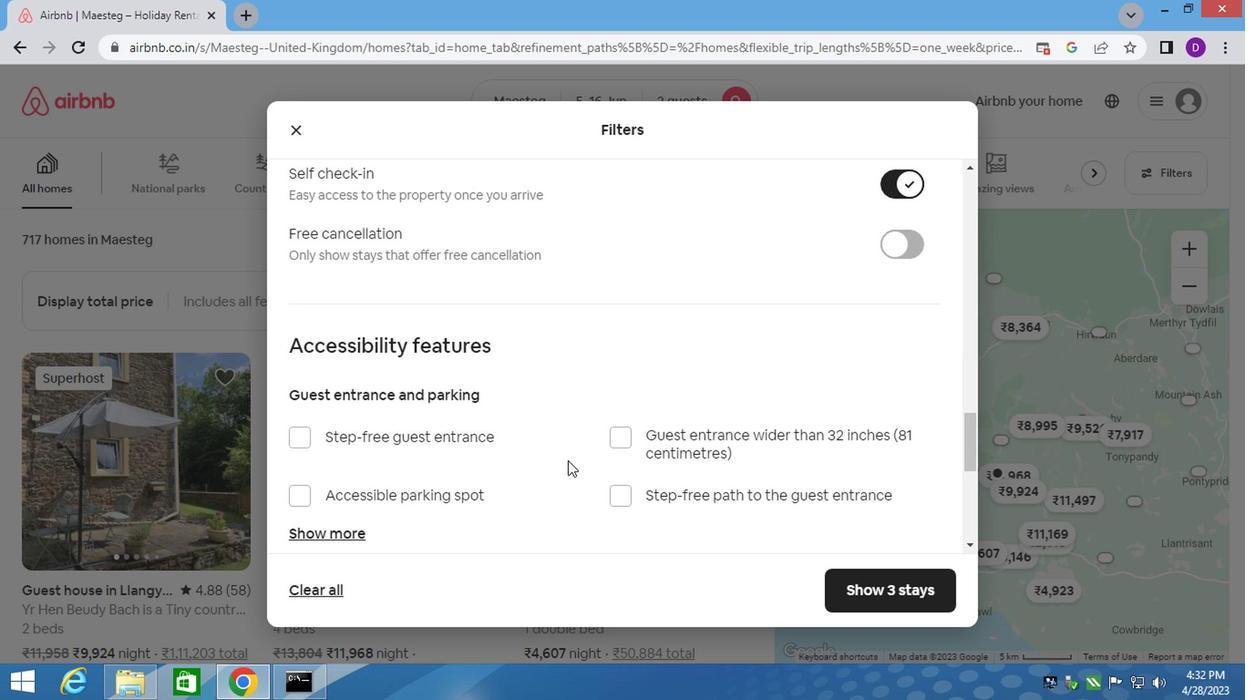 
Action: Mouse moved to (522, 460)
Screenshot: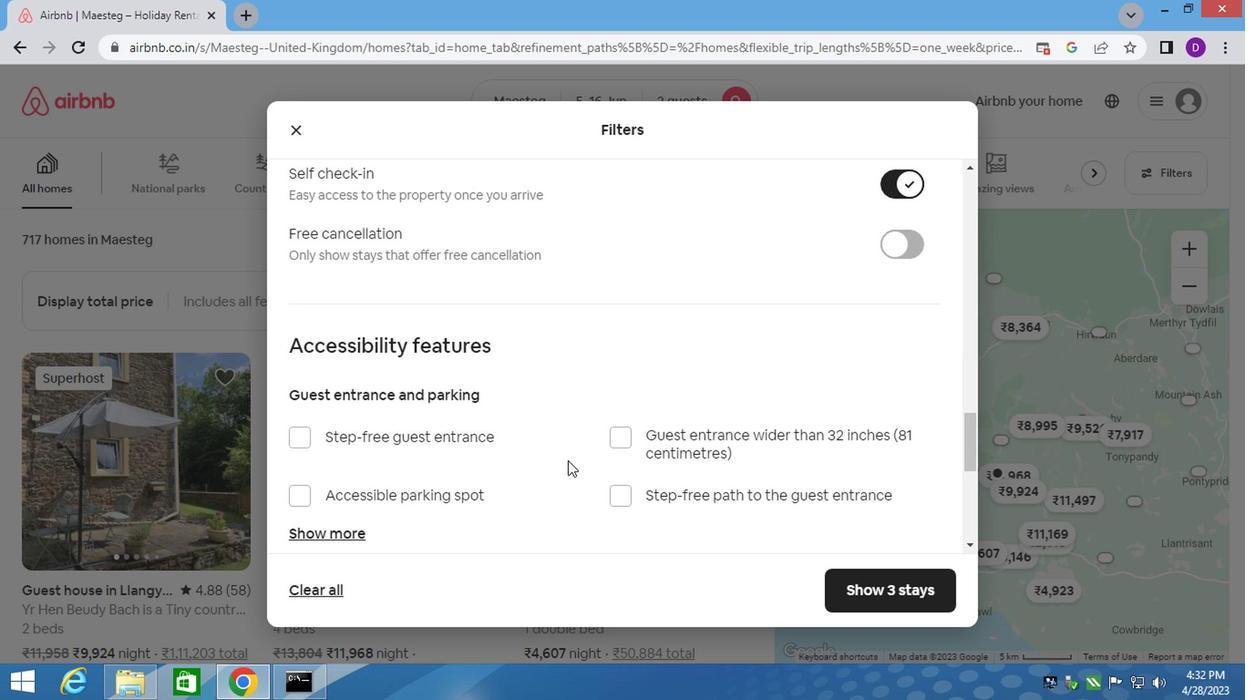 
Action: Mouse scrolled (522, 459) with delta (0, -1)
Screenshot: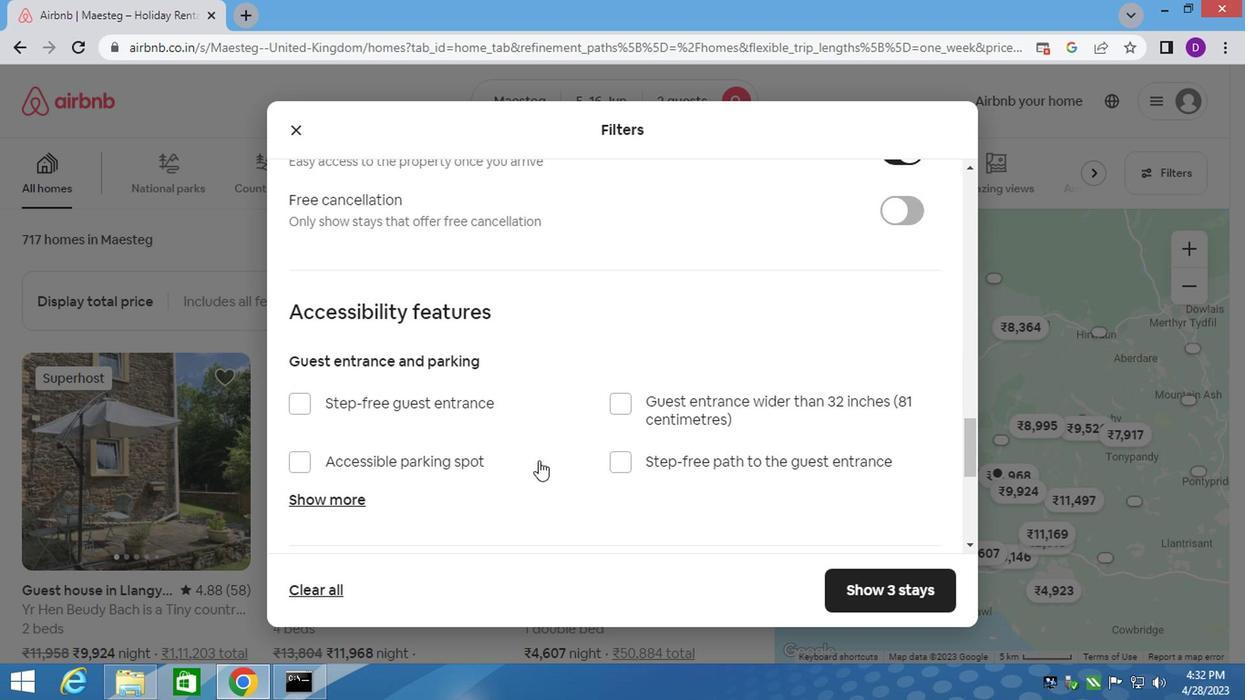 
Action: Mouse moved to (522, 460)
Screenshot: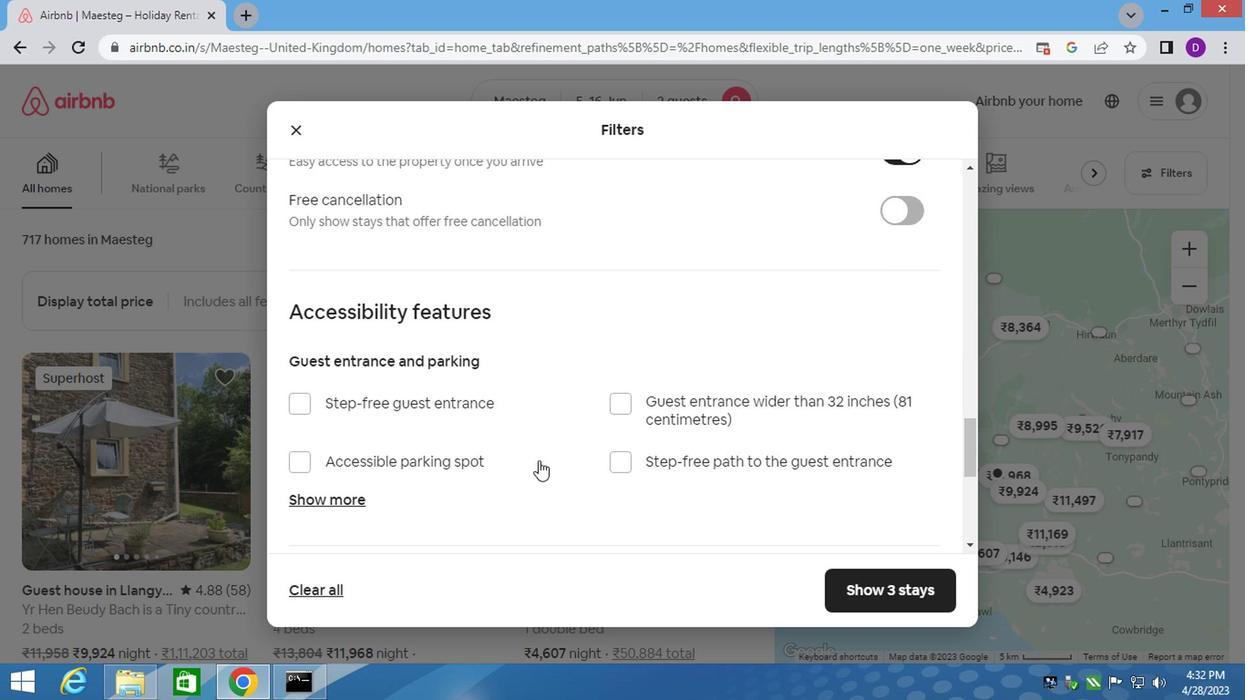 
Action: Mouse scrolled (522, 459) with delta (0, -1)
Screenshot: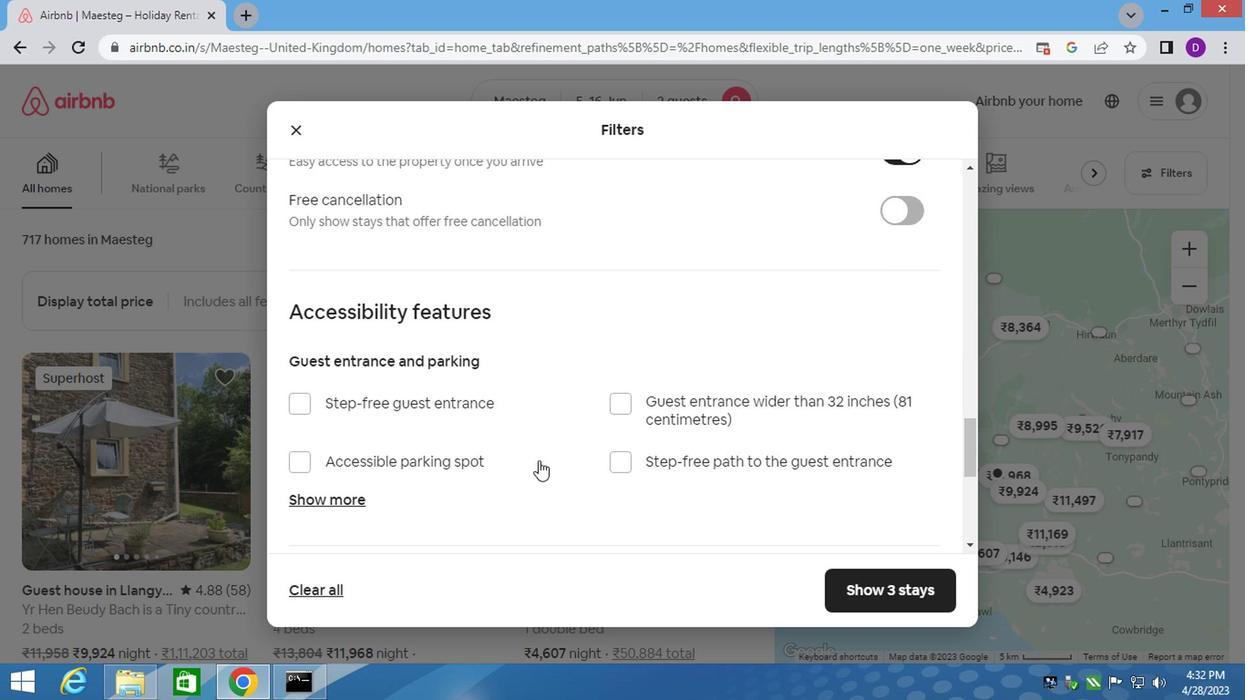
Action: Mouse moved to (513, 460)
Screenshot: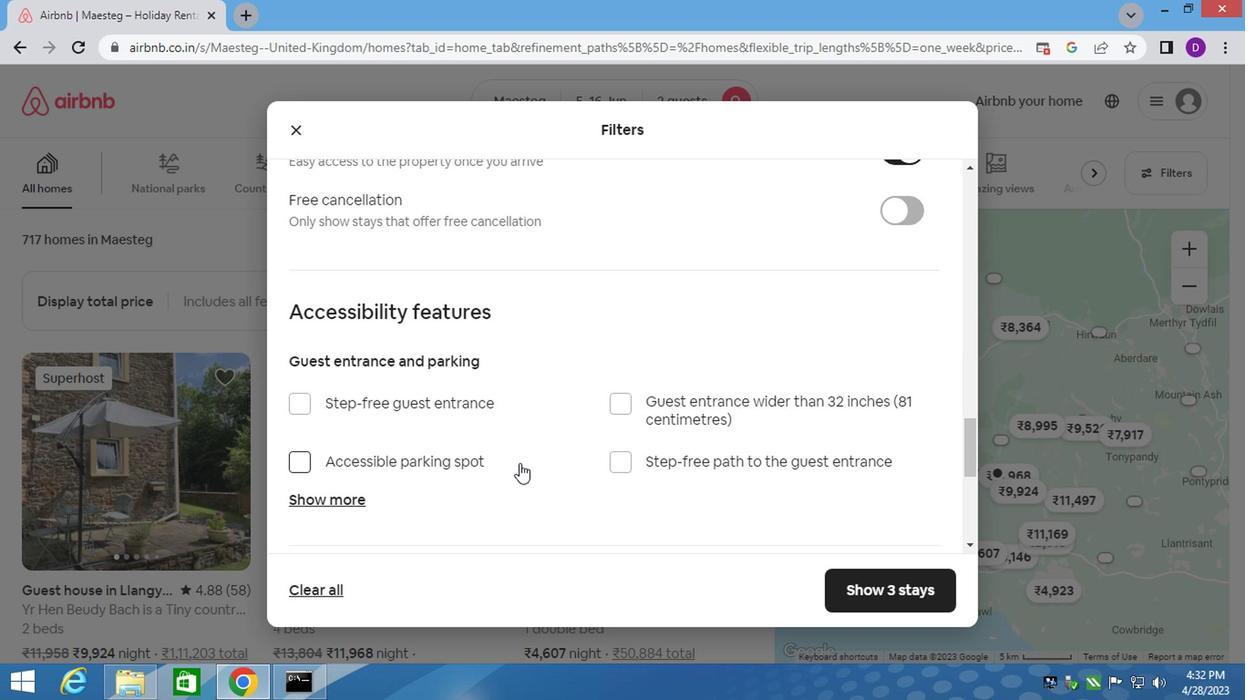 
Action: Mouse scrolled (520, 459) with delta (0, -1)
Screenshot: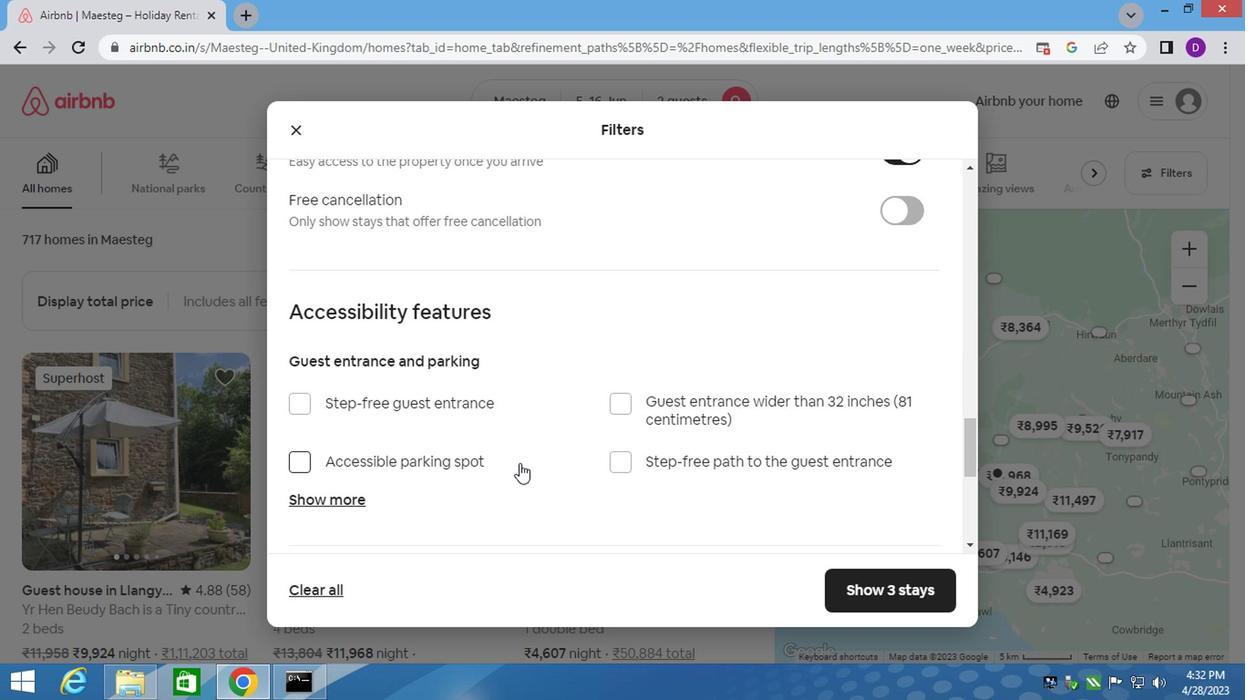 
Action: Mouse moved to (512, 460)
Screenshot: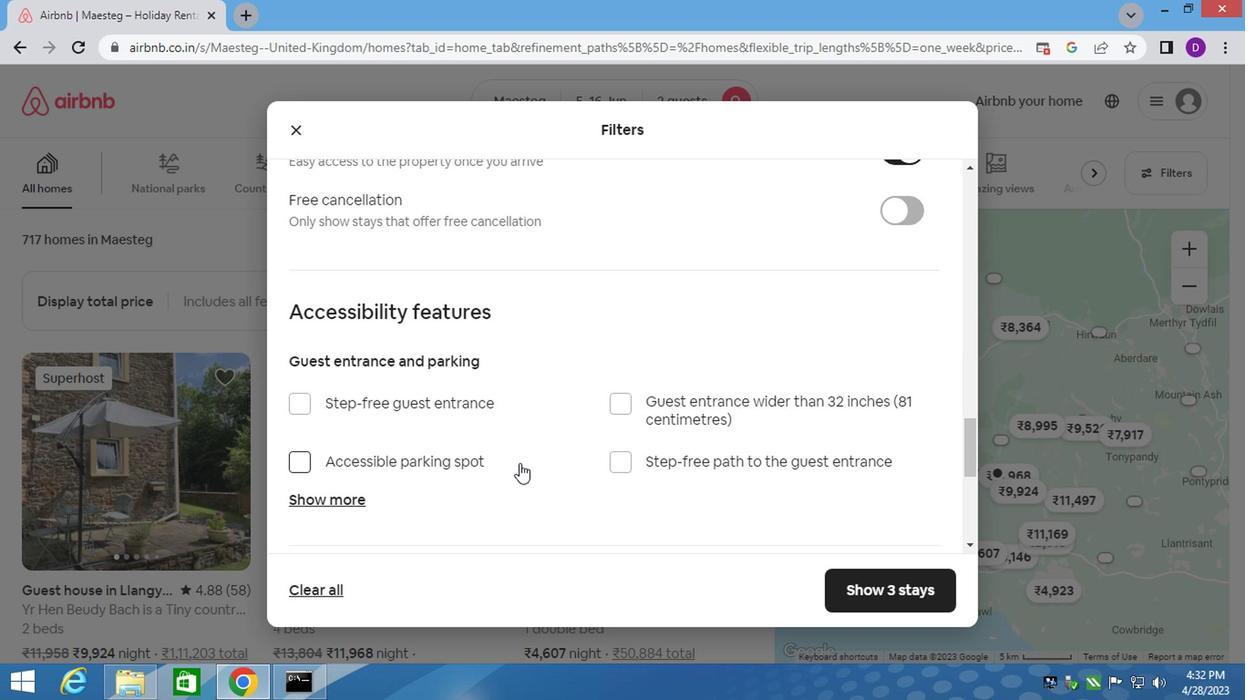 
Action: Mouse scrolled (512, 459) with delta (0, -1)
Screenshot: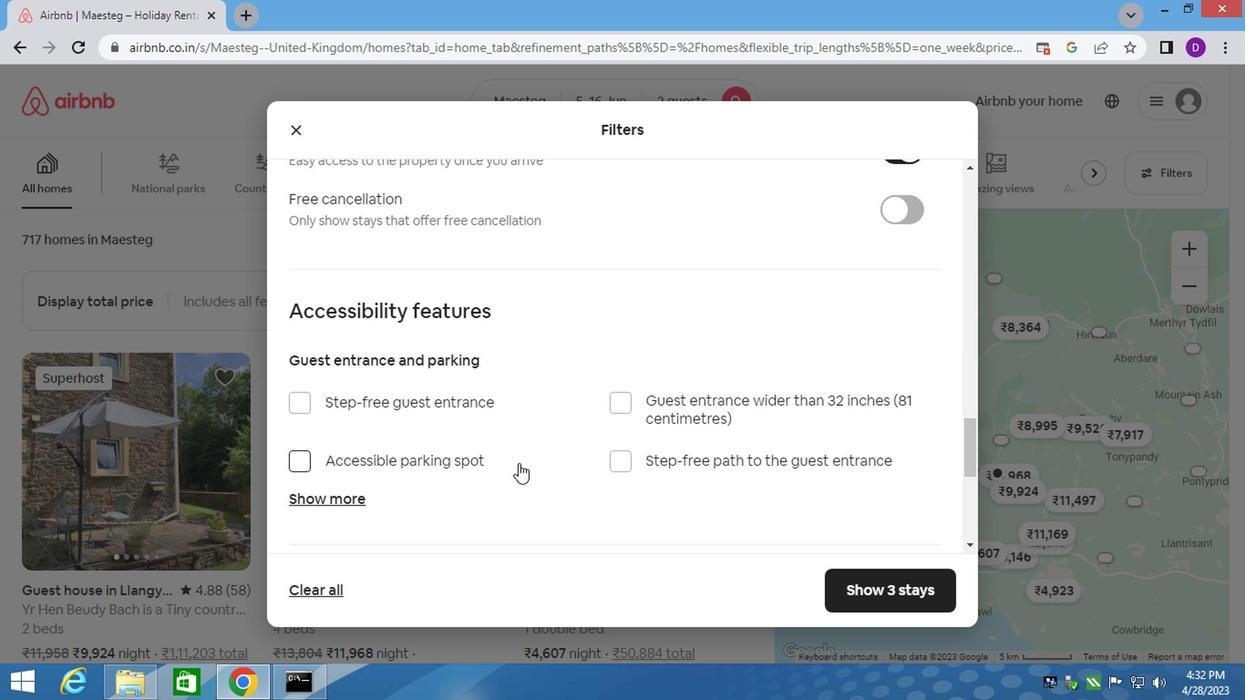 
Action: Mouse moved to (446, 461)
Screenshot: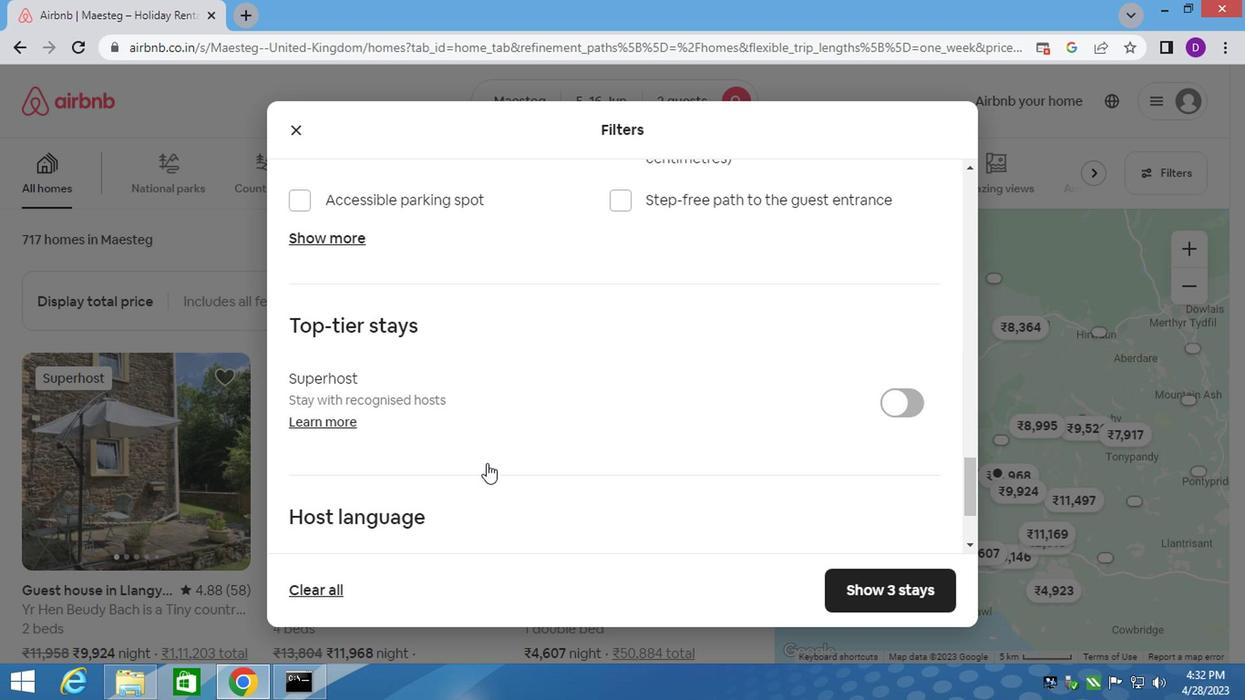 
Action: Mouse scrolled (446, 460) with delta (0, 0)
Screenshot: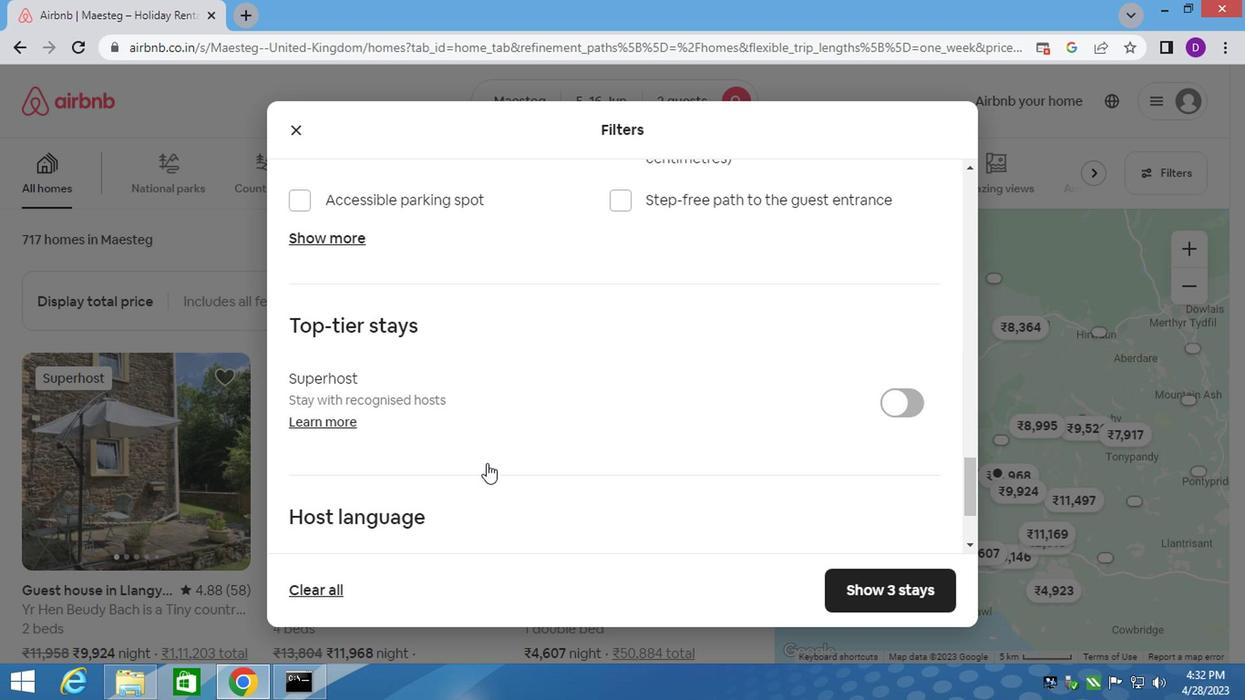 
Action: Mouse moved to (439, 461)
Screenshot: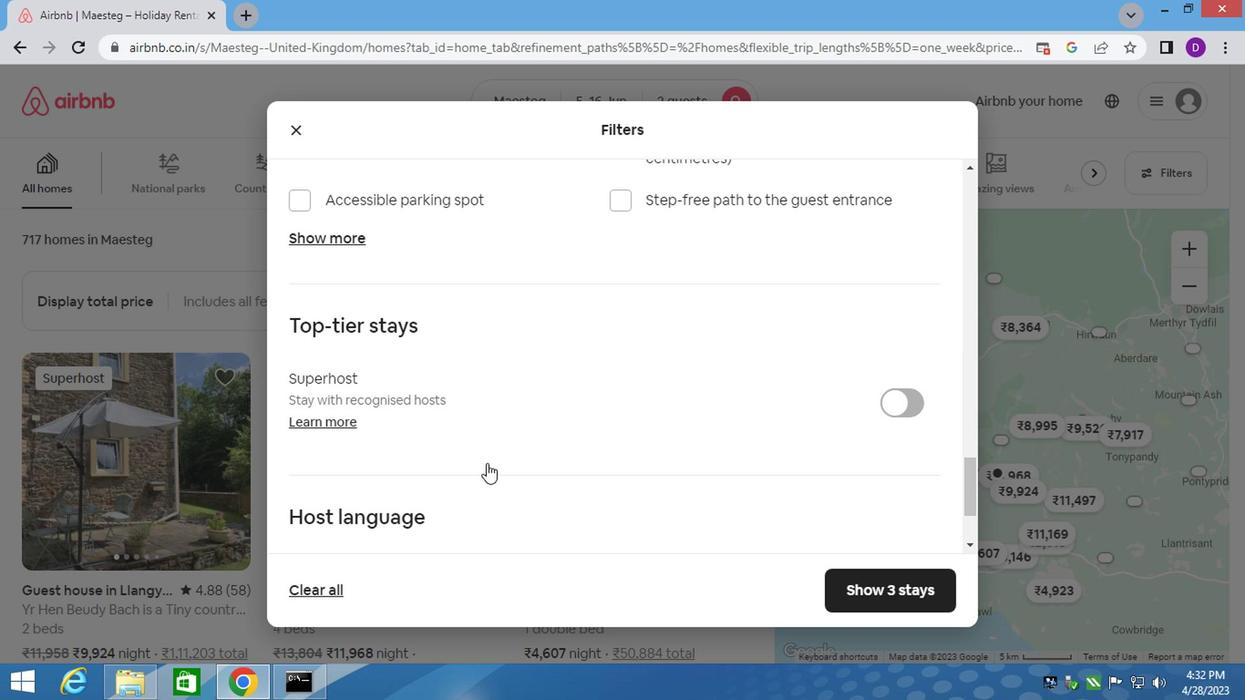 
Action: Mouse scrolled (439, 461) with delta (0, 0)
Screenshot: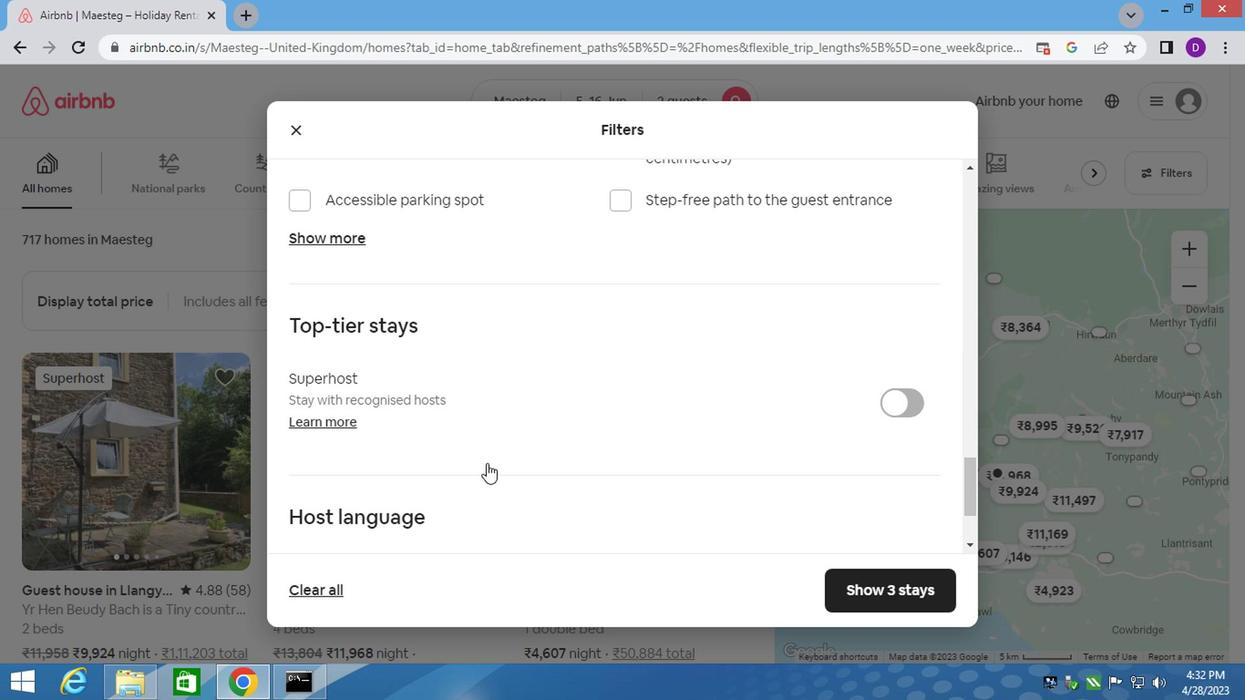 
Action: Mouse moved to (433, 461)
Screenshot: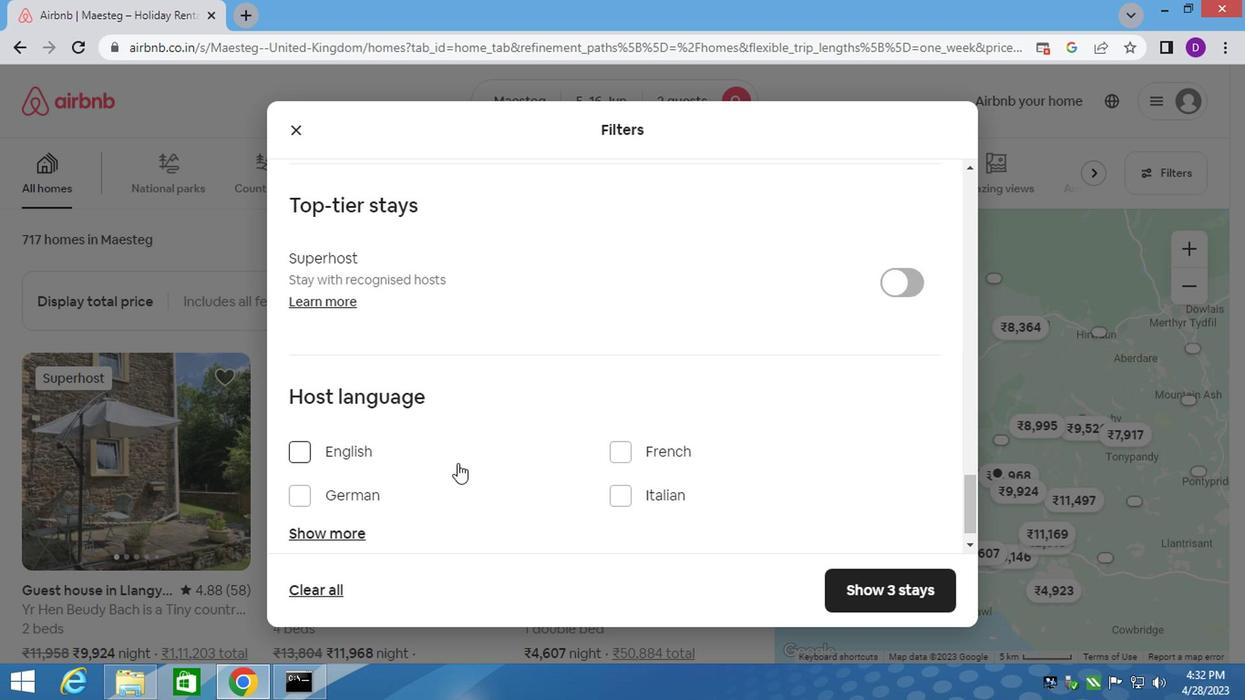 
Action: Mouse scrolled (433, 461) with delta (0, 0)
Screenshot: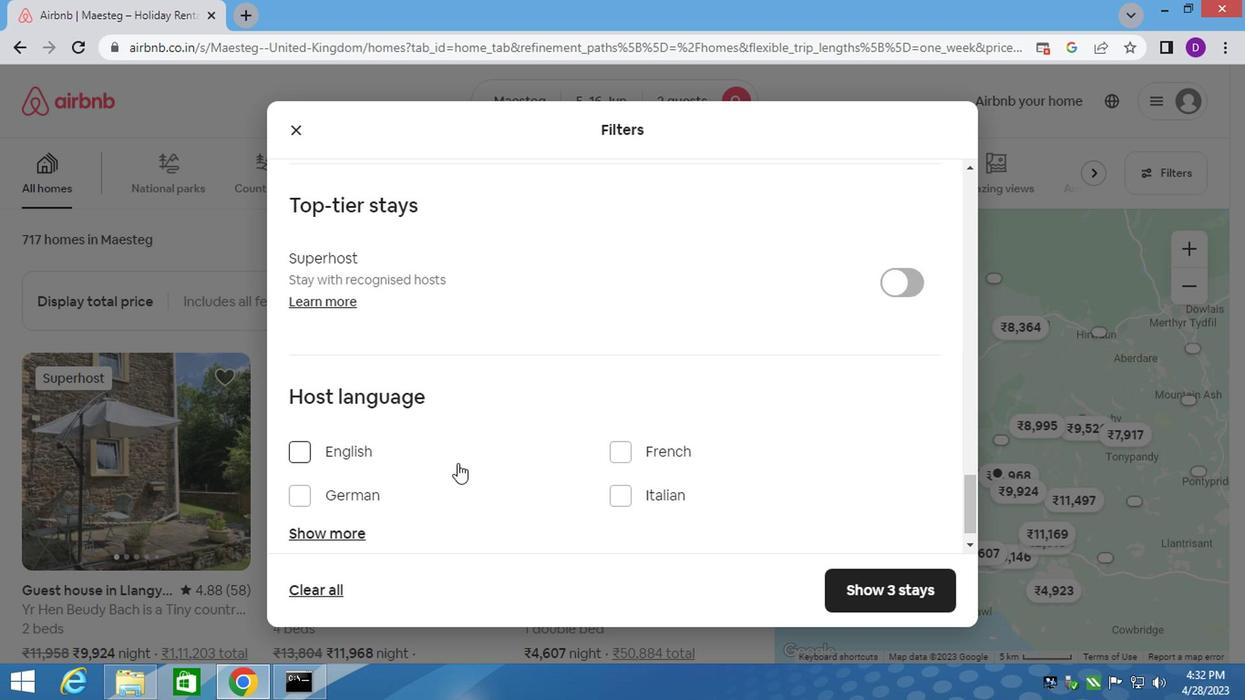 
Action: Mouse moved to (420, 463)
Screenshot: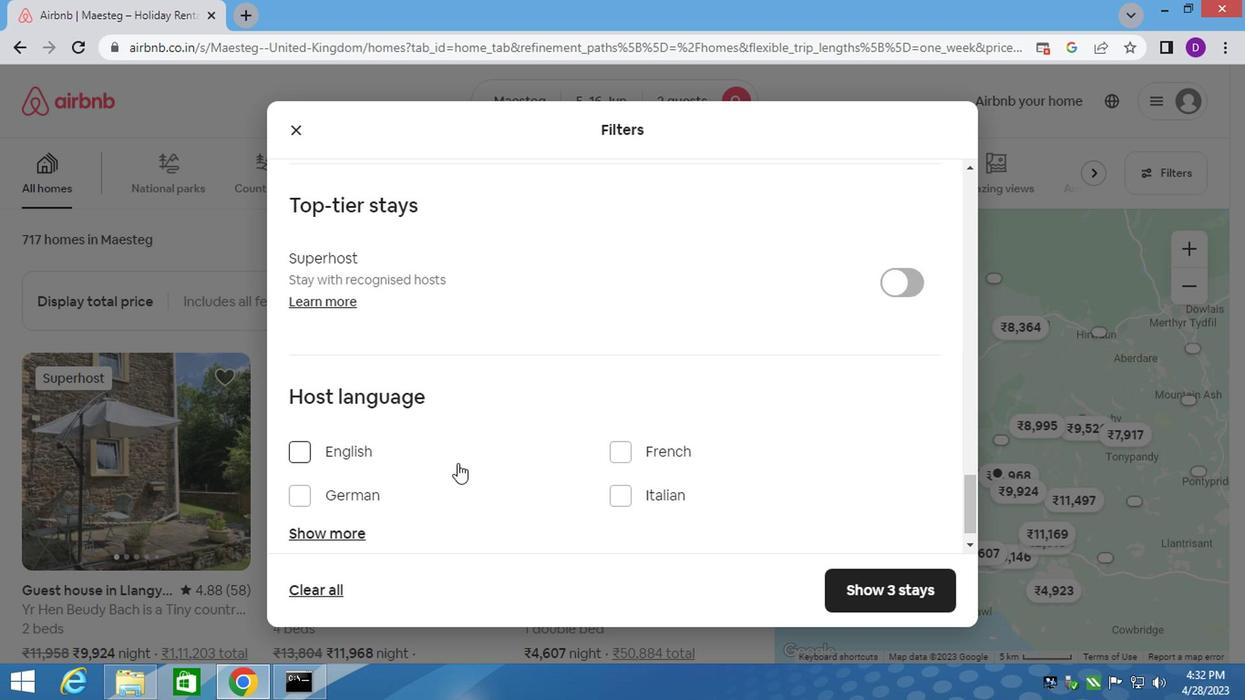 
Action: Mouse scrolled (420, 461) with delta (0, -1)
Screenshot: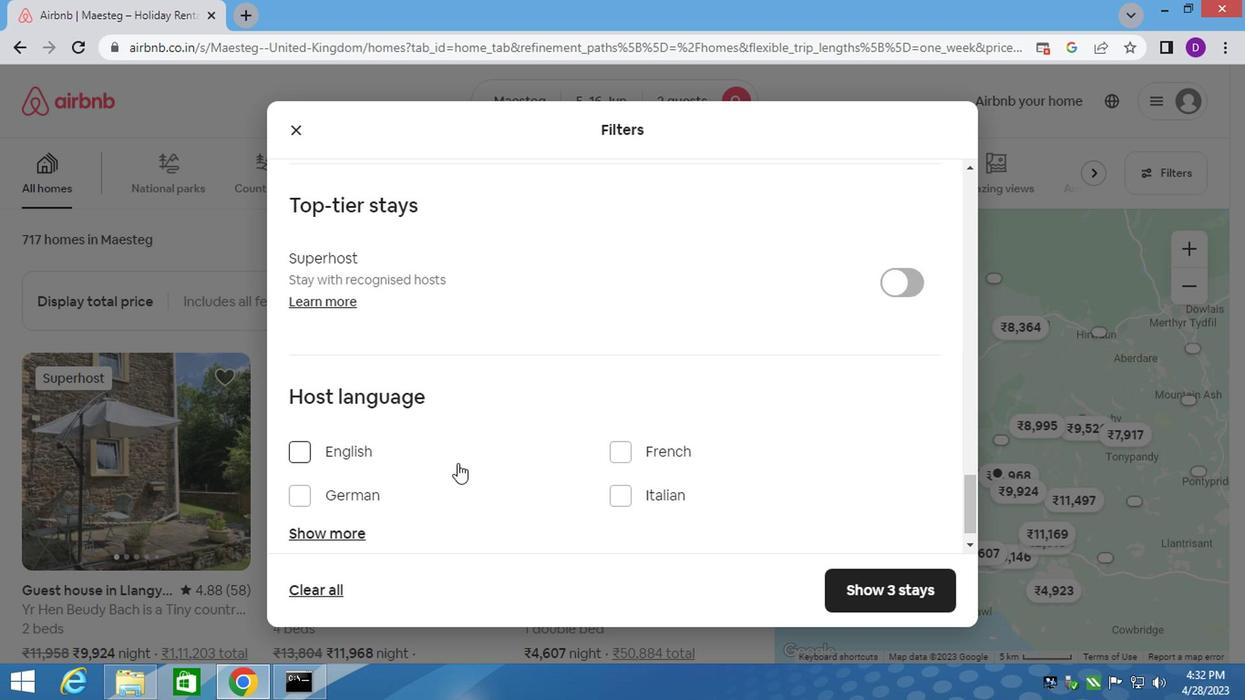 
Action: Mouse moved to (299, 422)
Screenshot: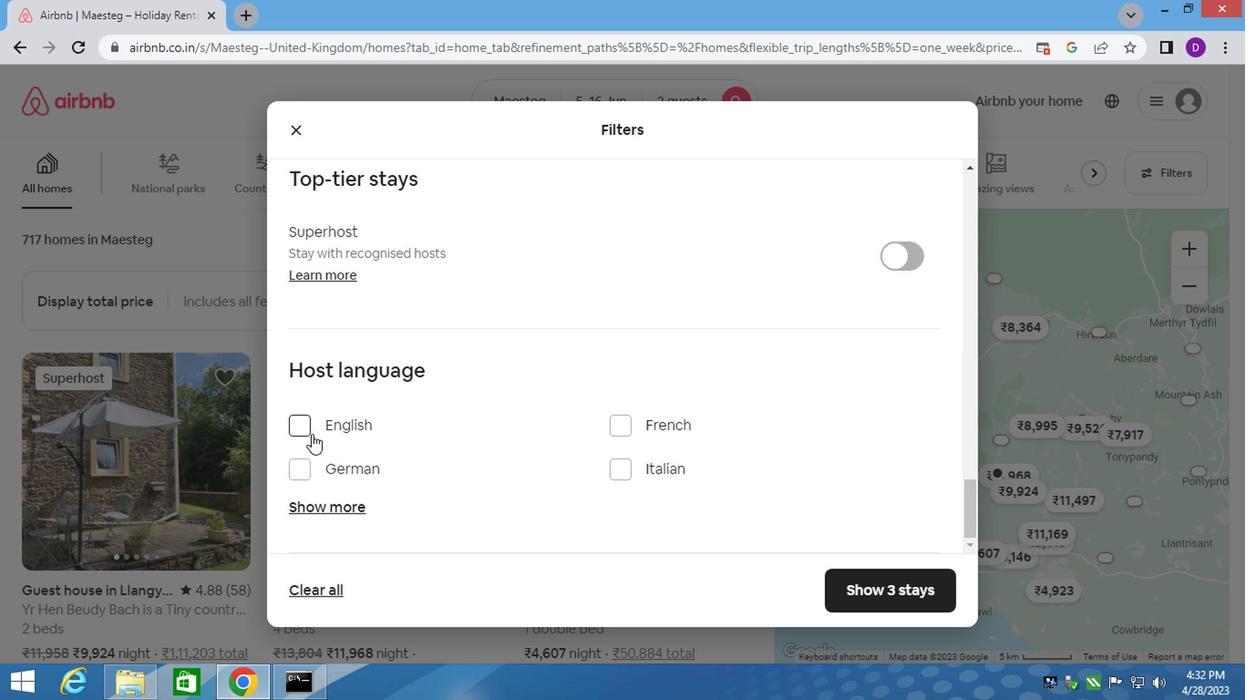
Action: Mouse pressed left at (299, 422)
Screenshot: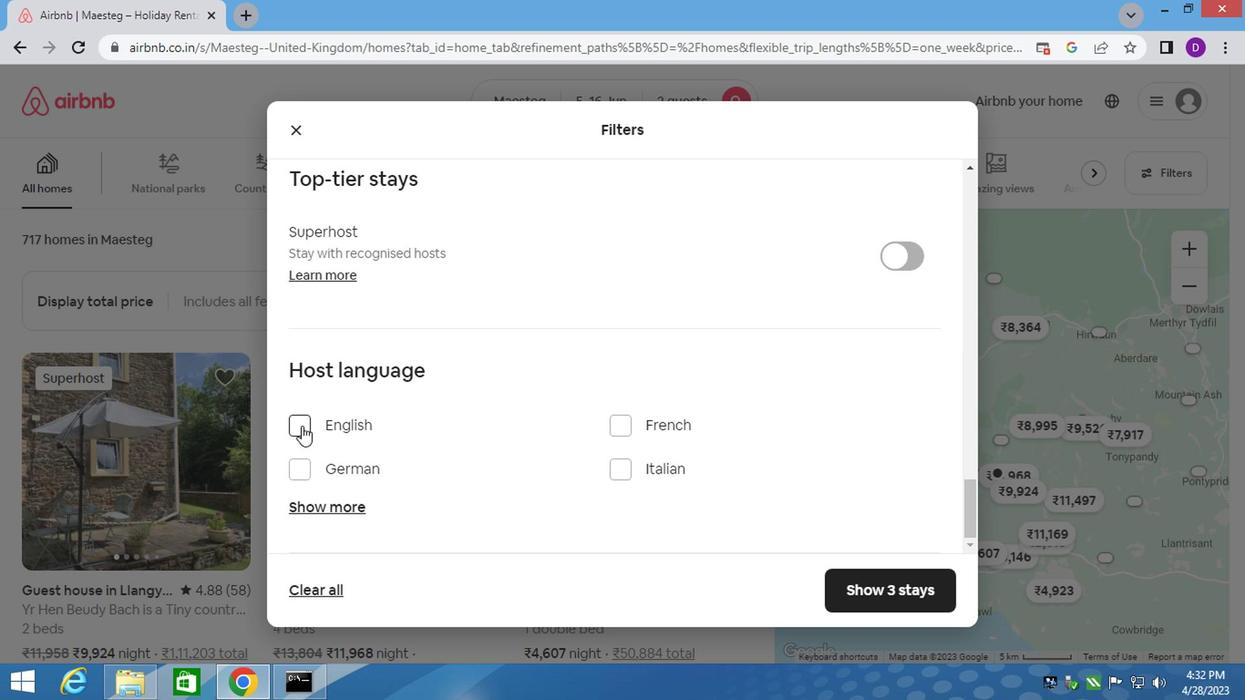 
Action: Mouse moved to (889, 582)
Screenshot: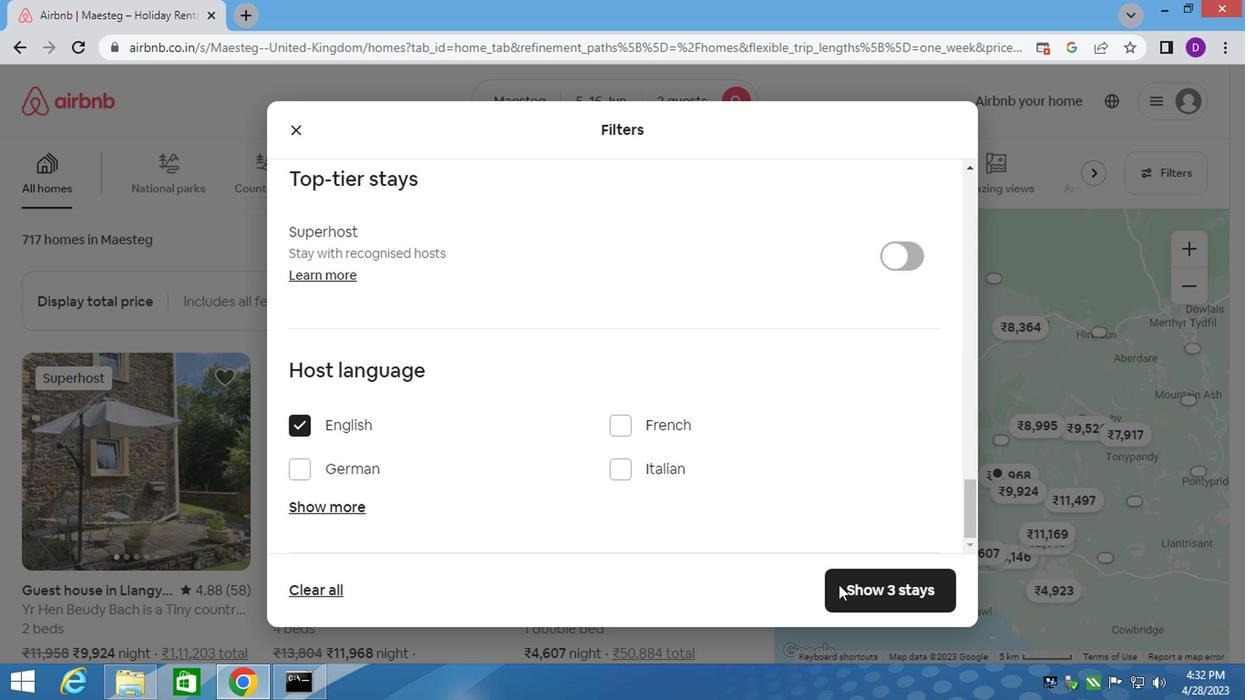 
Action: Mouse pressed left at (889, 582)
Screenshot: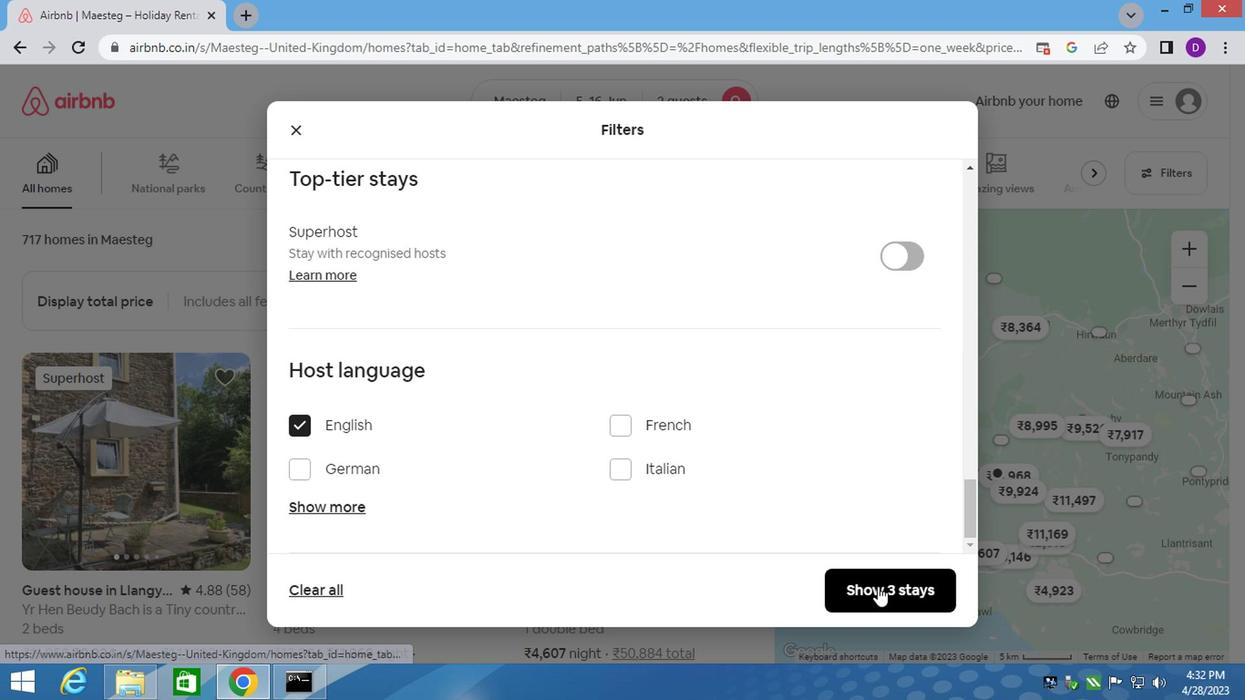 
